 Task: Find connections with filter location Guntūr with filter topic #sharktankwith filter profile language French with filter current company Postman with filter school Jawaharlal Nehru National College of Engineering with filter industry Reupholstery and Furniture Repair with filter service category AssistanceAdvertising with filter keywords title Graphic Designer
Action: Mouse moved to (632, 99)
Screenshot: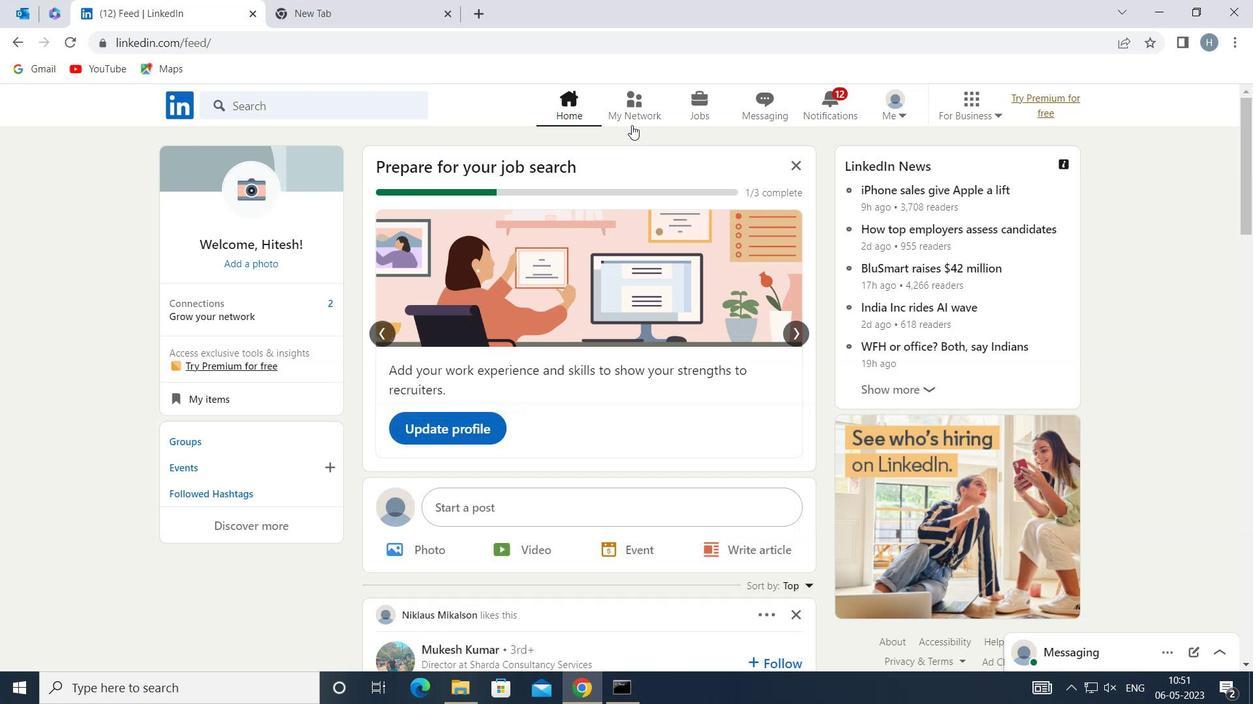 
Action: Mouse pressed left at (632, 99)
Screenshot: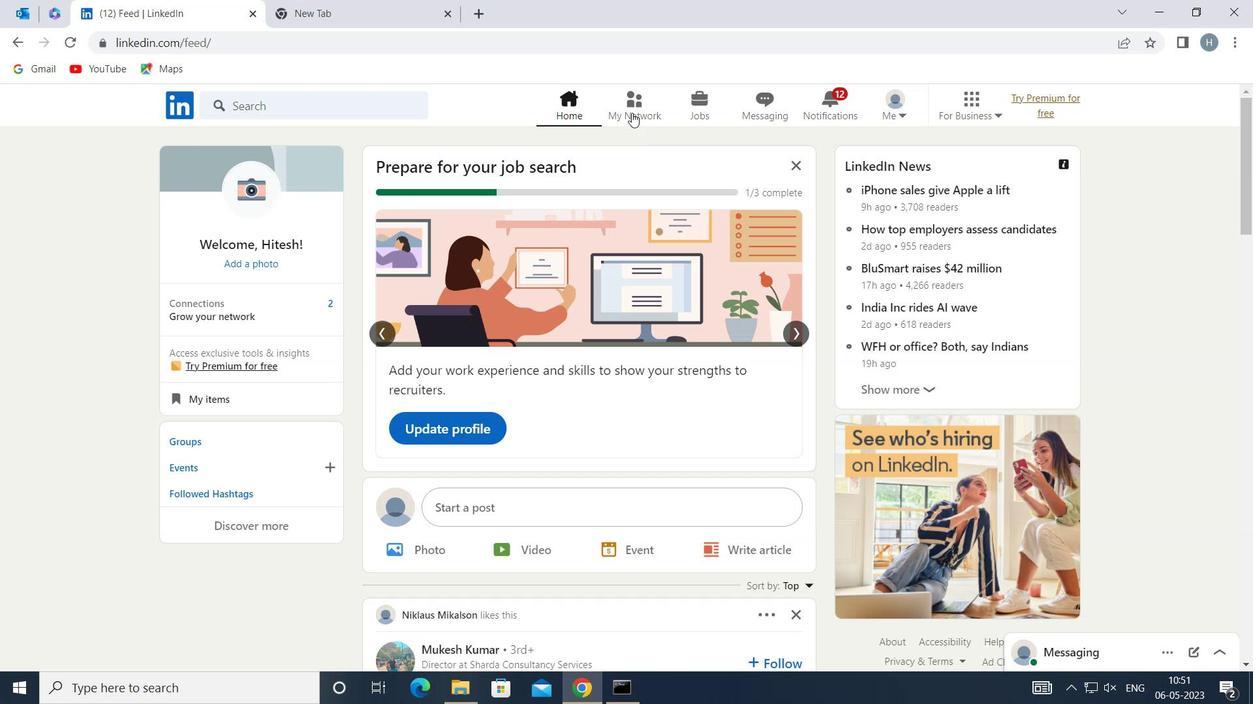 
Action: Mouse moved to (375, 197)
Screenshot: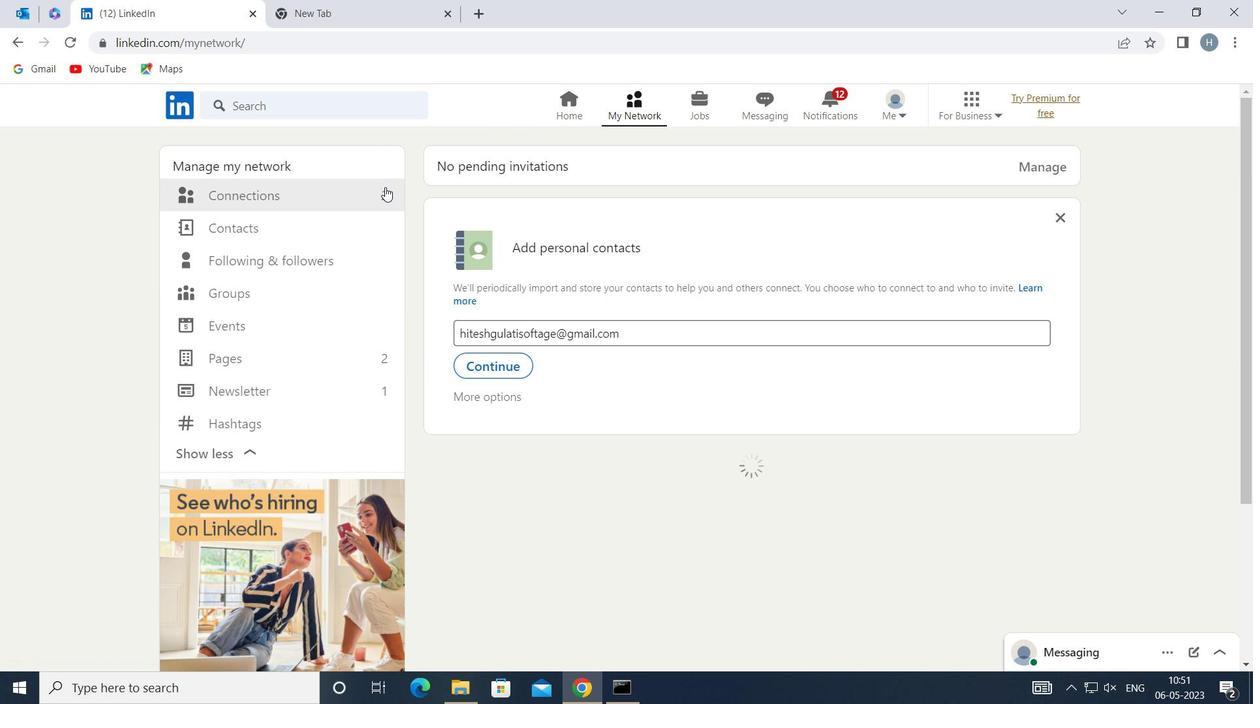 
Action: Mouse pressed left at (375, 197)
Screenshot: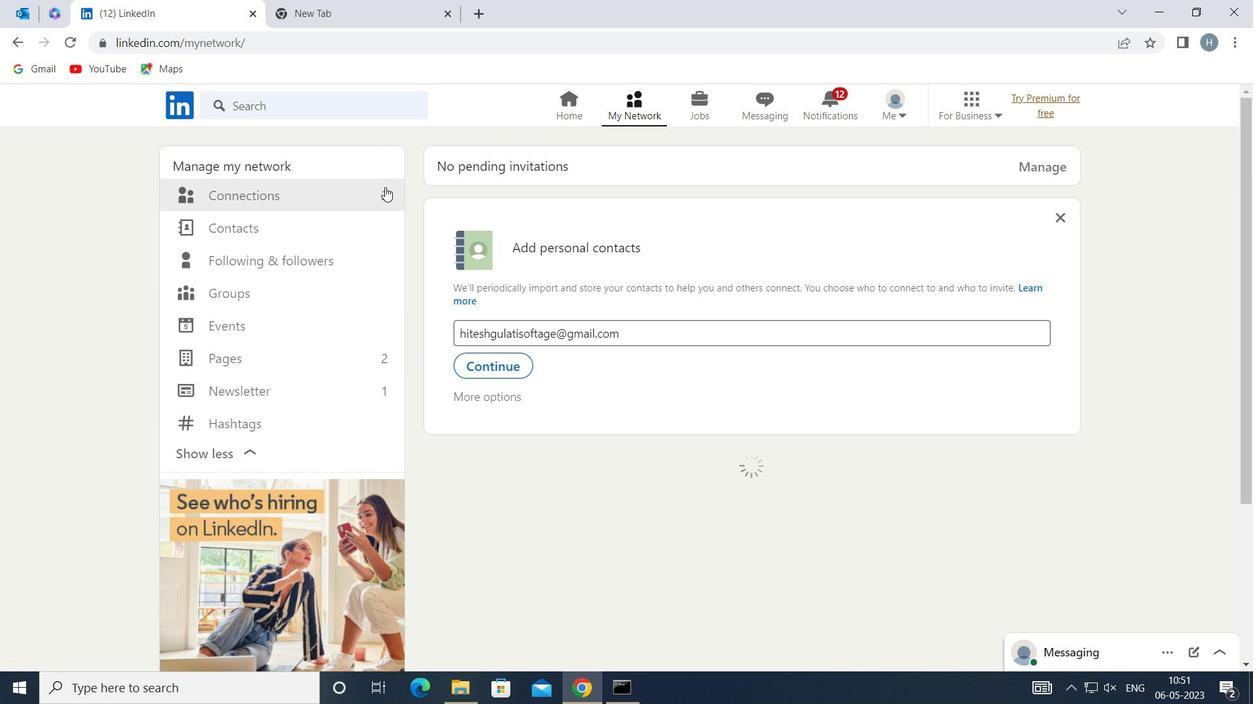 
Action: Mouse moved to (758, 193)
Screenshot: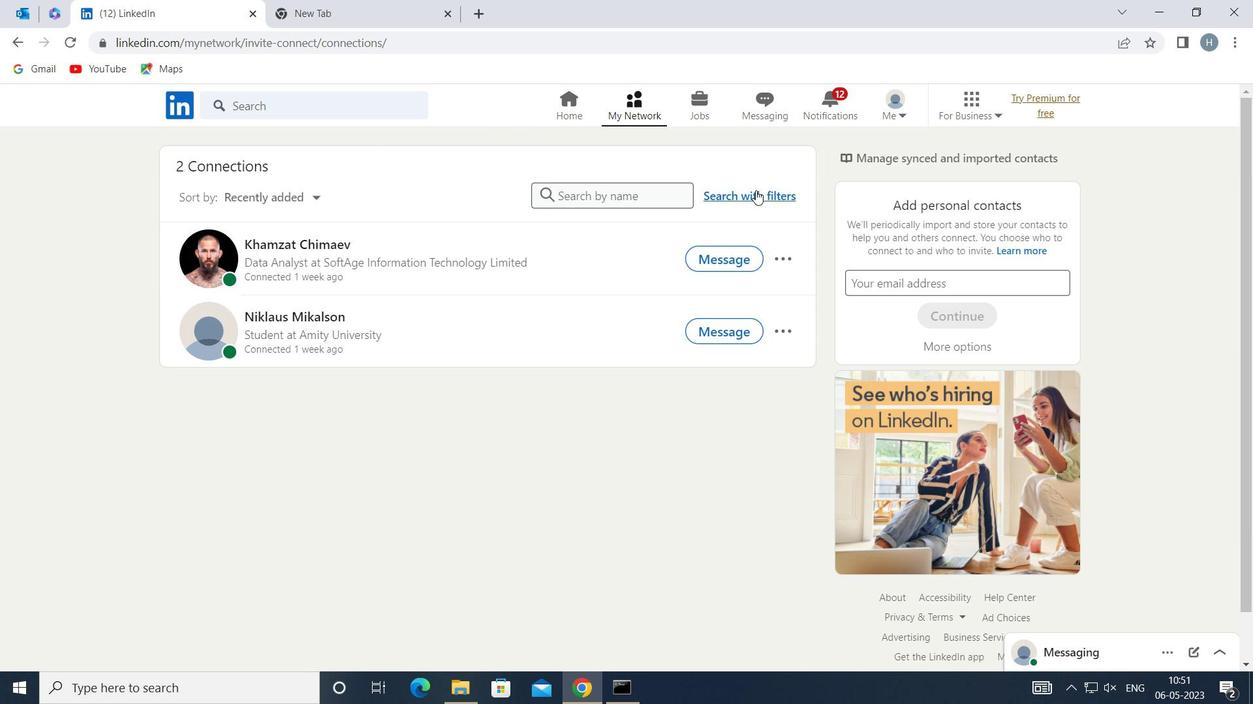 
Action: Mouse pressed left at (758, 193)
Screenshot: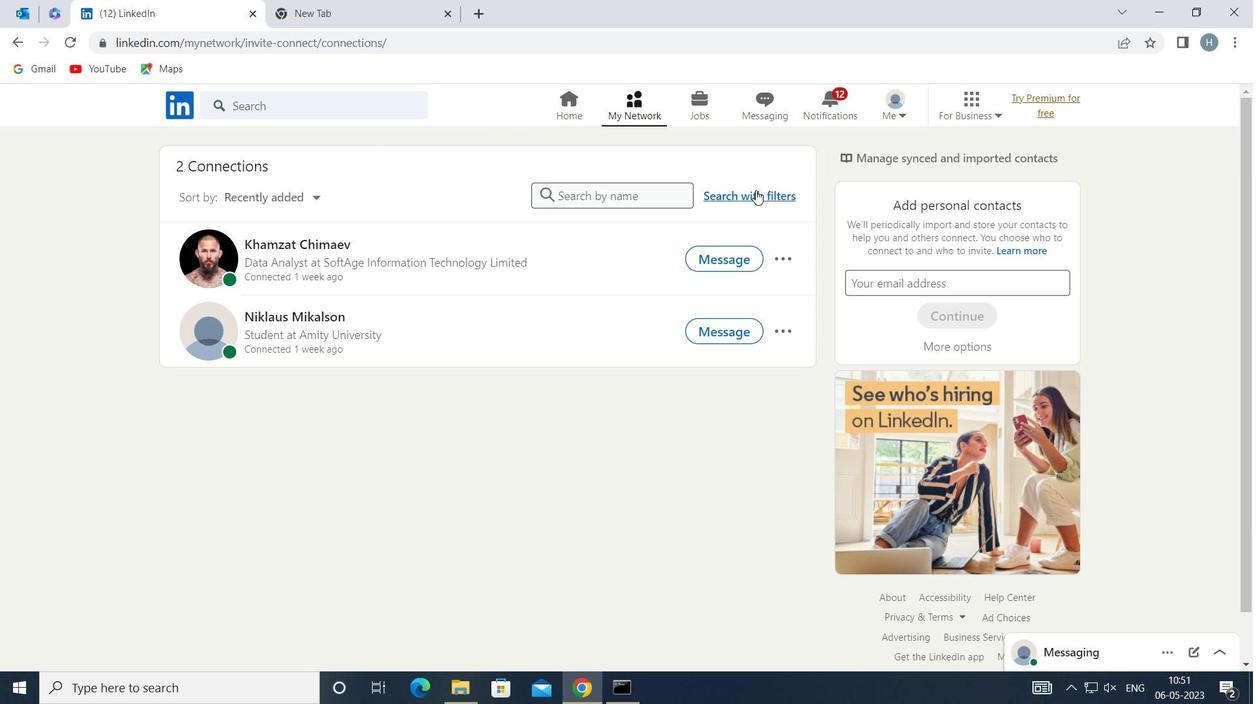 
Action: Mouse moved to (675, 148)
Screenshot: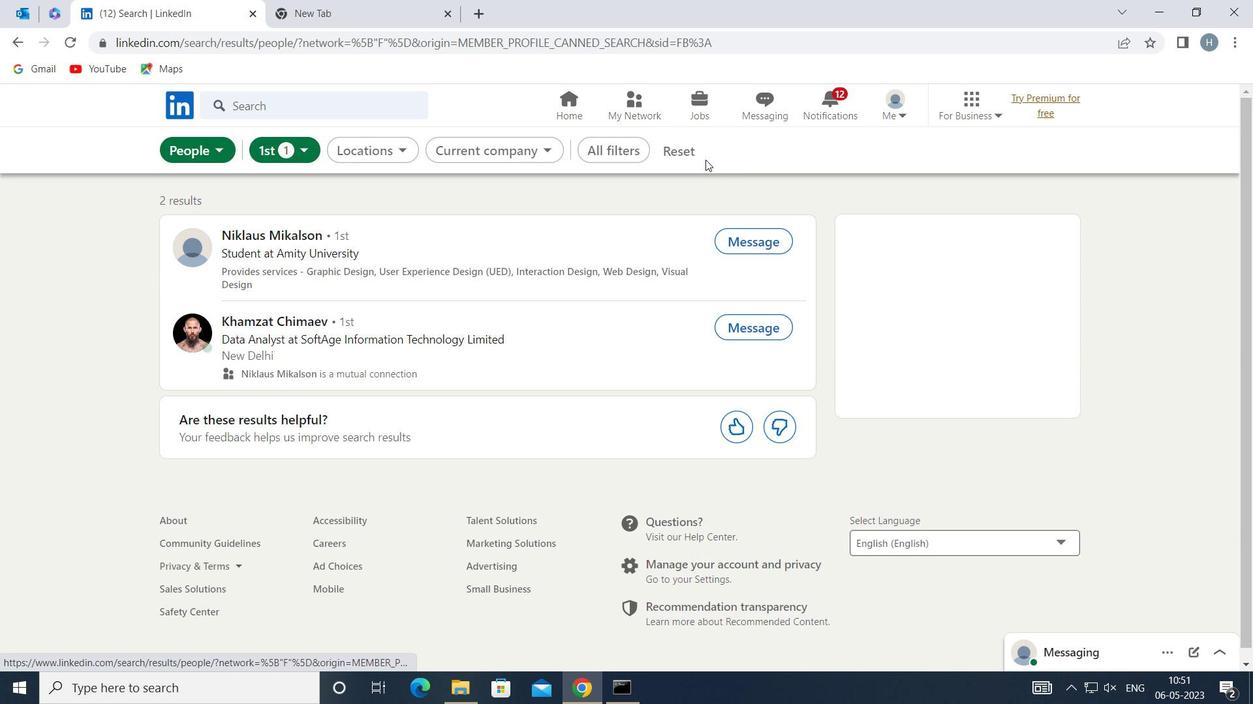 
Action: Mouse pressed left at (675, 148)
Screenshot: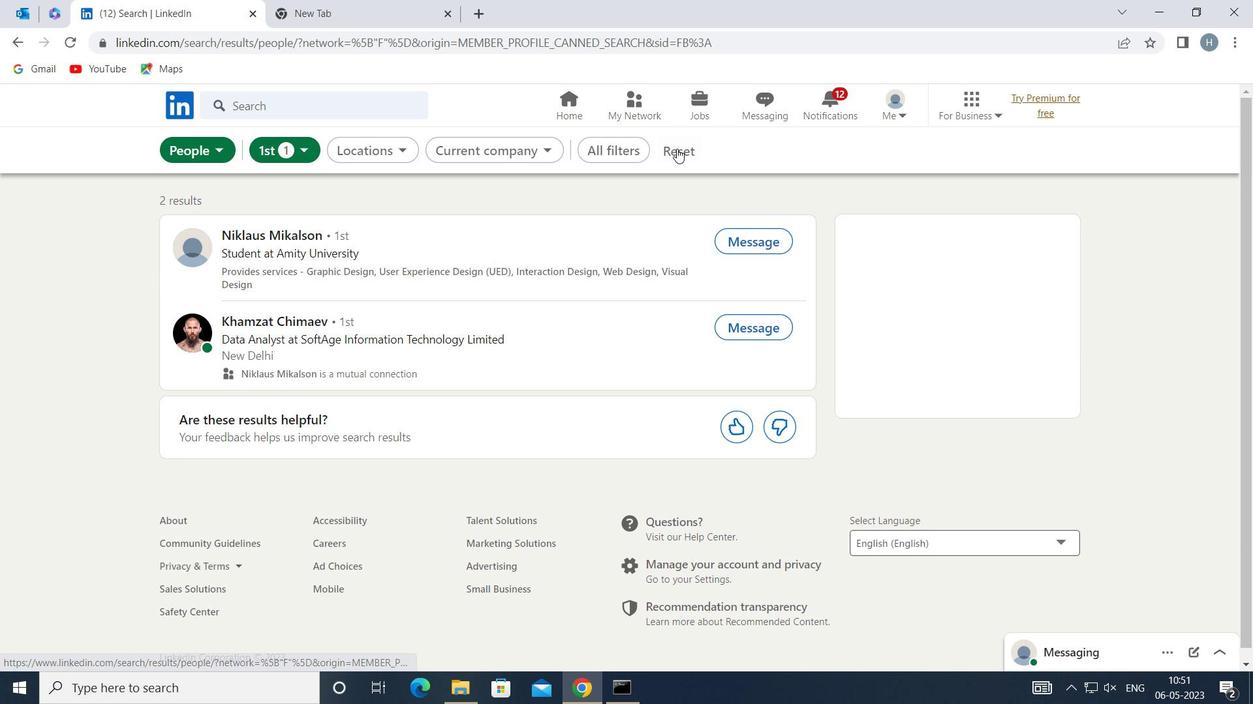 
Action: Mouse moved to (654, 146)
Screenshot: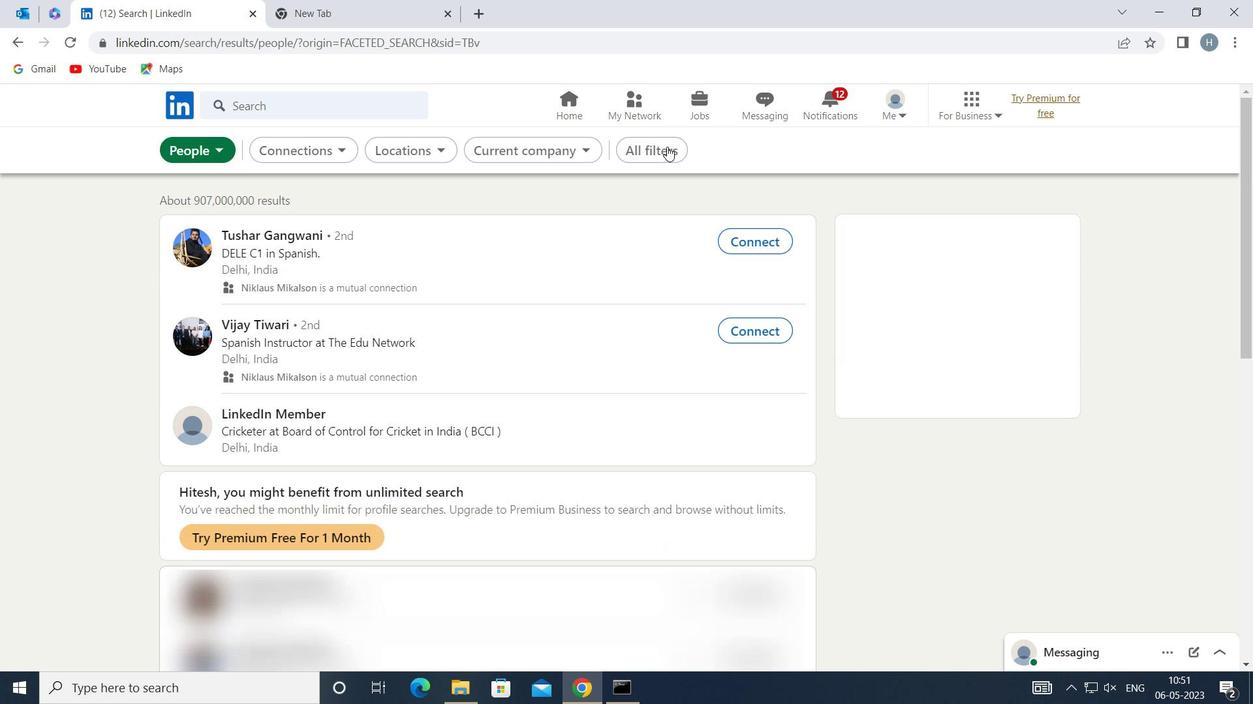 
Action: Mouse pressed left at (654, 146)
Screenshot: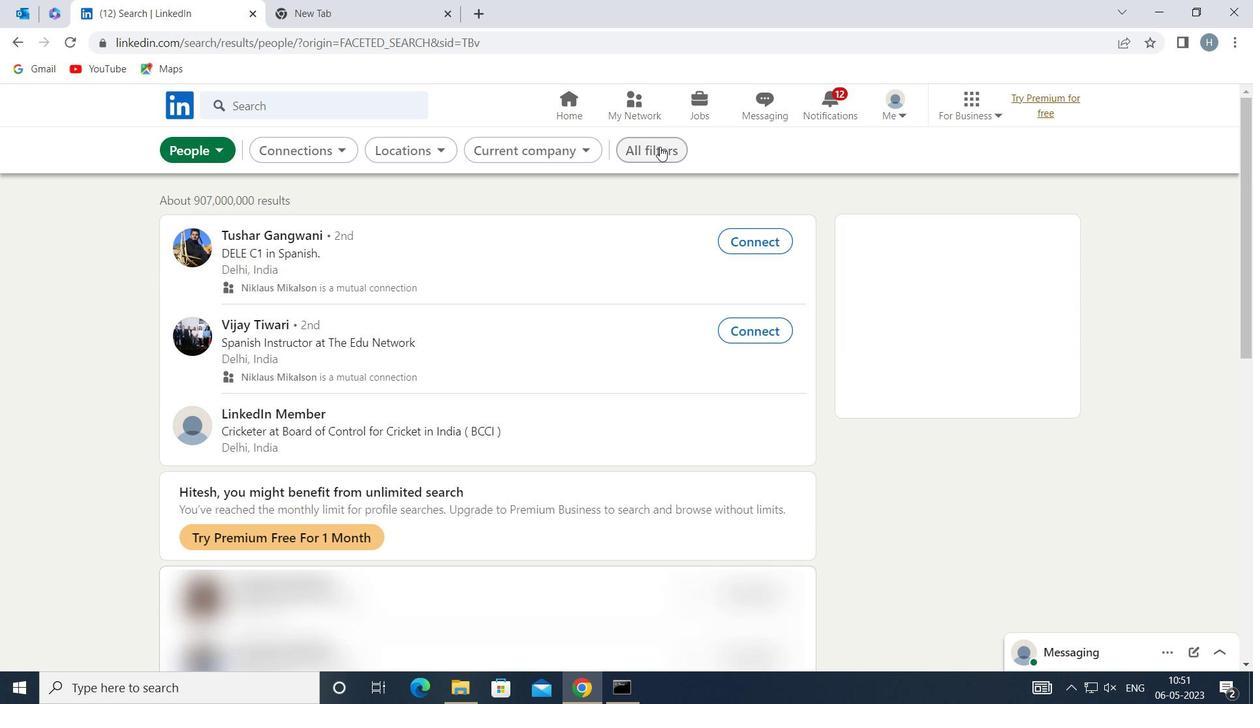 
Action: Mouse moved to (947, 318)
Screenshot: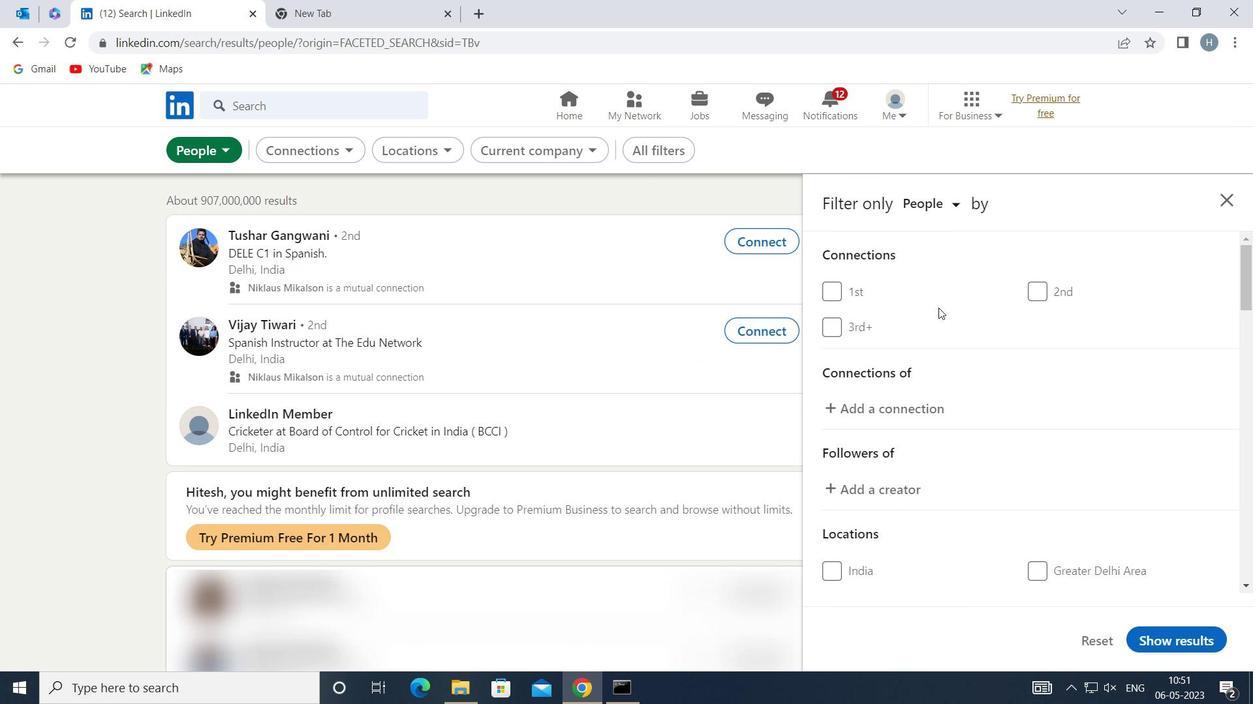 
Action: Mouse scrolled (947, 317) with delta (0, 0)
Screenshot: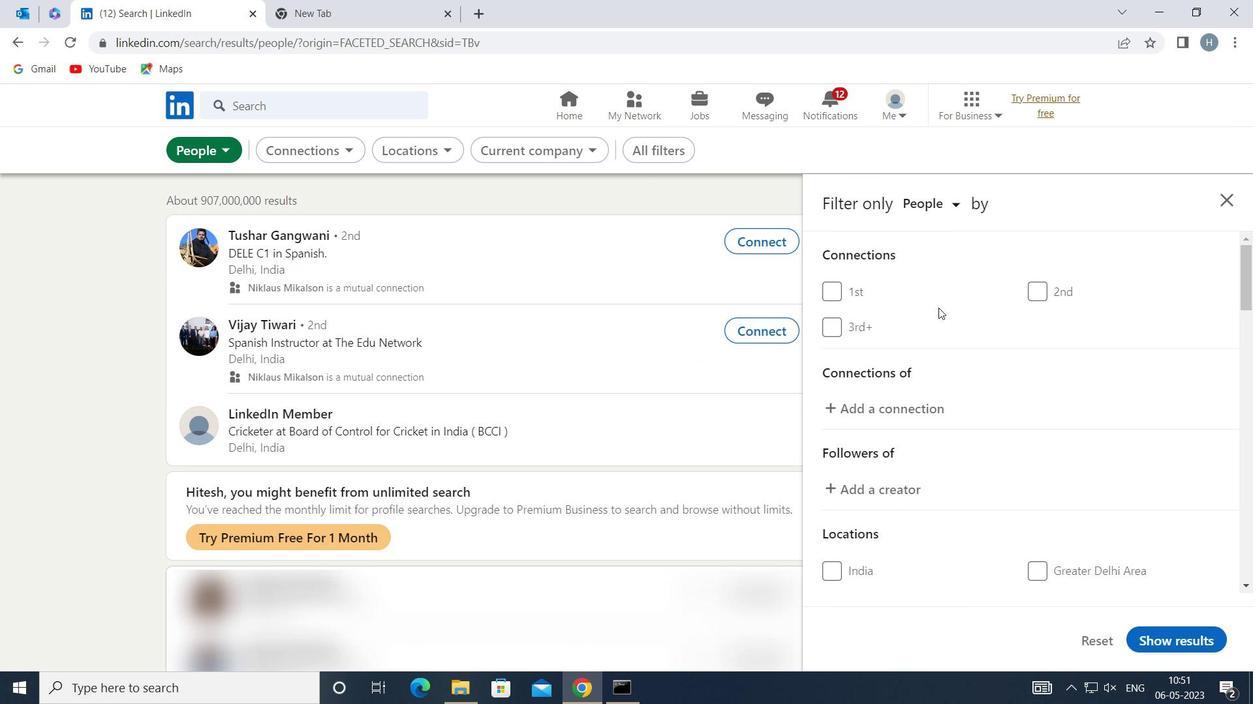 
Action: Mouse moved to (947, 321)
Screenshot: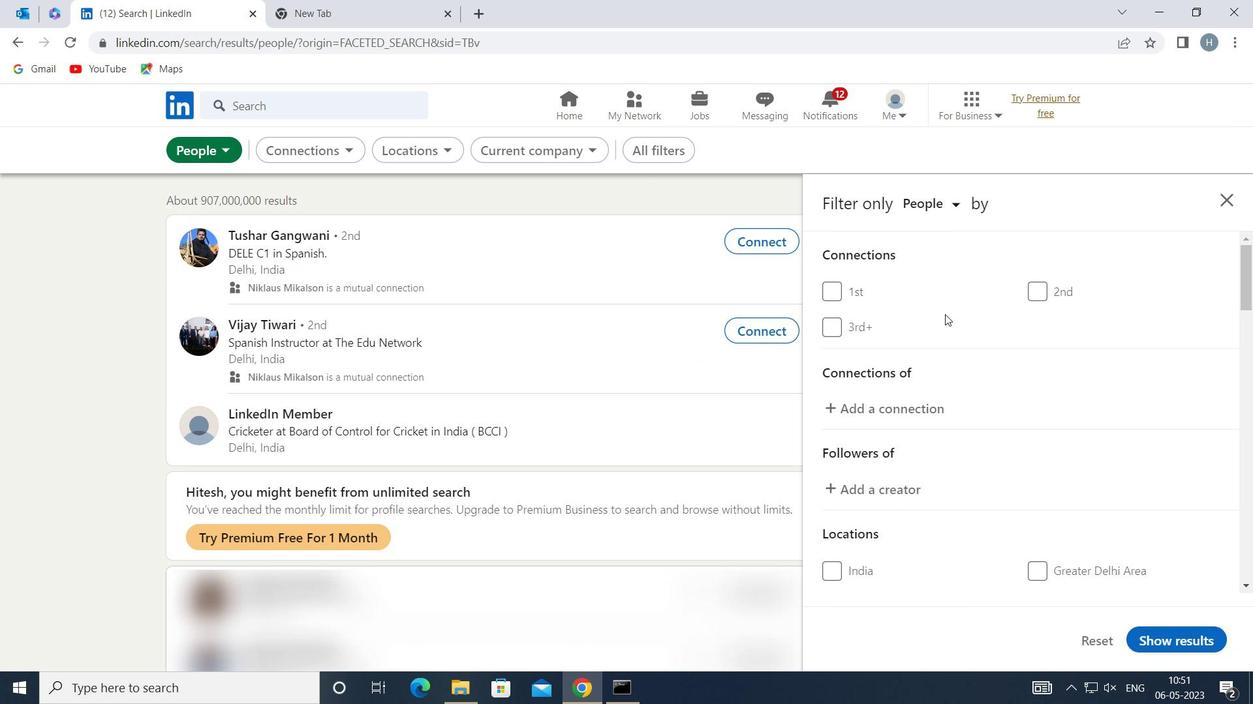 
Action: Mouse scrolled (947, 321) with delta (0, 0)
Screenshot: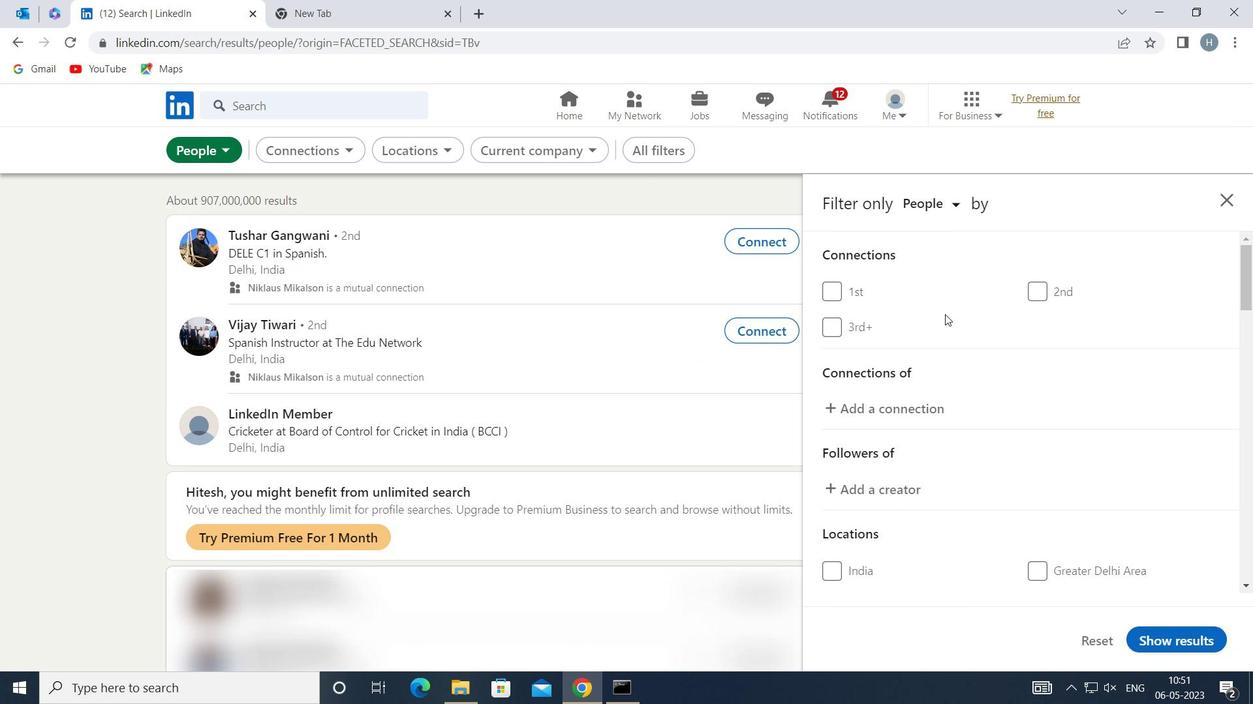 
Action: Mouse moved to (947, 324)
Screenshot: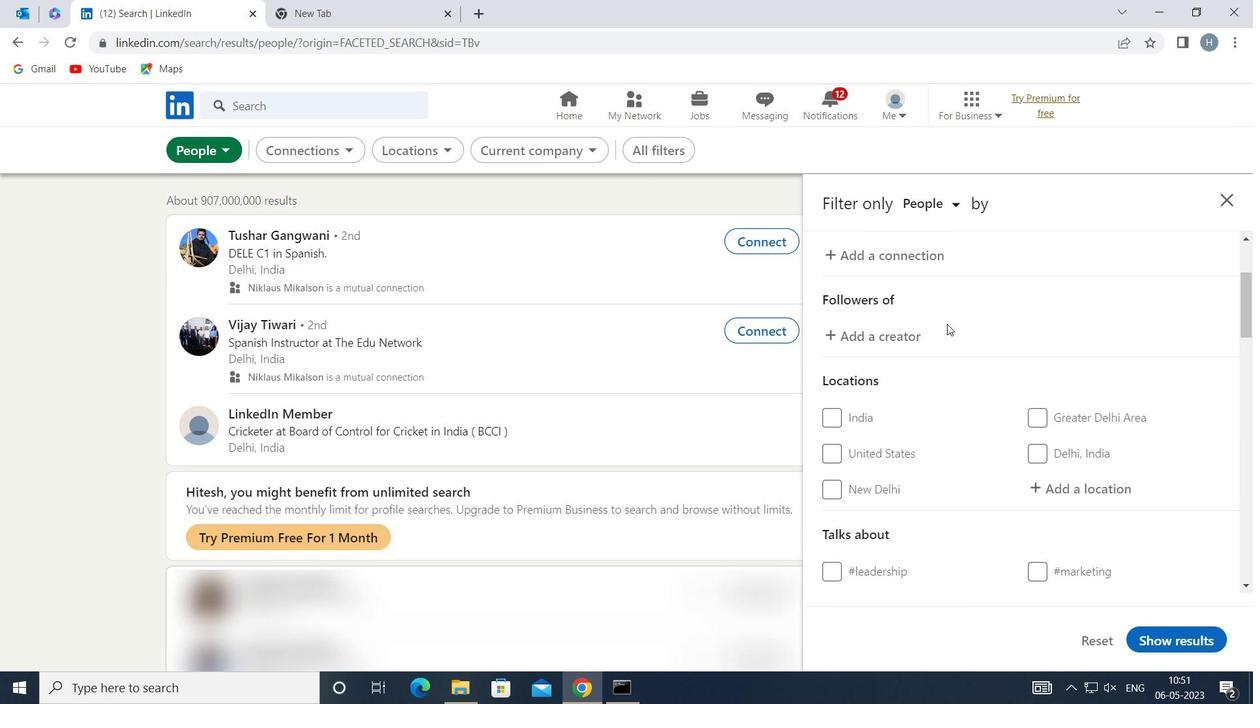 
Action: Mouse scrolled (947, 323) with delta (0, 0)
Screenshot: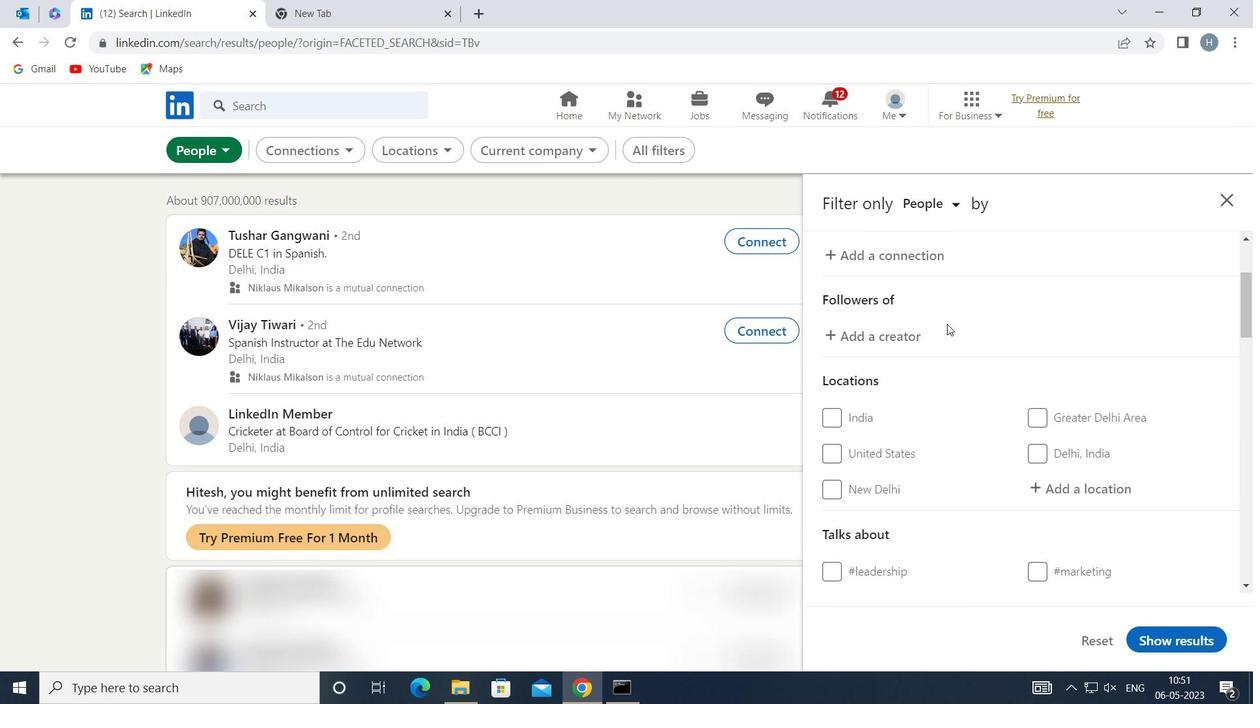 
Action: Mouse moved to (1067, 386)
Screenshot: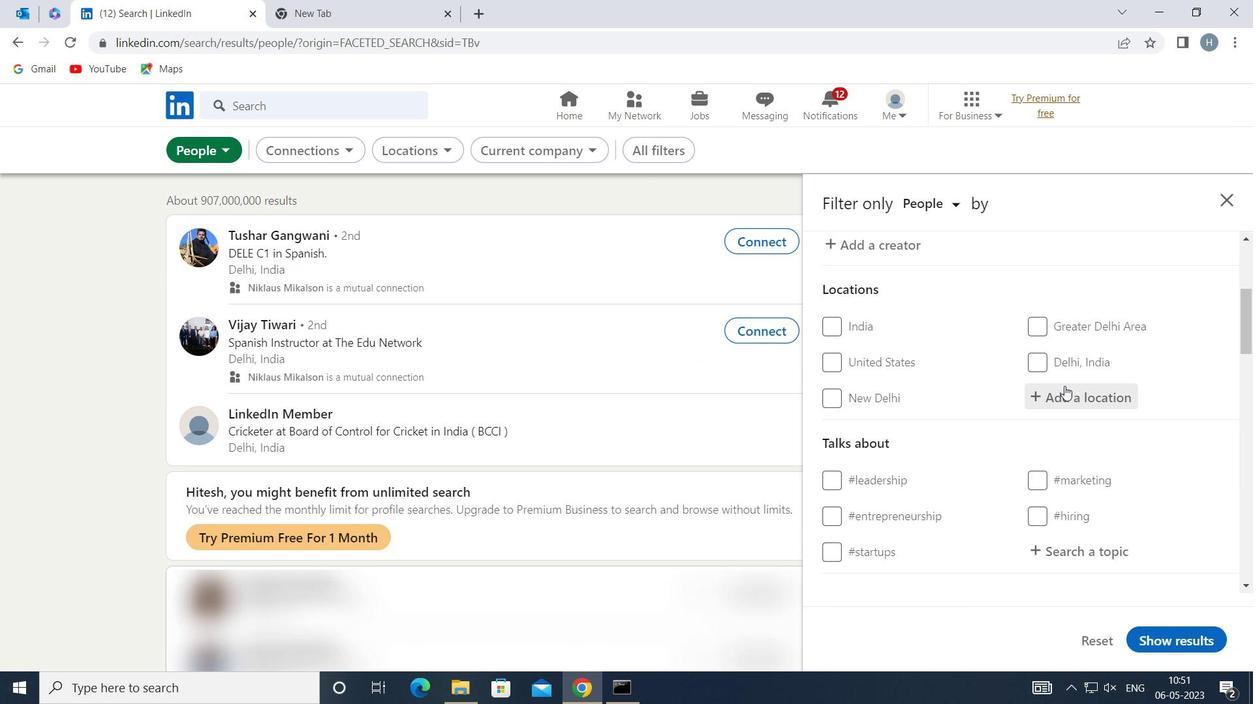 
Action: Mouse pressed left at (1067, 386)
Screenshot: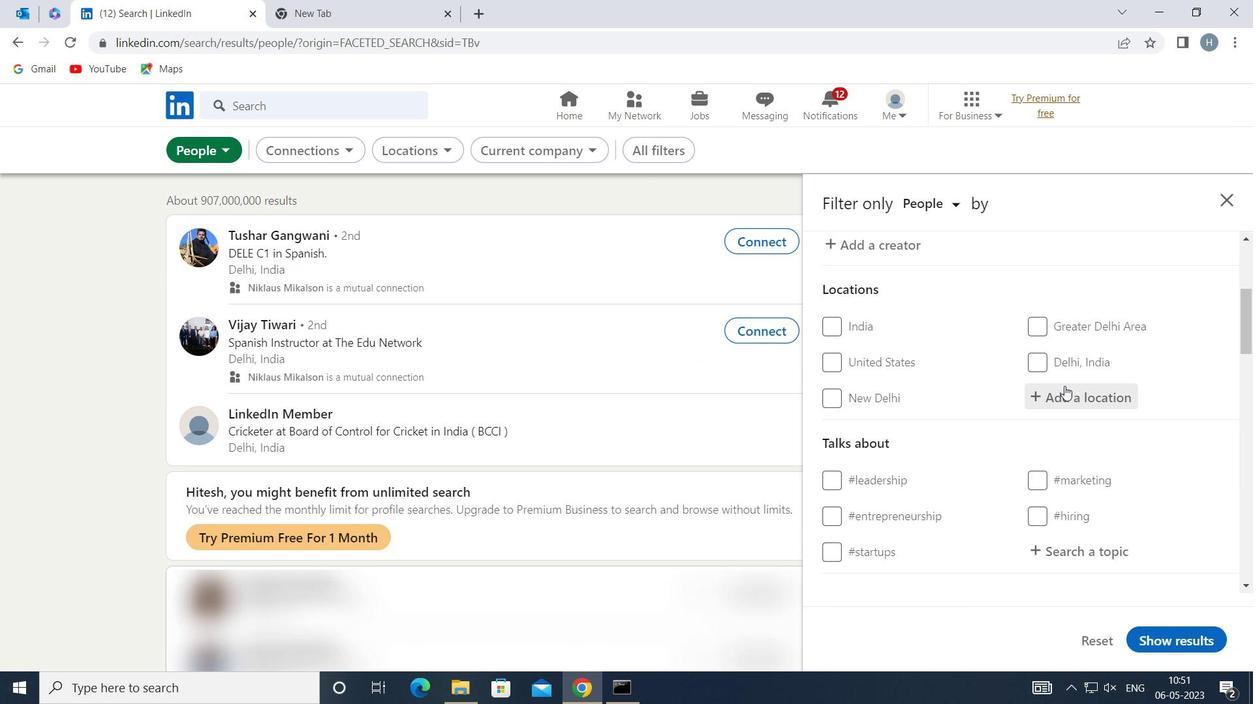 
Action: Mouse moved to (1067, 386)
Screenshot: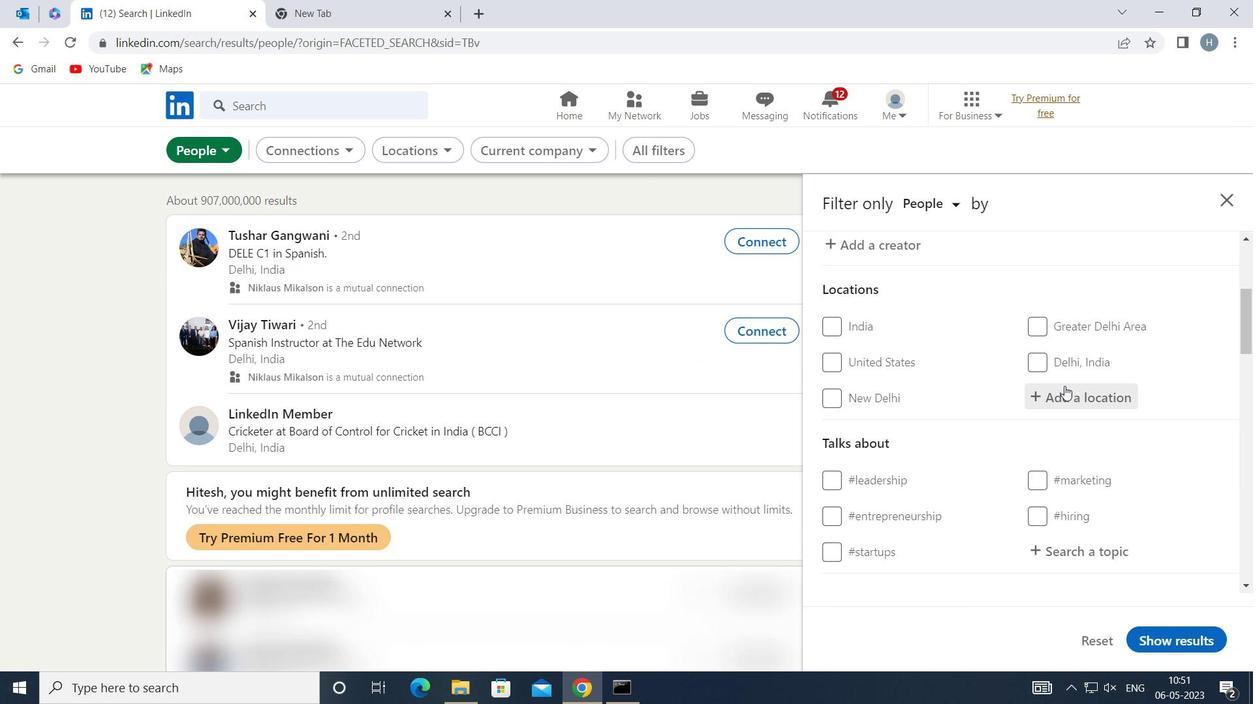 
Action: Key pressed <Key.shift>GUNTUR
Screenshot: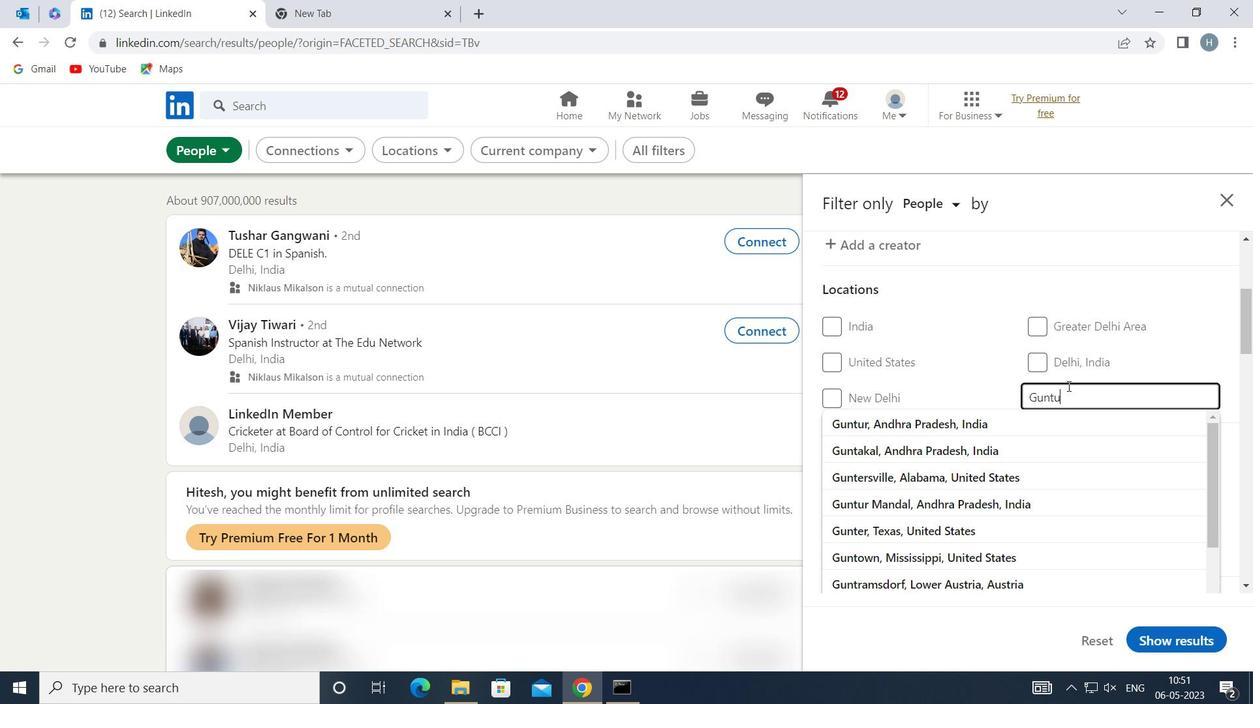 
Action: Mouse moved to (1174, 338)
Screenshot: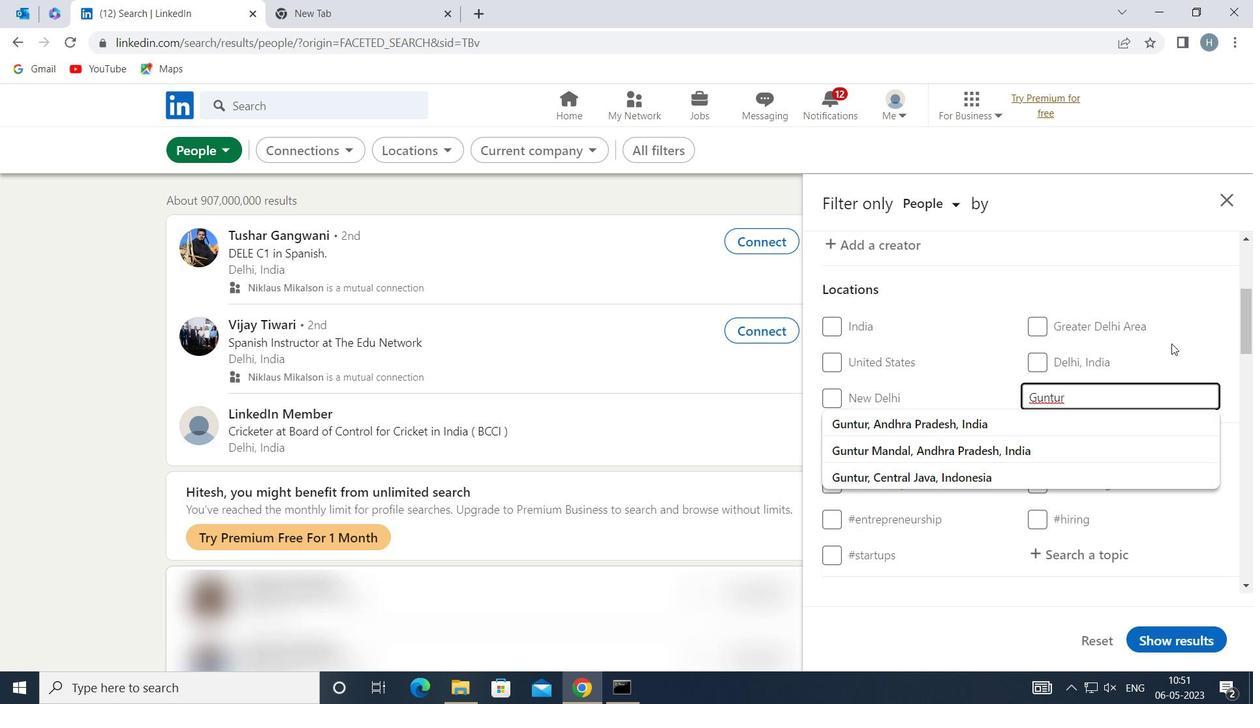 
Action: Mouse pressed left at (1174, 338)
Screenshot: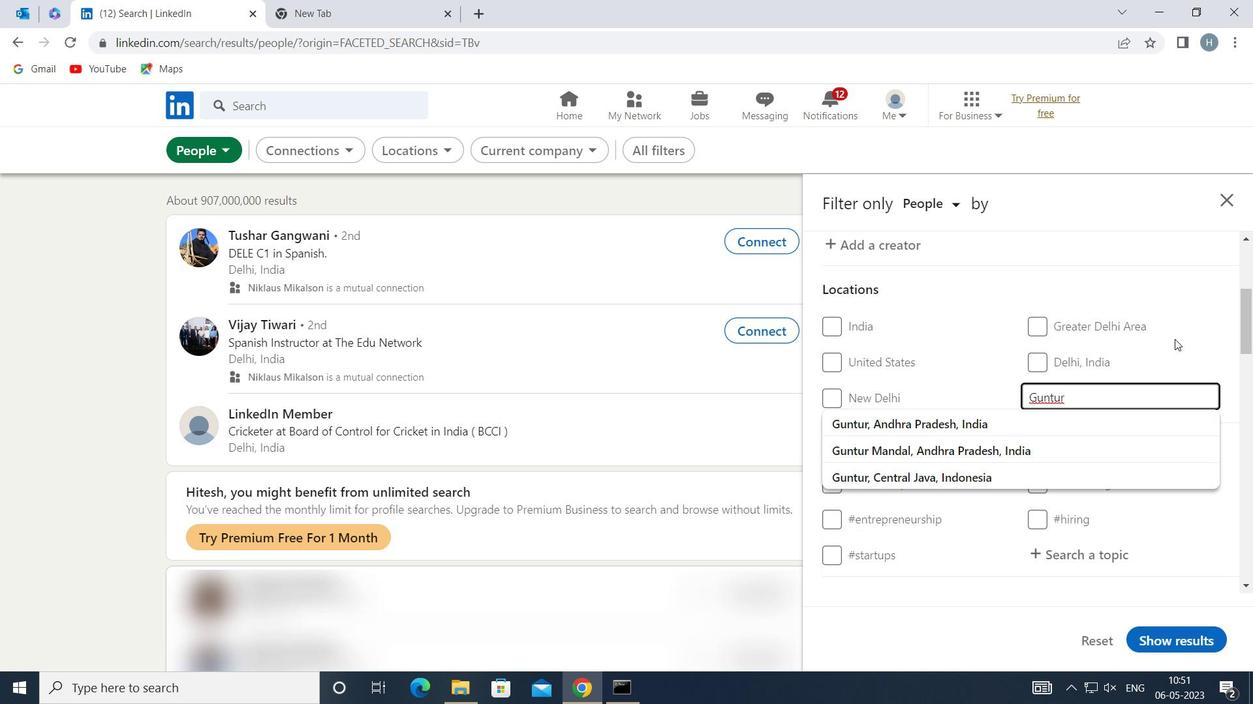 
Action: Mouse moved to (1159, 366)
Screenshot: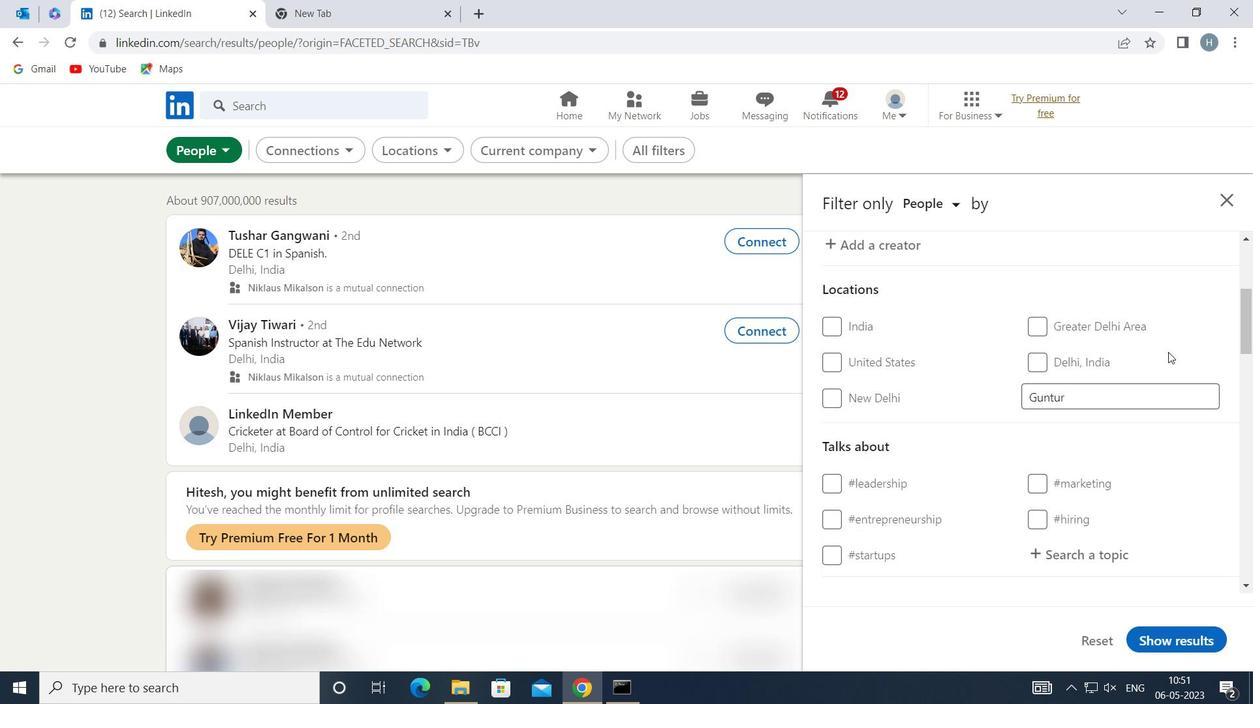 
Action: Mouse scrolled (1159, 365) with delta (0, 0)
Screenshot: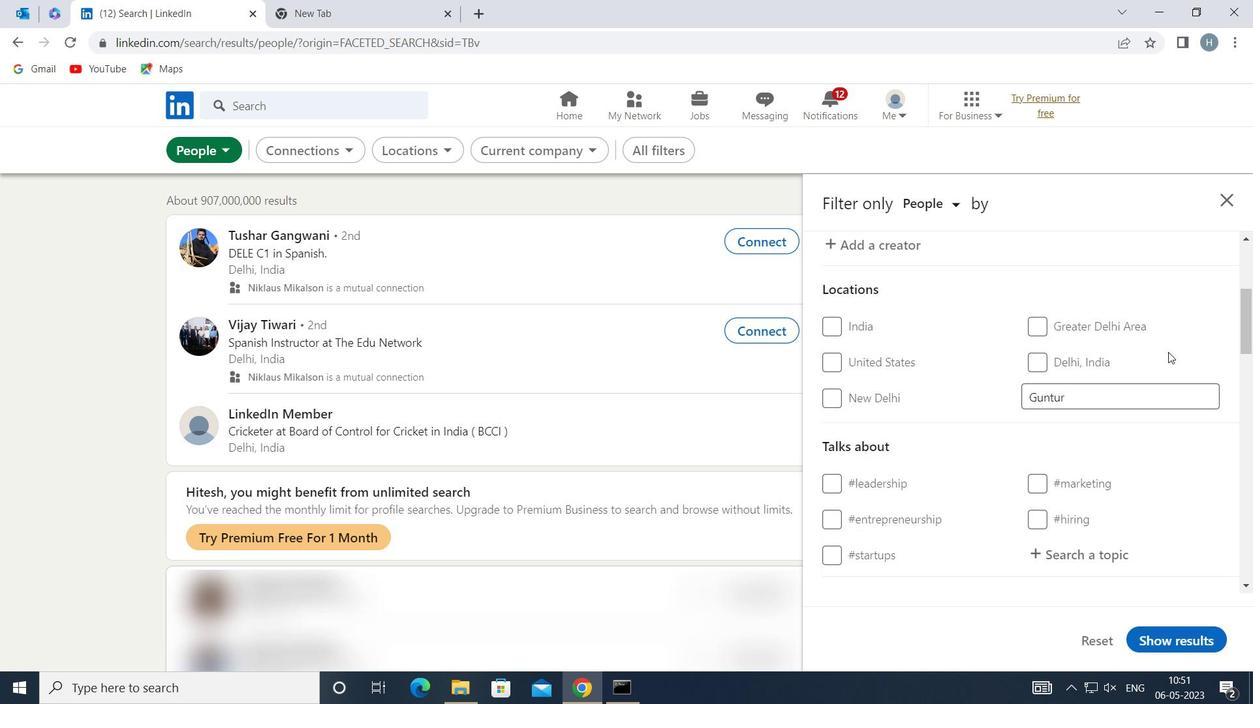 
Action: Mouse moved to (1155, 368)
Screenshot: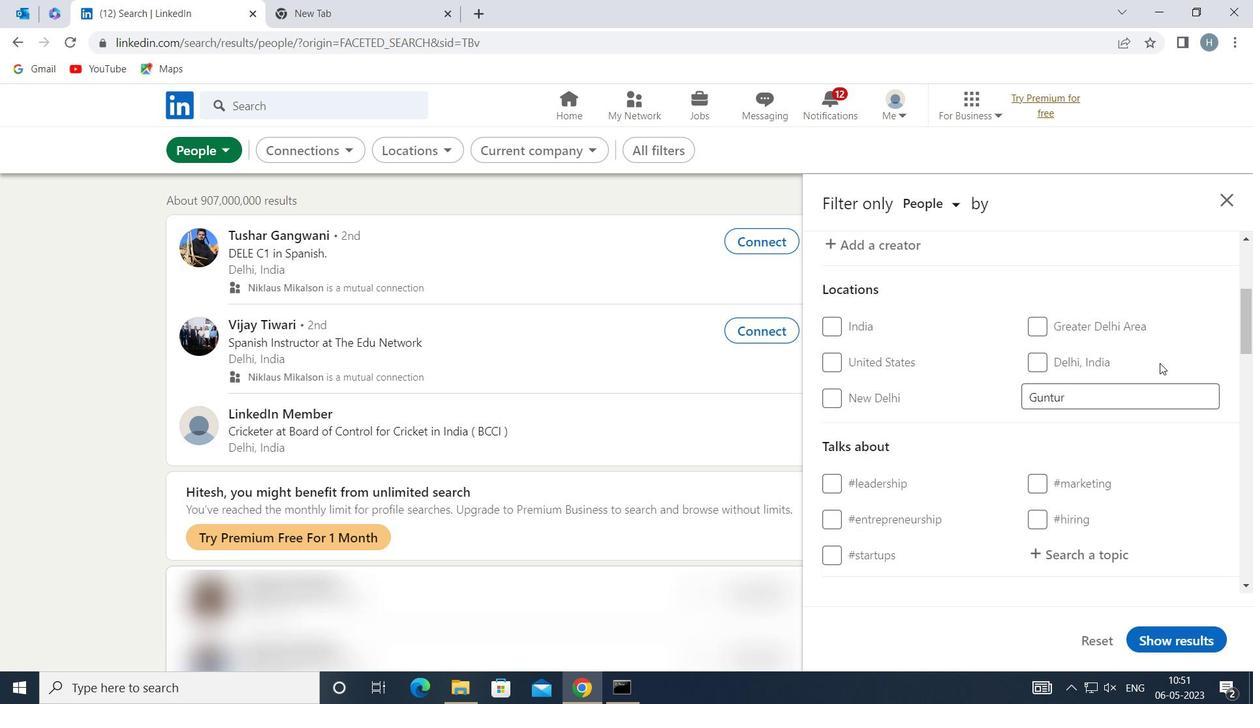 
Action: Mouse scrolled (1155, 368) with delta (0, 0)
Screenshot: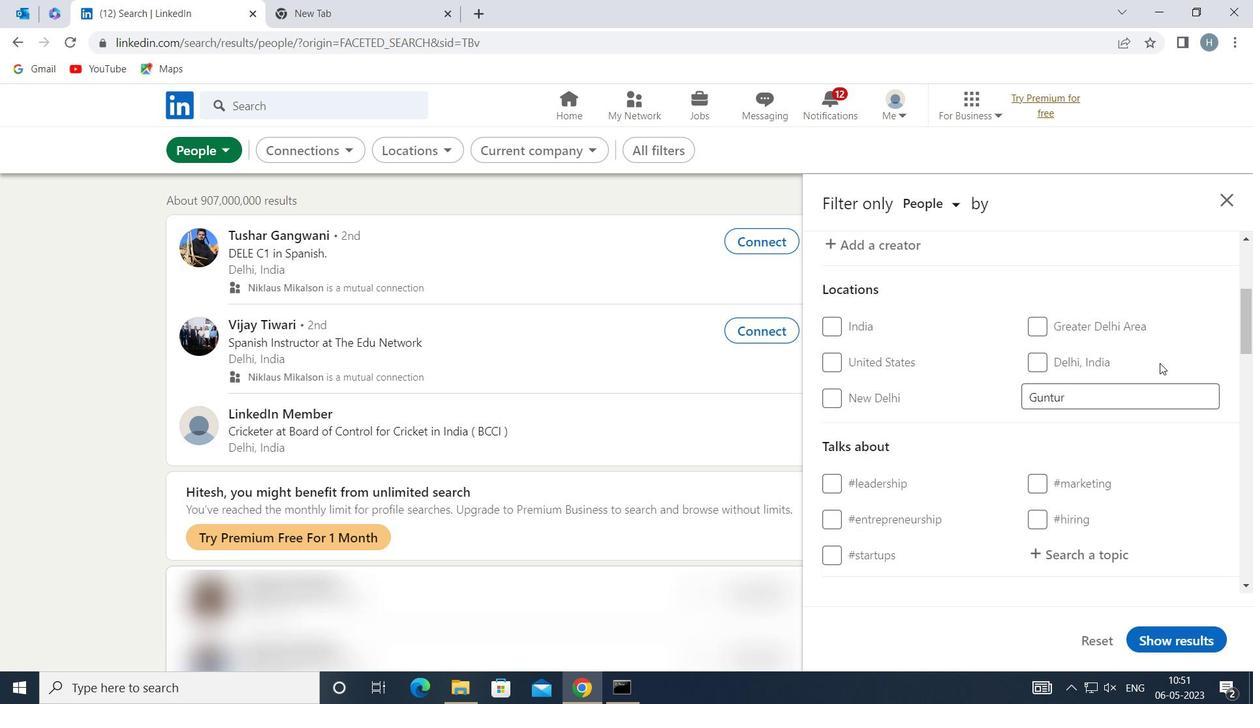 
Action: Mouse moved to (1103, 393)
Screenshot: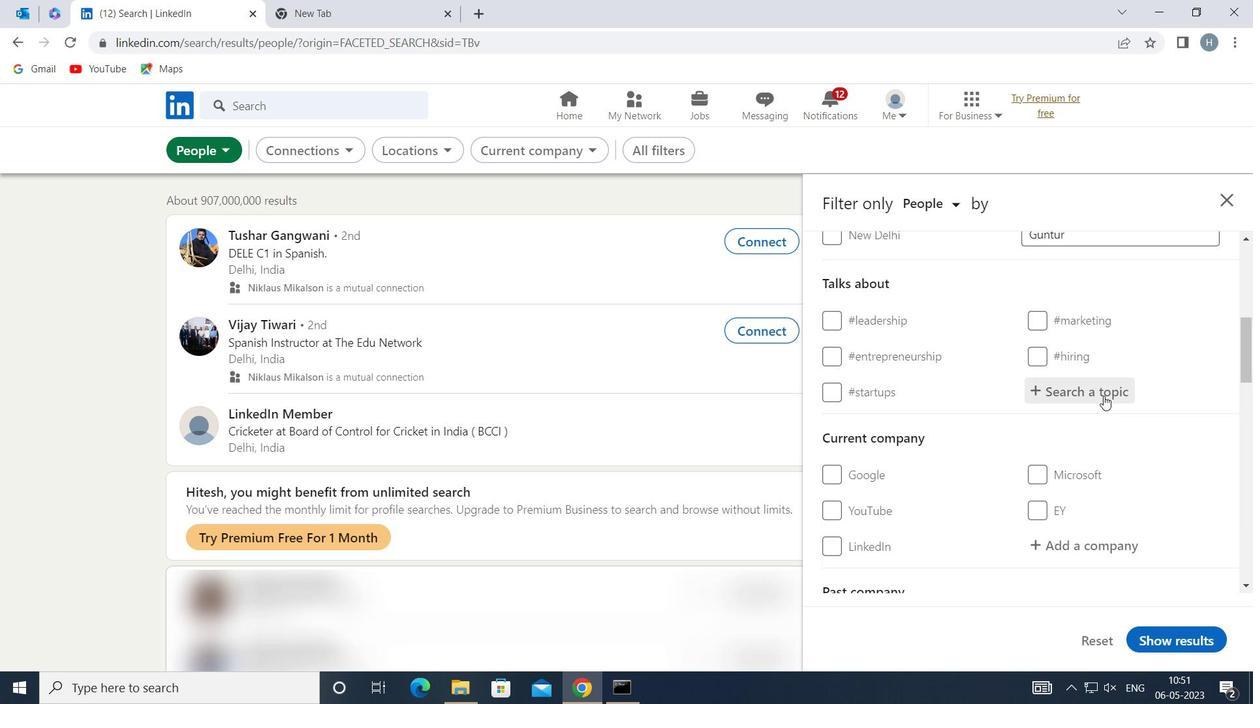 
Action: Mouse pressed left at (1103, 393)
Screenshot: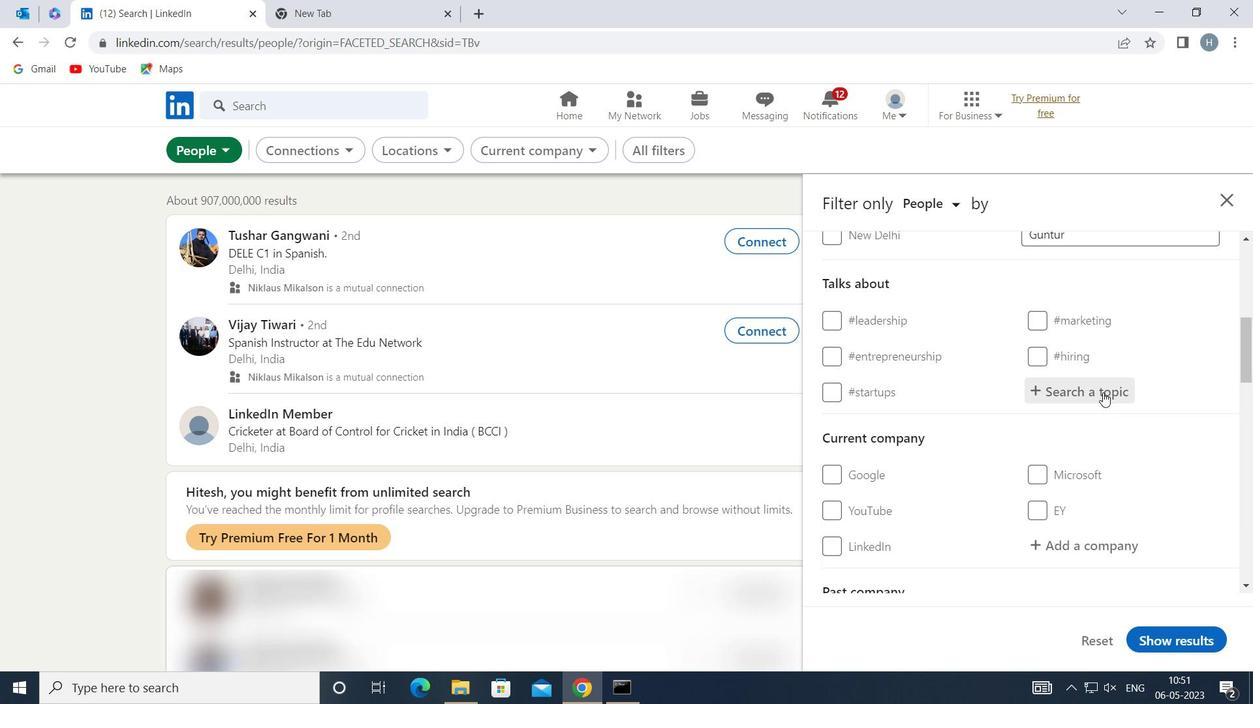 
Action: Key pressed SHARKTANK
Screenshot: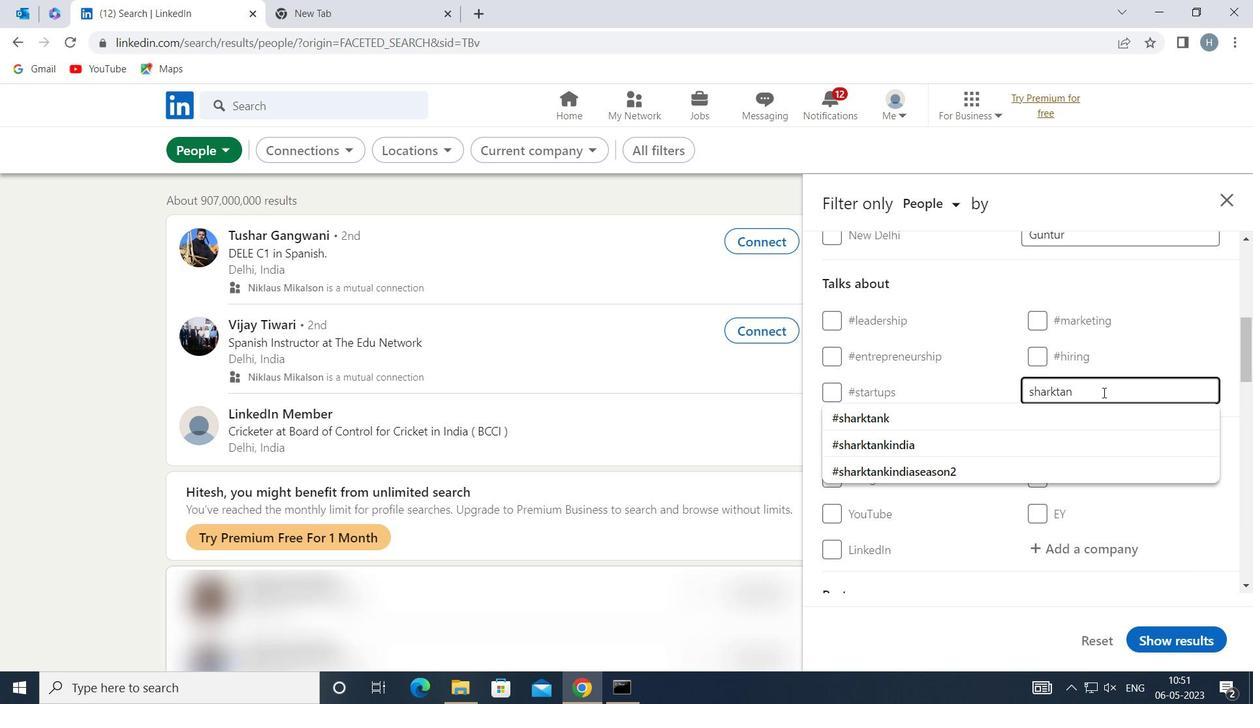 
Action: Mouse moved to (1056, 415)
Screenshot: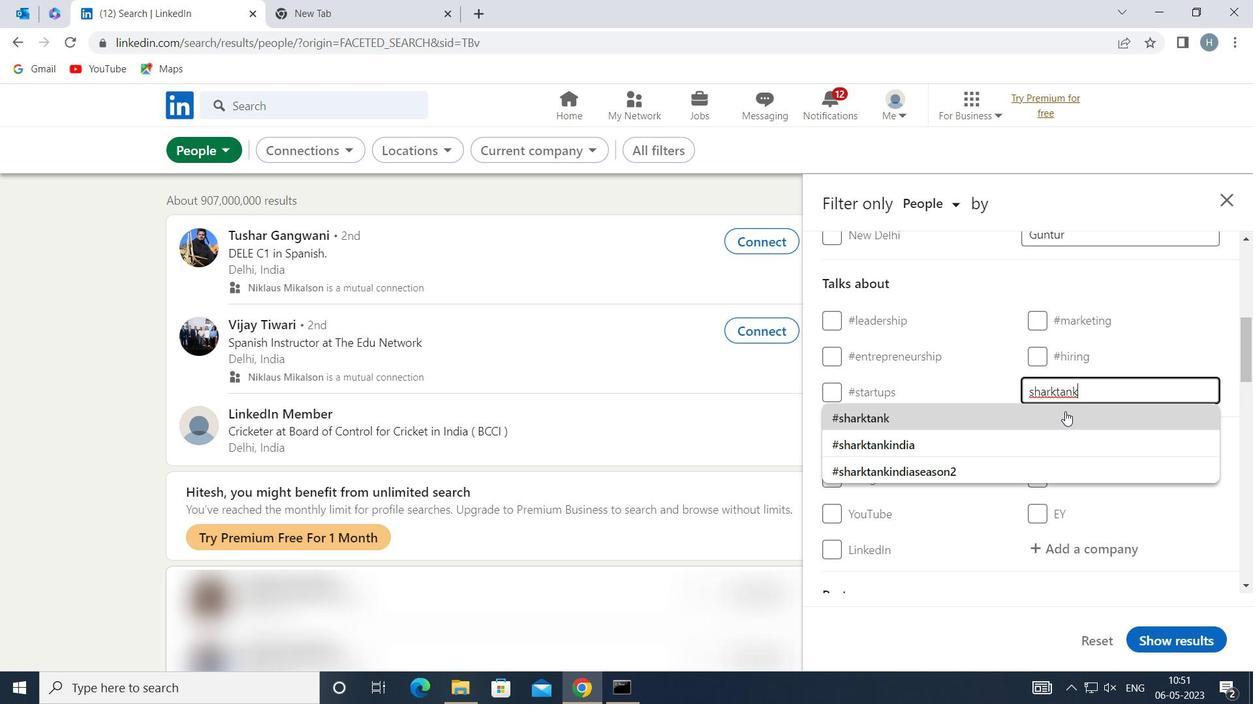 
Action: Mouse pressed left at (1056, 415)
Screenshot: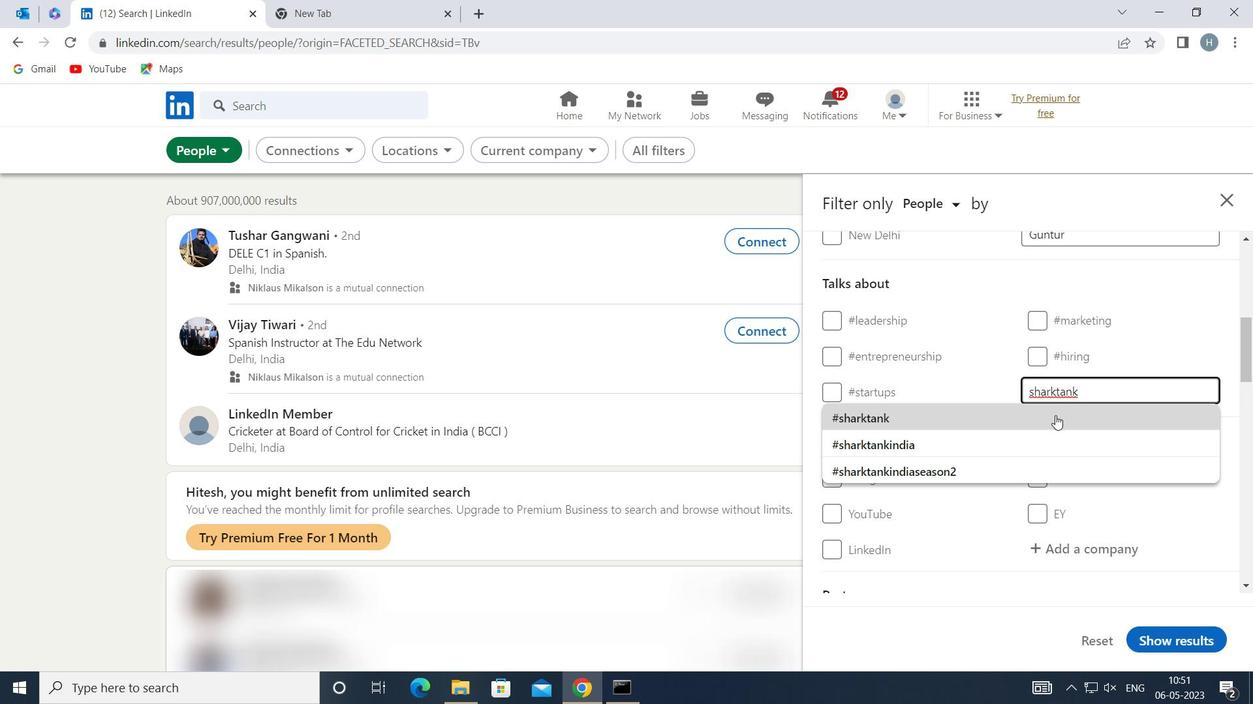 
Action: Mouse moved to (1046, 408)
Screenshot: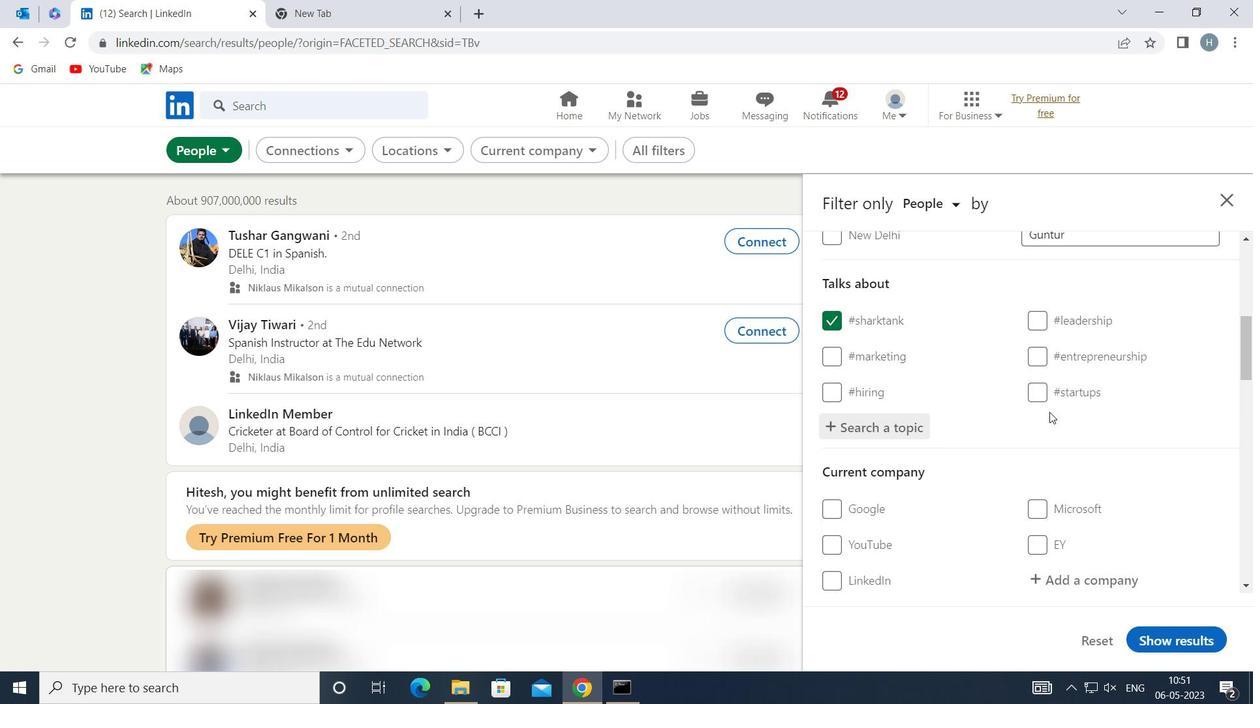 
Action: Mouse scrolled (1046, 407) with delta (0, 0)
Screenshot: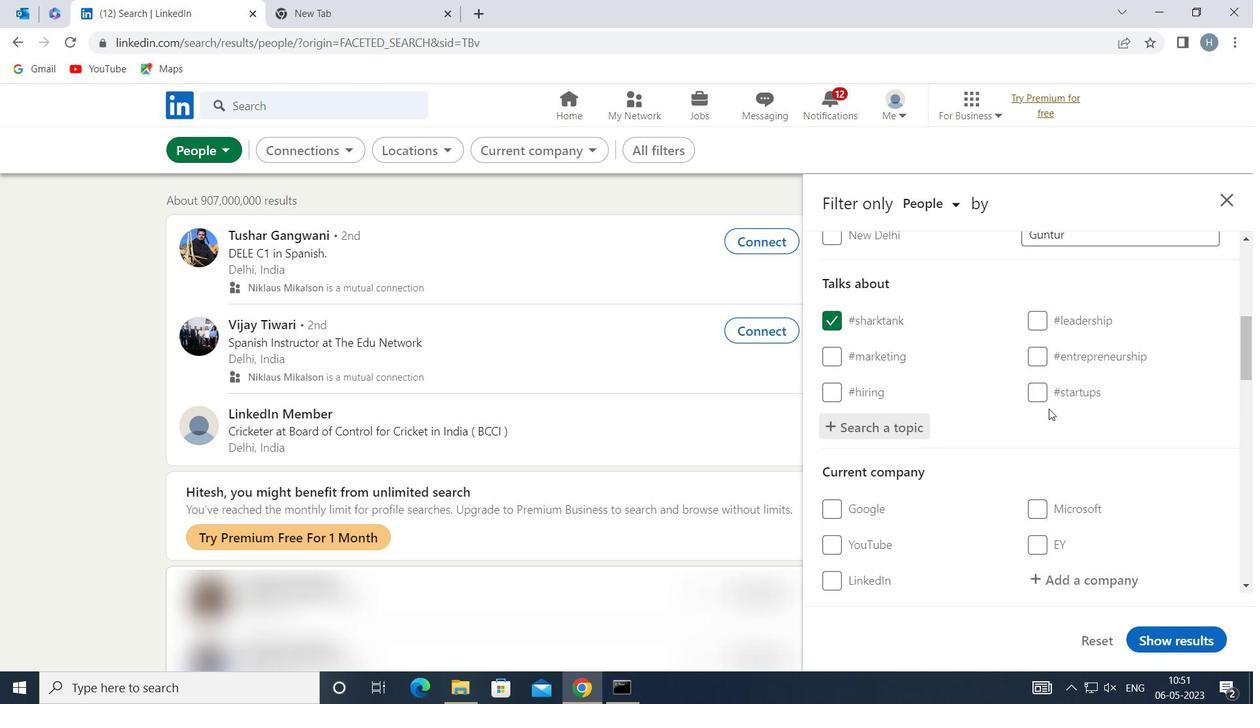
Action: Mouse scrolled (1046, 407) with delta (0, 0)
Screenshot: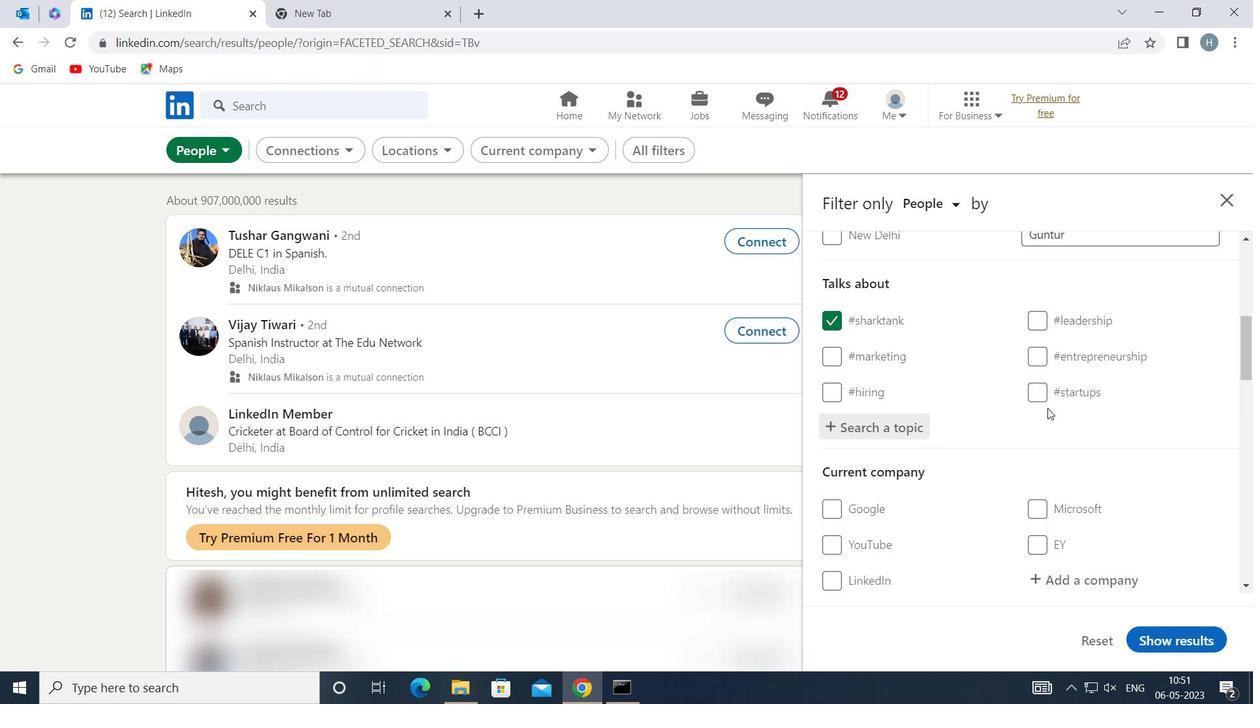 
Action: Mouse moved to (1045, 407)
Screenshot: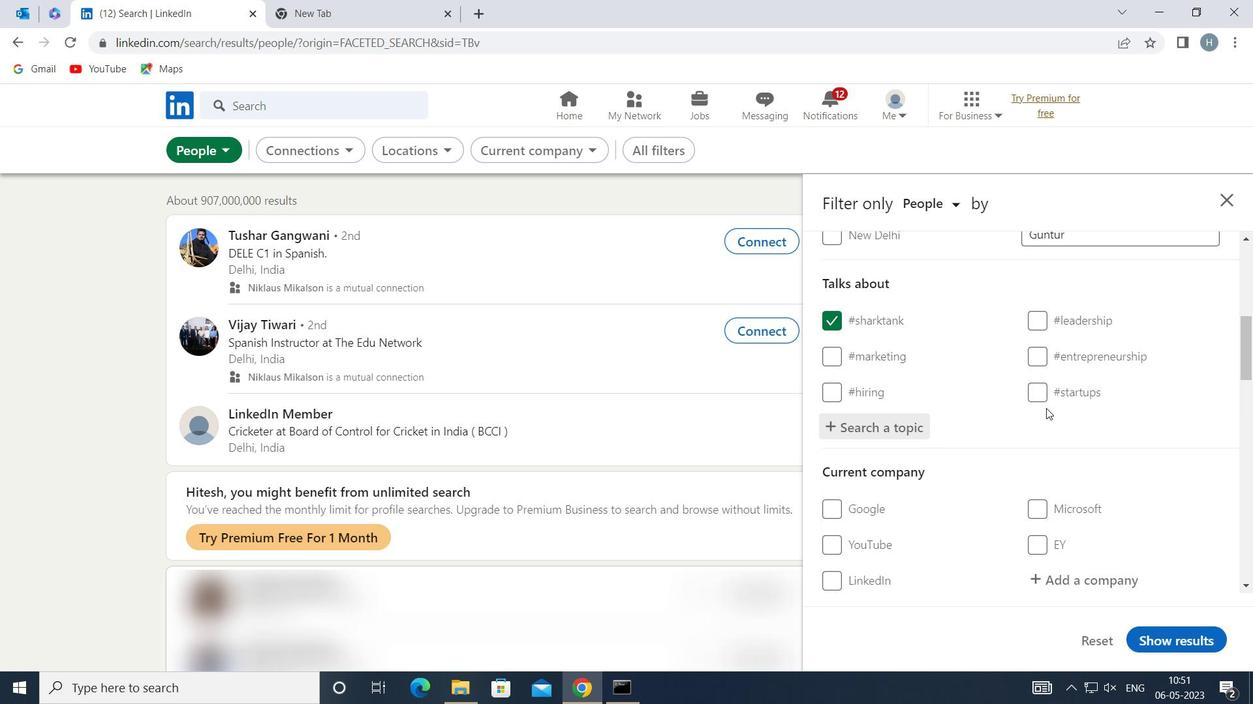 
Action: Mouse scrolled (1045, 406) with delta (0, 0)
Screenshot: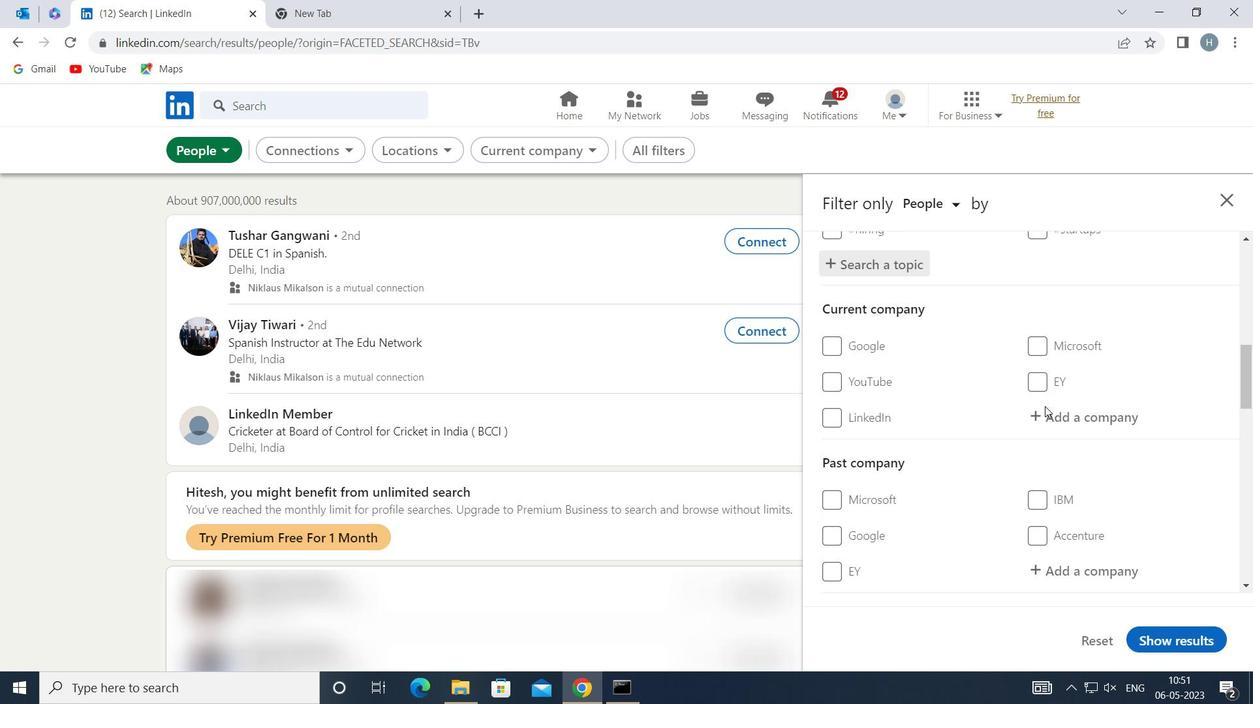 
Action: Mouse scrolled (1045, 406) with delta (0, 0)
Screenshot: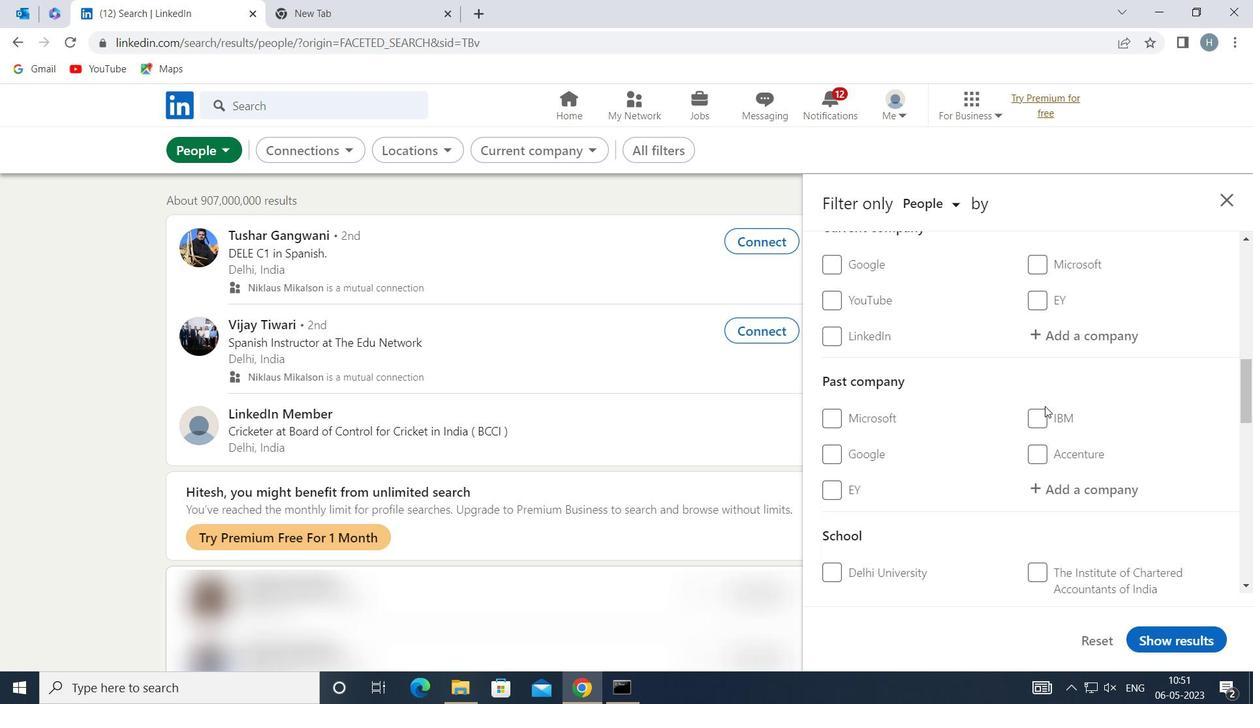 
Action: Mouse scrolled (1045, 406) with delta (0, 0)
Screenshot: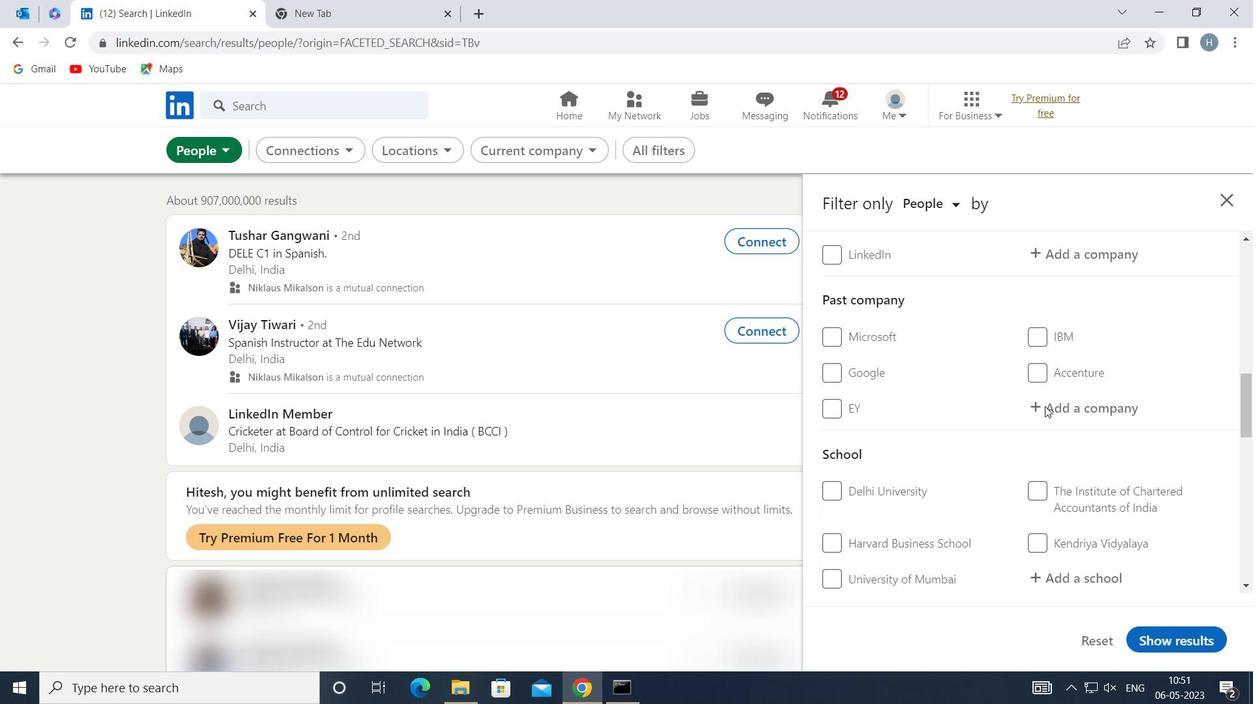 
Action: Mouse moved to (1044, 407)
Screenshot: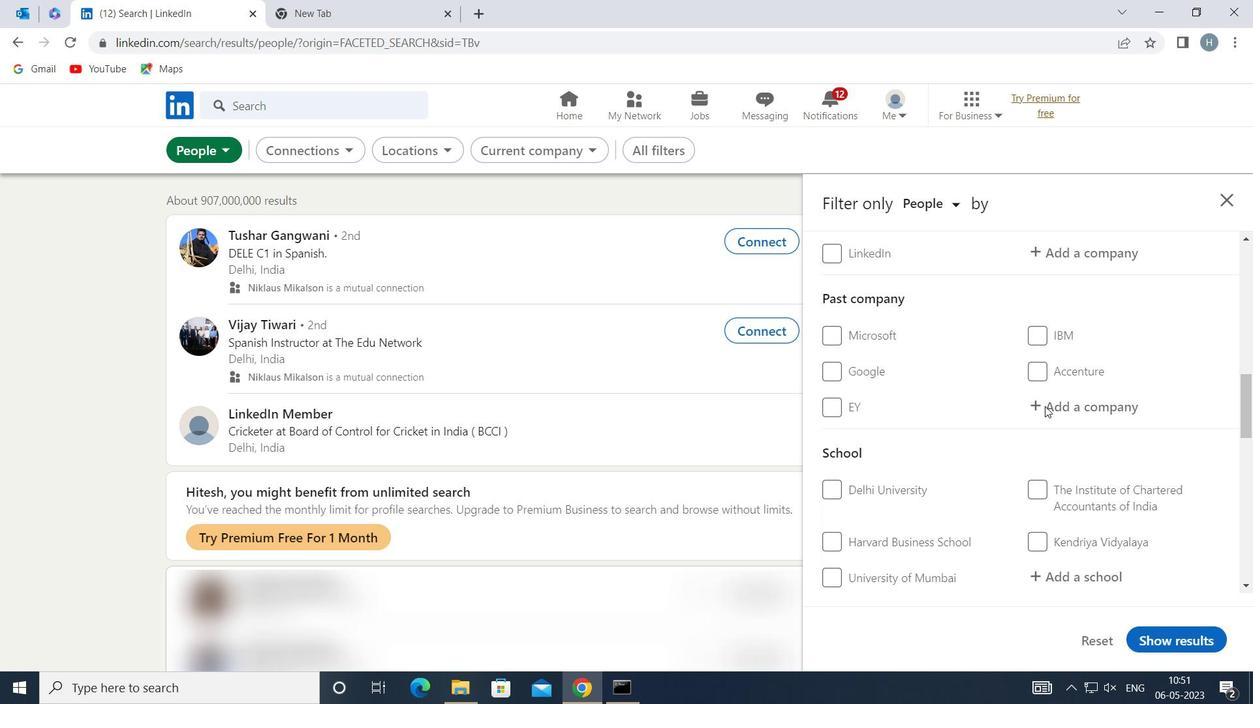 
Action: Mouse scrolled (1044, 406) with delta (0, 0)
Screenshot: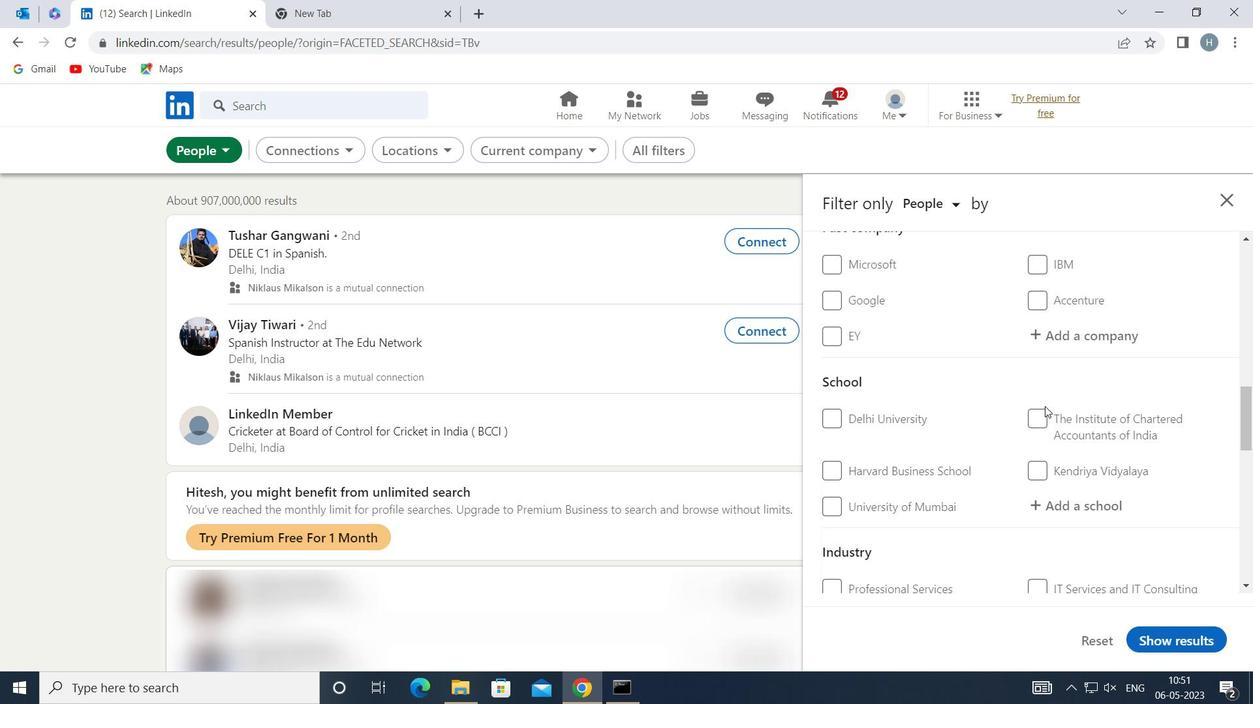 
Action: Mouse scrolled (1044, 406) with delta (0, 0)
Screenshot: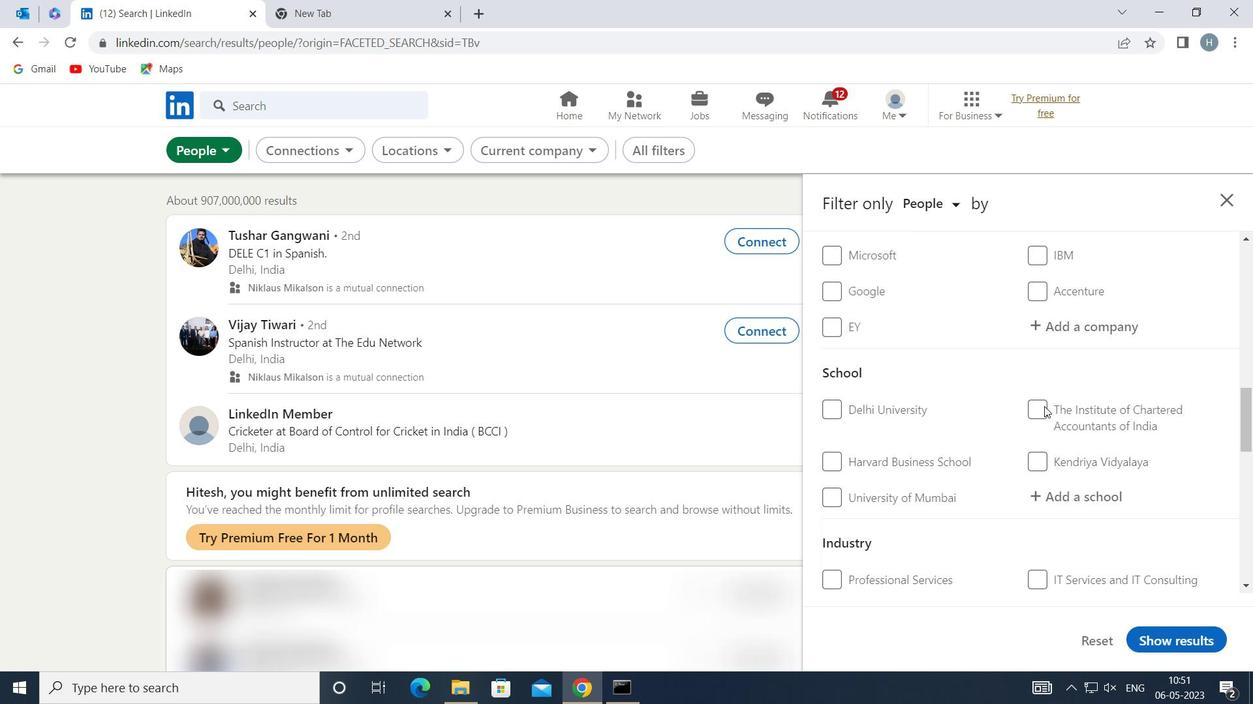 
Action: Mouse scrolled (1044, 406) with delta (0, 0)
Screenshot: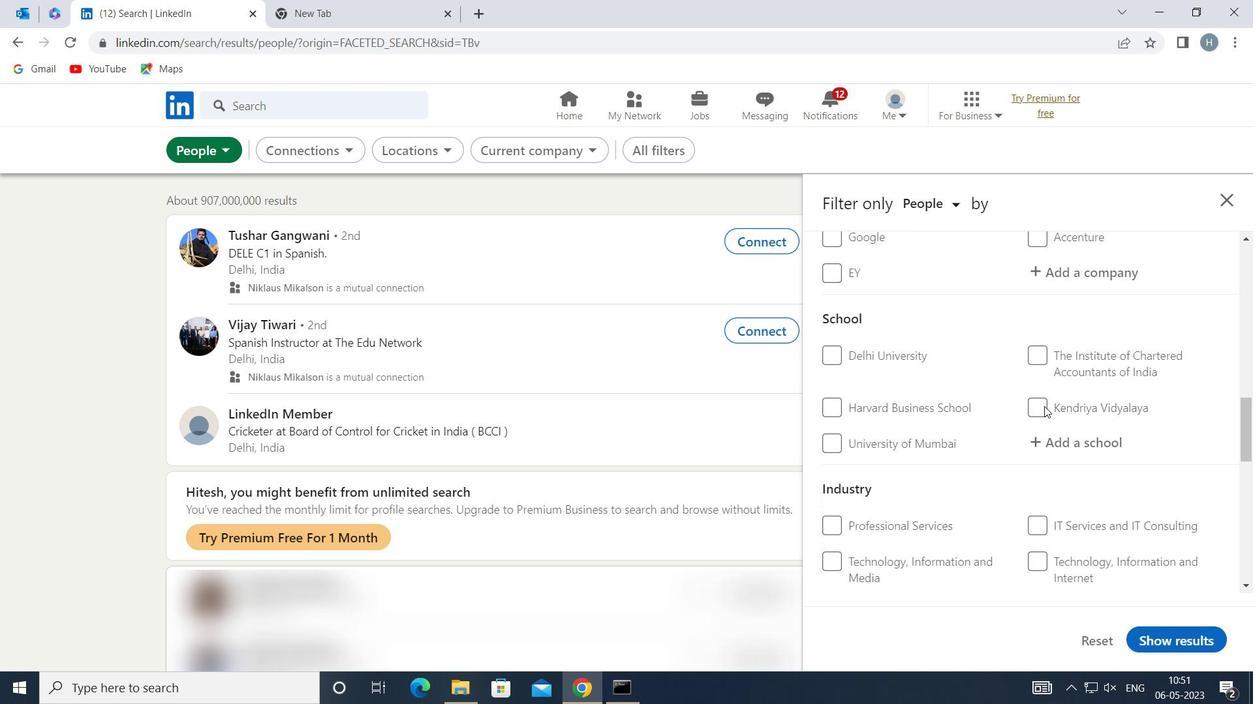 
Action: Mouse scrolled (1044, 406) with delta (0, 0)
Screenshot: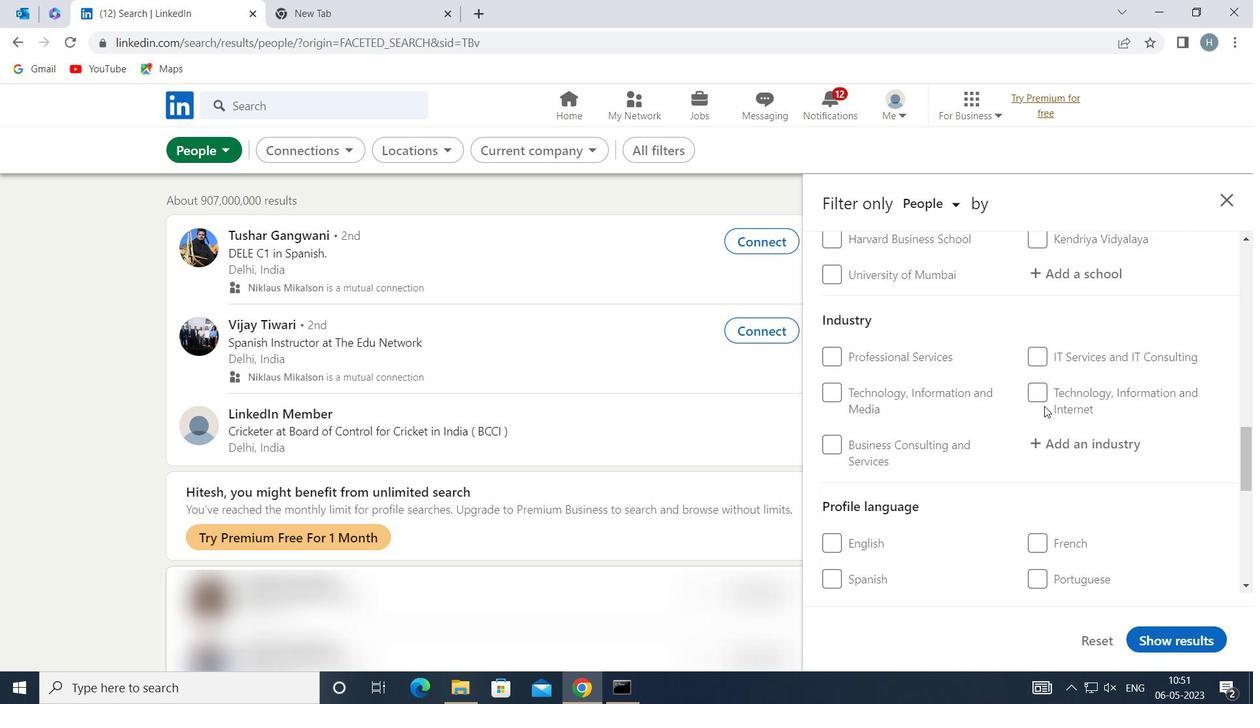 
Action: Mouse moved to (1058, 440)
Screenshot: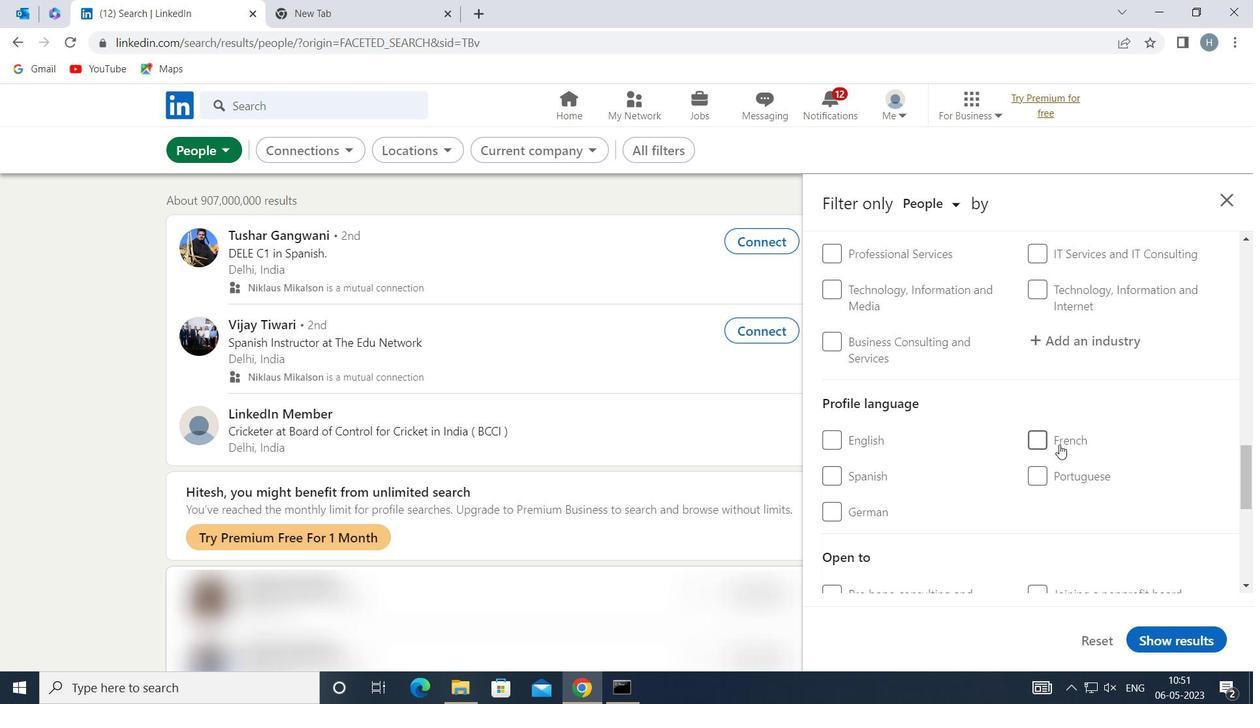 
Action: Mouse pressed left at (1058, 440)
Screenshot: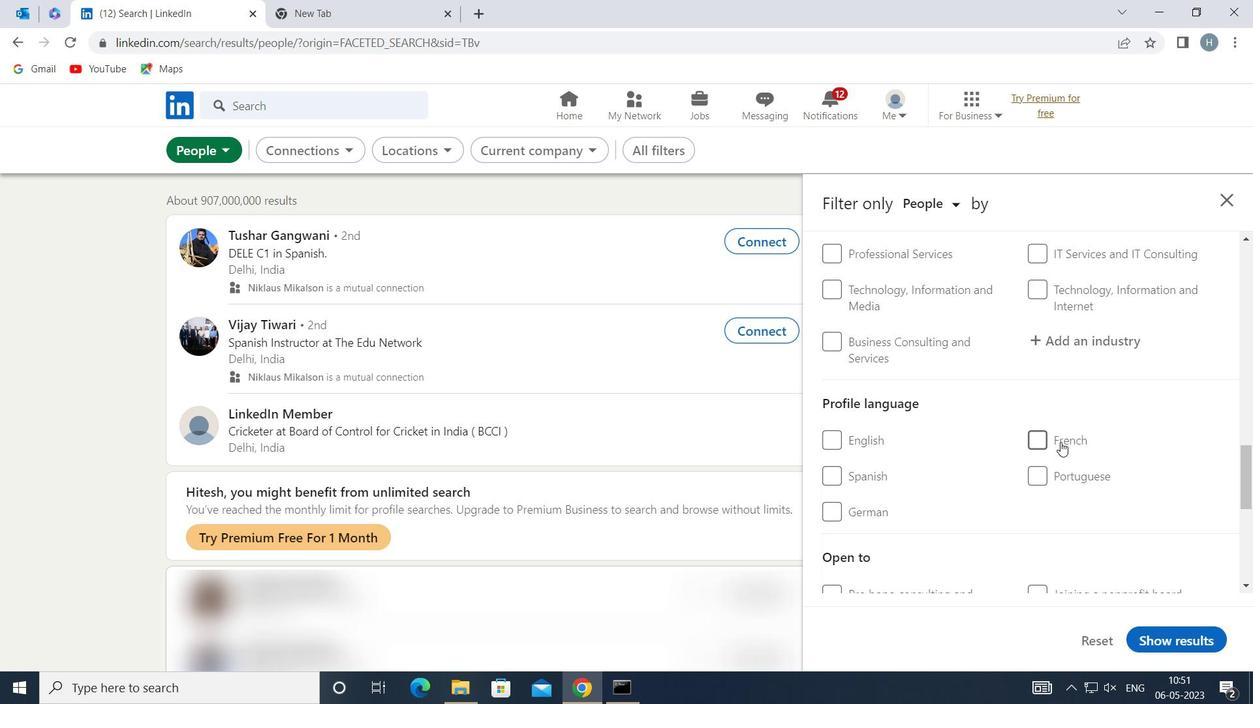 
Action: Mouse moved to (1037, 442)
Screenshot: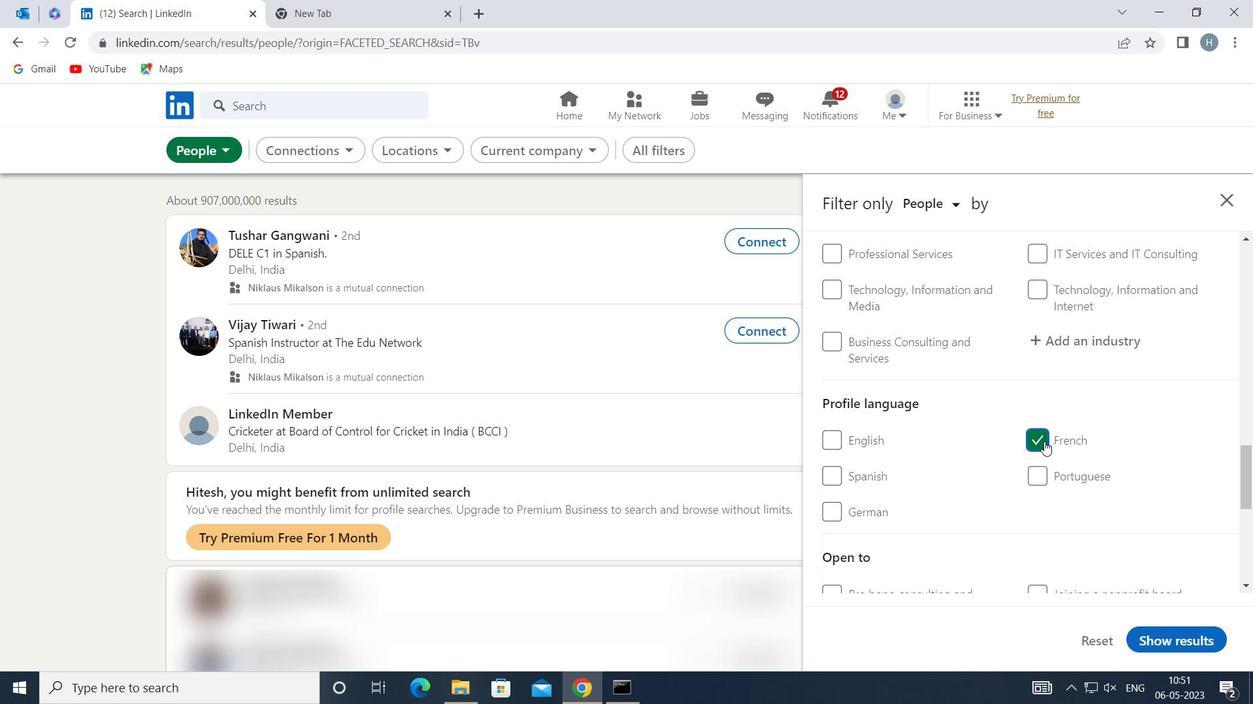 
Action: Mouse scrolled (1037, 443) with delta (0, 0)
Screenshot: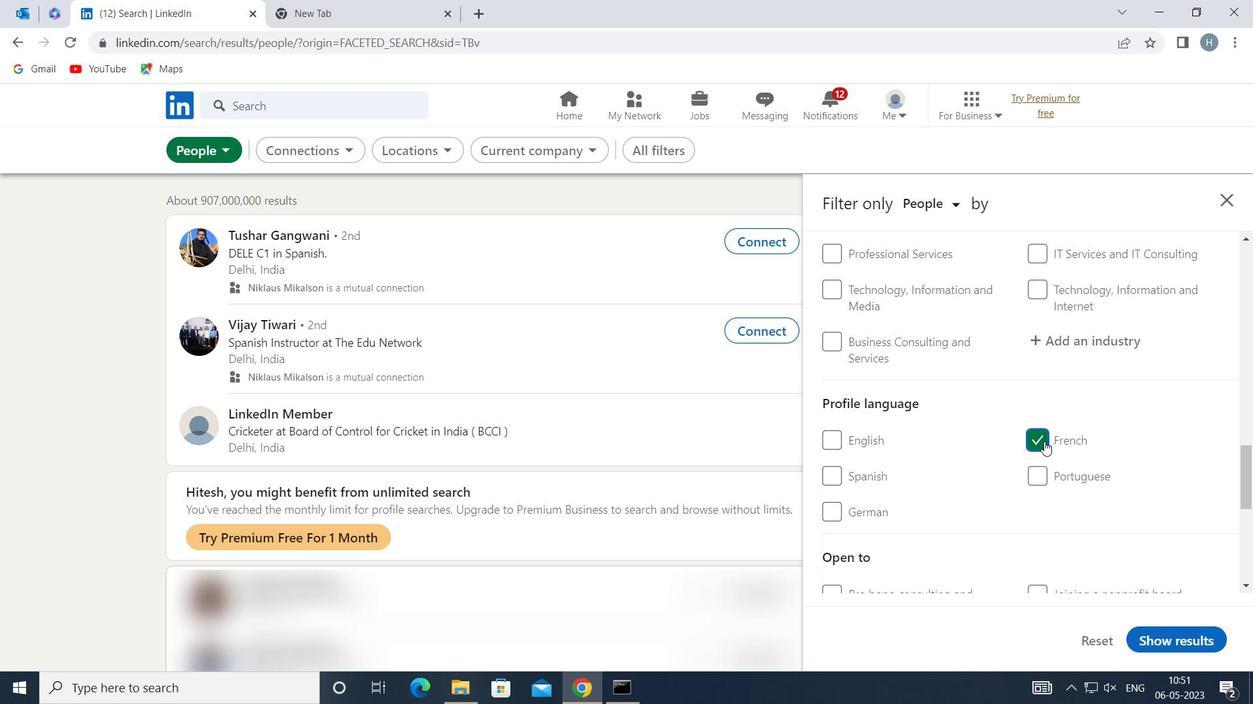 
Action: Mouse scrolled (1037, 443) with delta (0, 0)
Screenshot: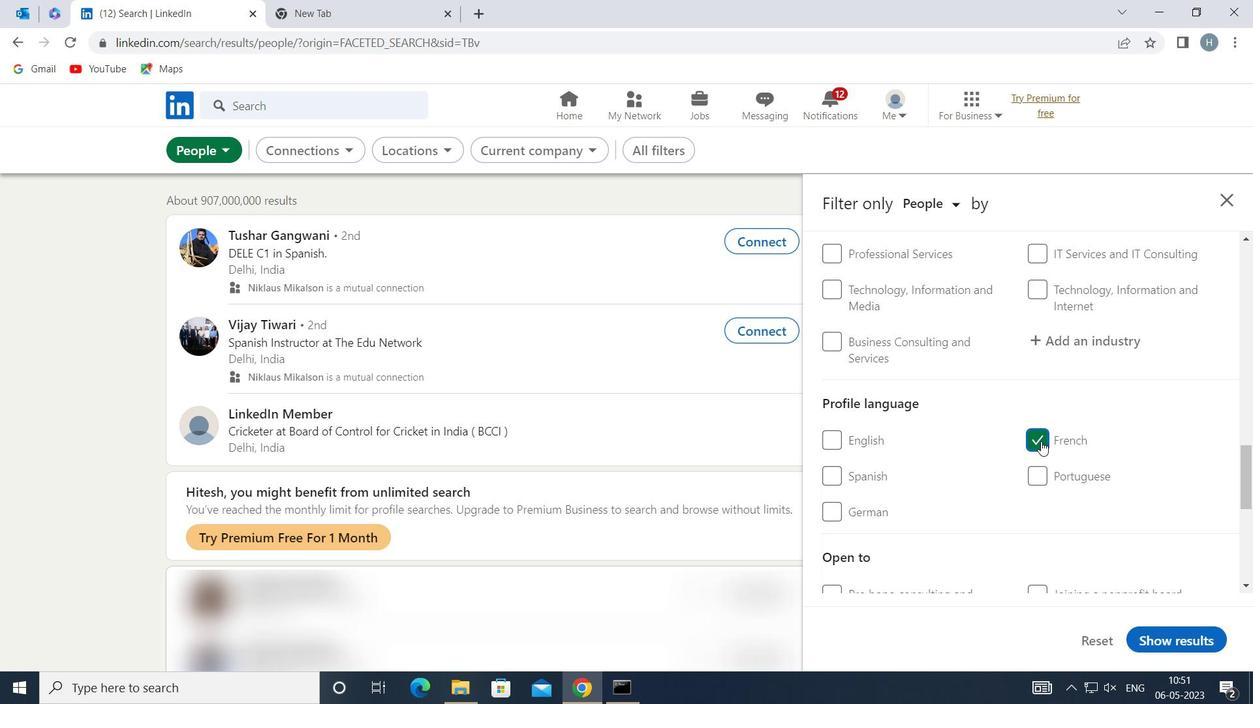 
Action: Mouse moved to (1033, 442)
Screenshot: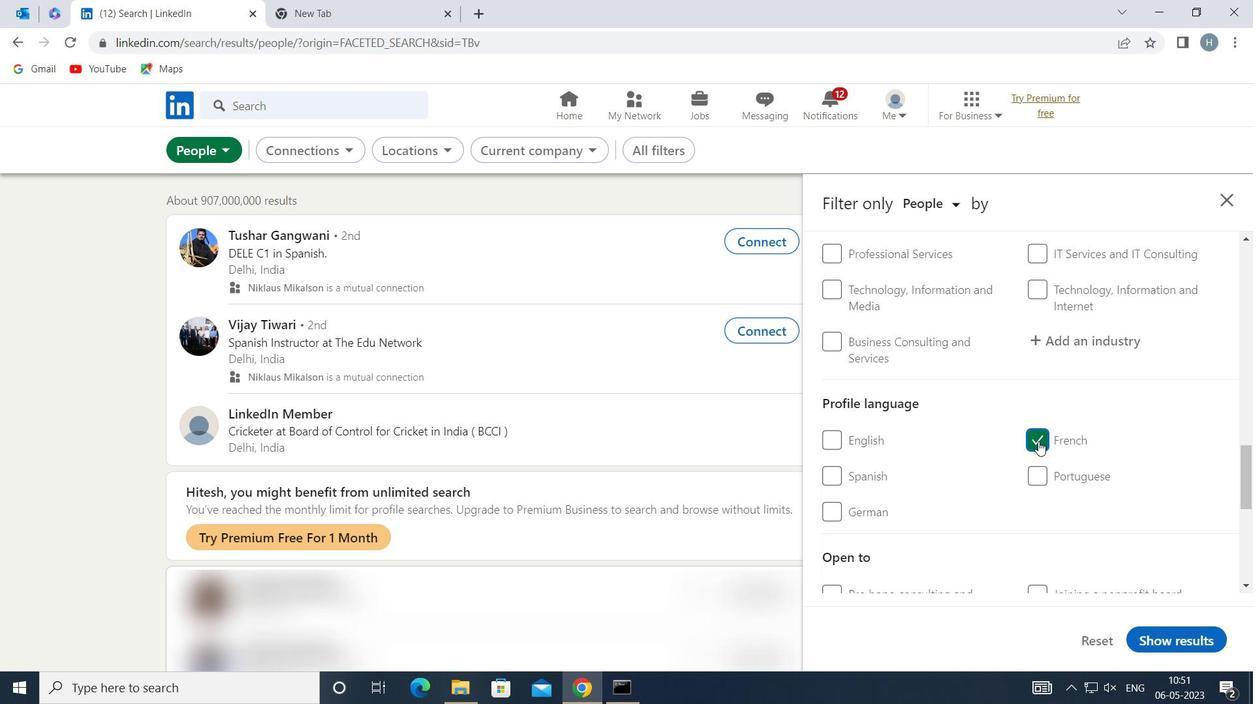 
Action: Mouse scrolled (1033, 443) with delta (0, 0)
Screenshot: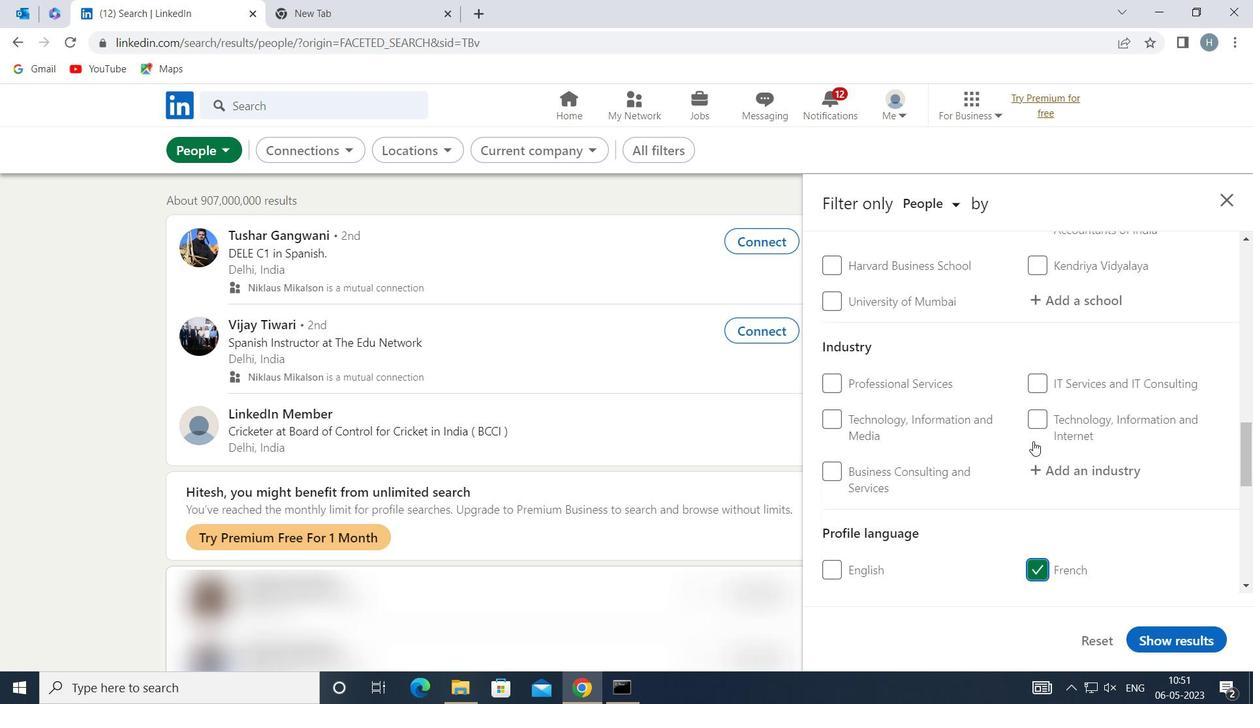 
Action: Mouse scrolled (1033, 443) with delta (0, 0)
Screenshot: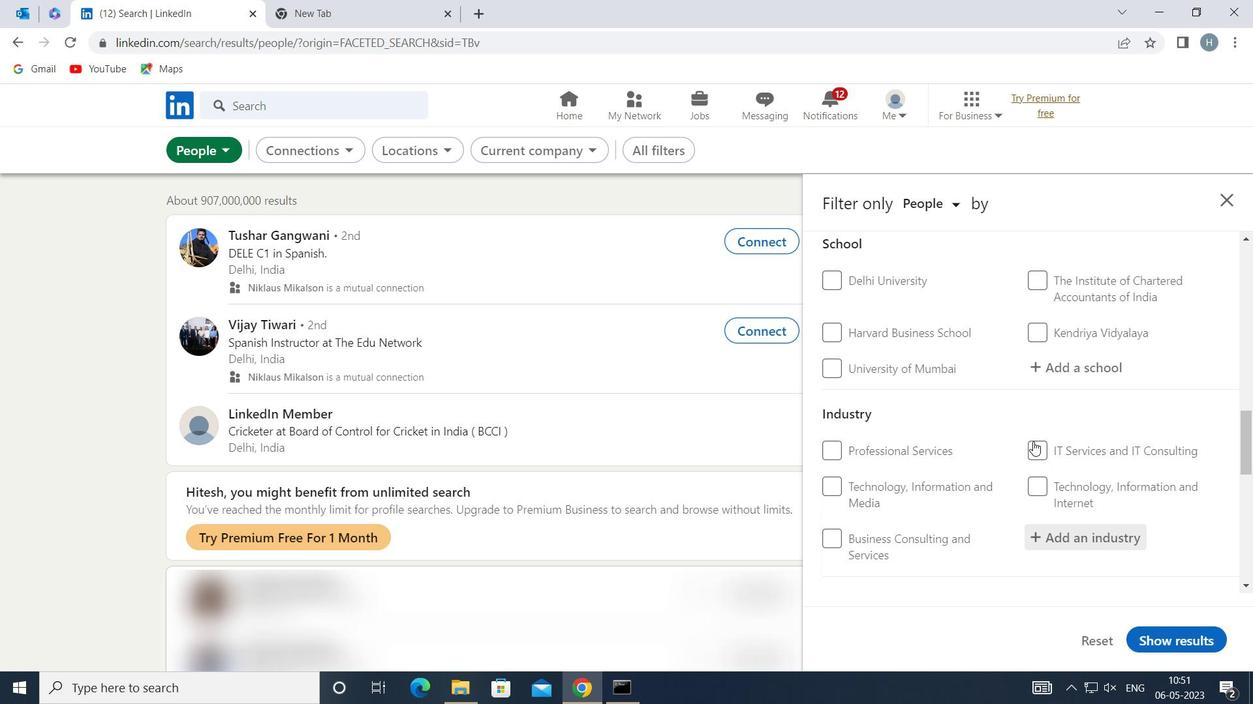 
Action: Mouse scrolled (1033, 443) with delta (0, 0)
Screenshot: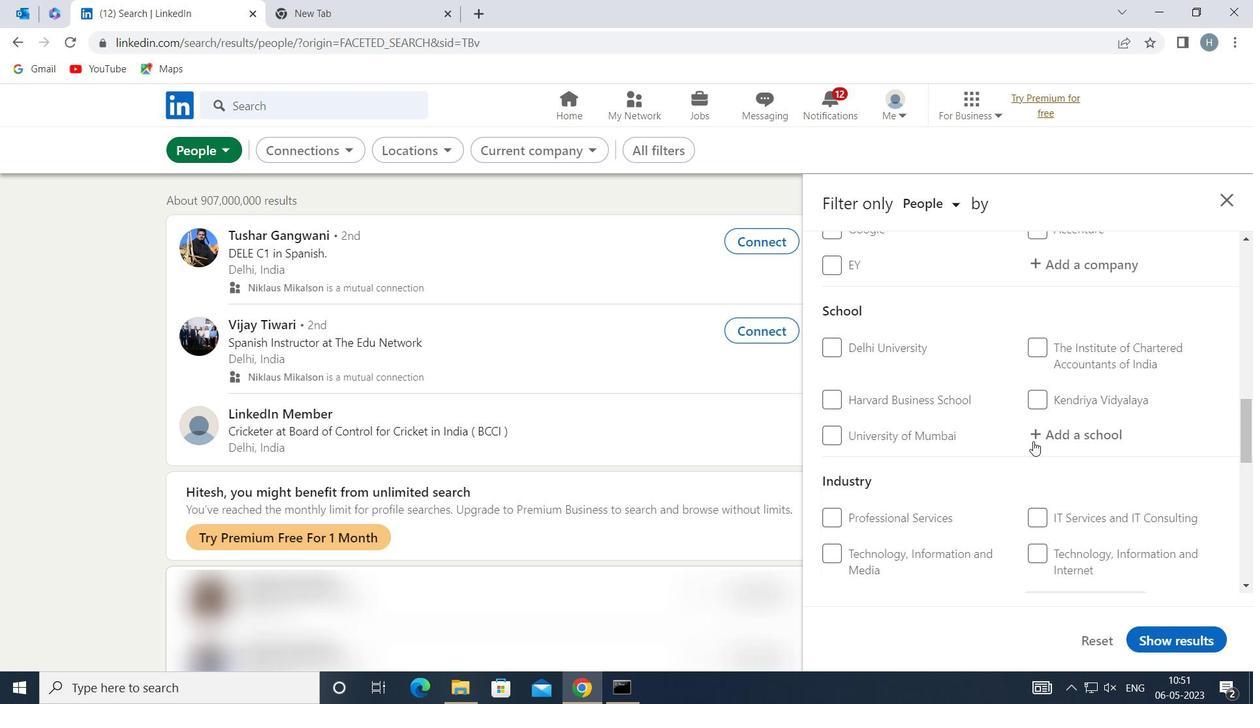 
Action: Mouse scrolled (1033, 443) with delta (0, 0)
Screenshot: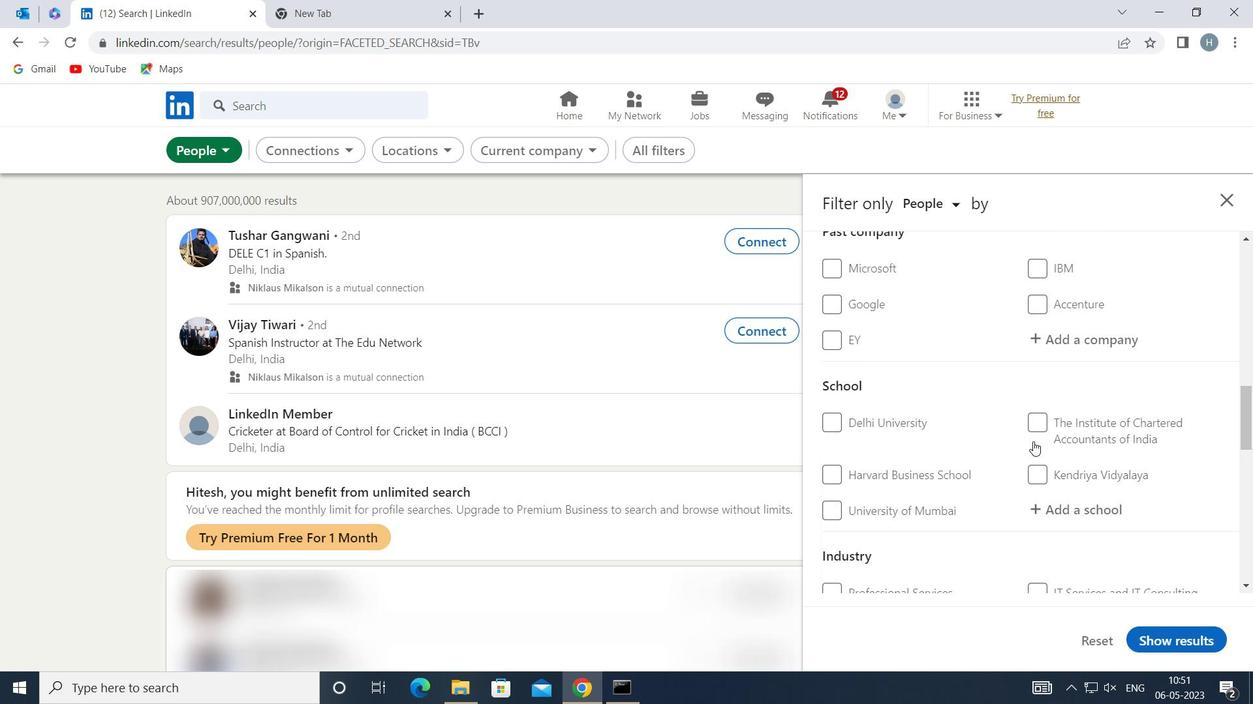 
Action: Mouse scrolled (1033, 443) with delta (0, 0)
Screenshot: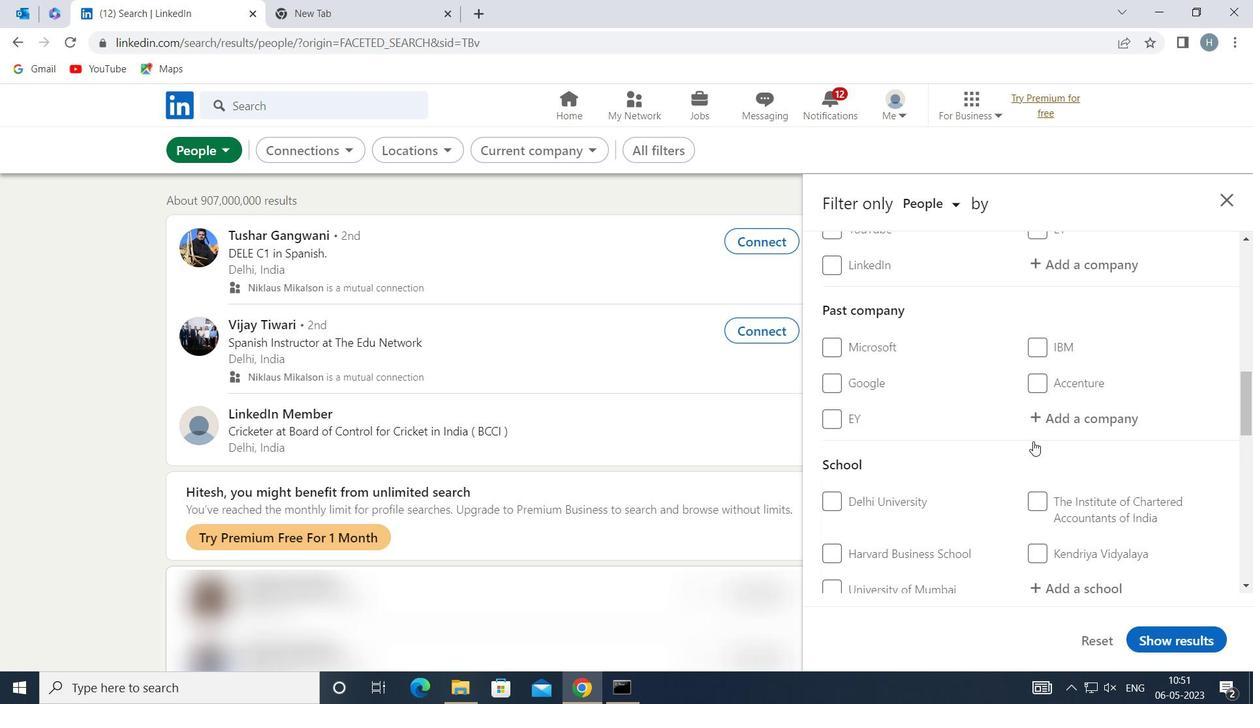 
Action: Mouse moved to (1112, 417)
Screenshot: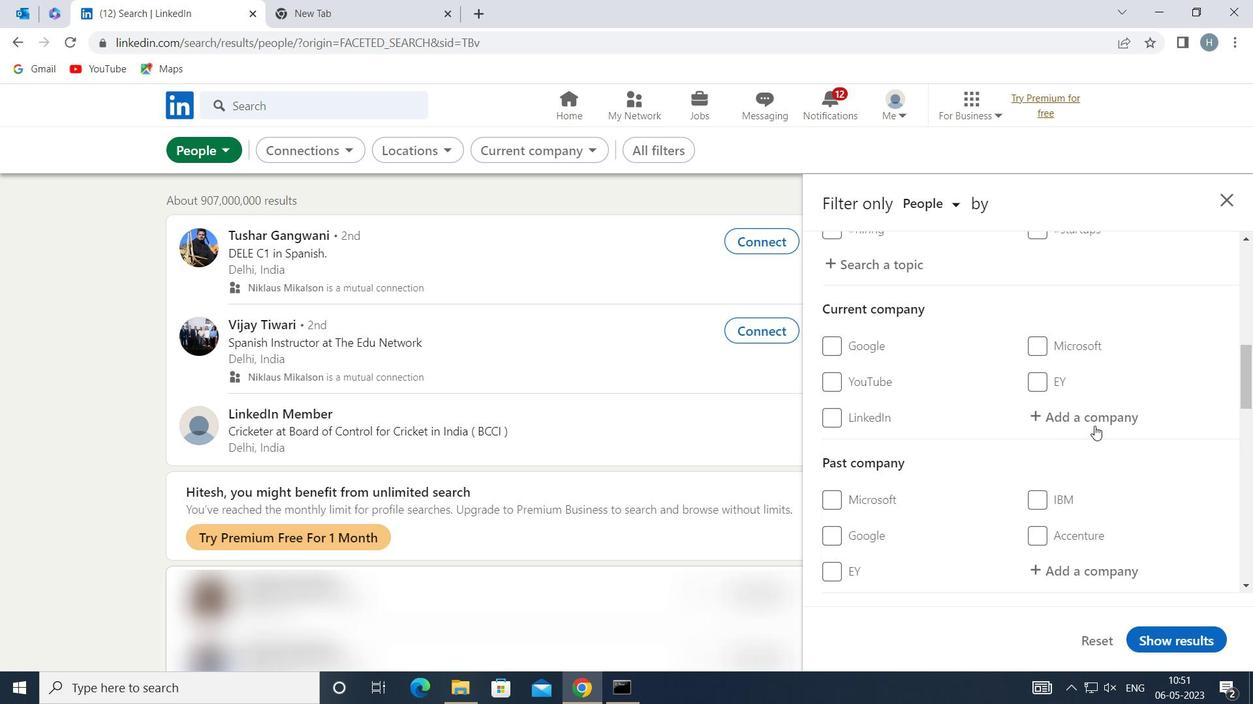 
Action: Mouse pressed left at (1112, 417)
Screenshot: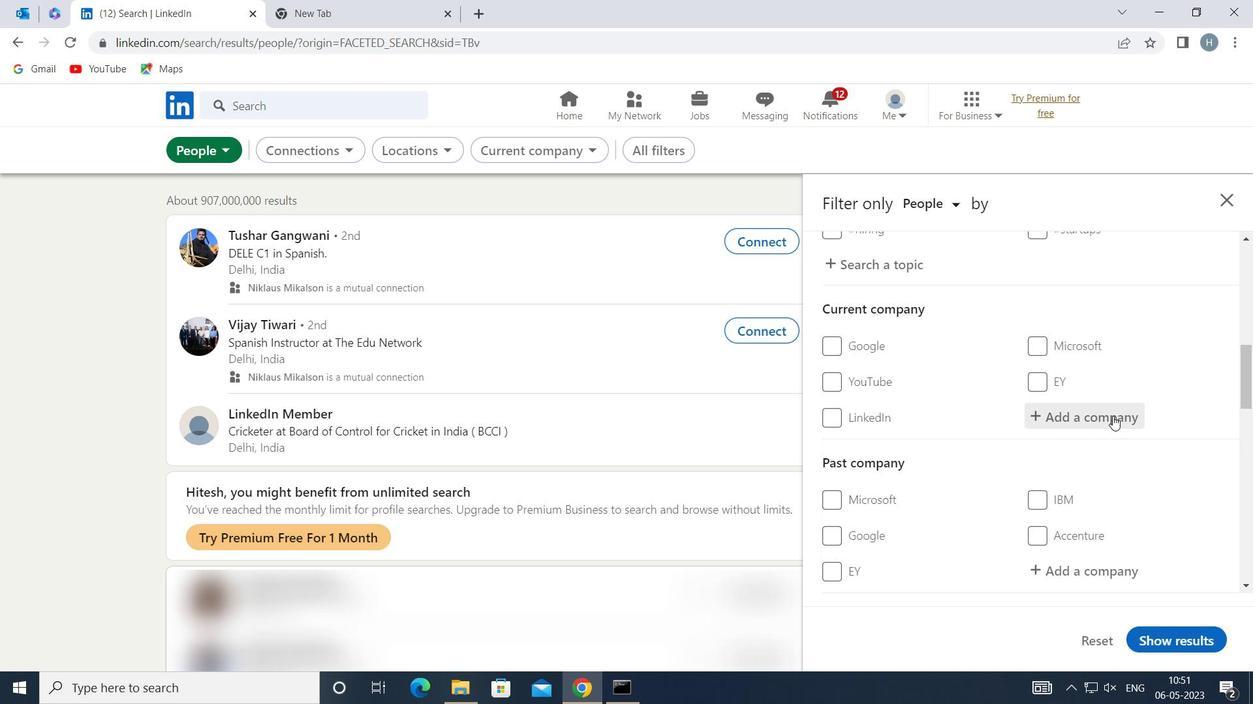 
Action: Key pressed <Key.shift>POSTMAN
Screenshot: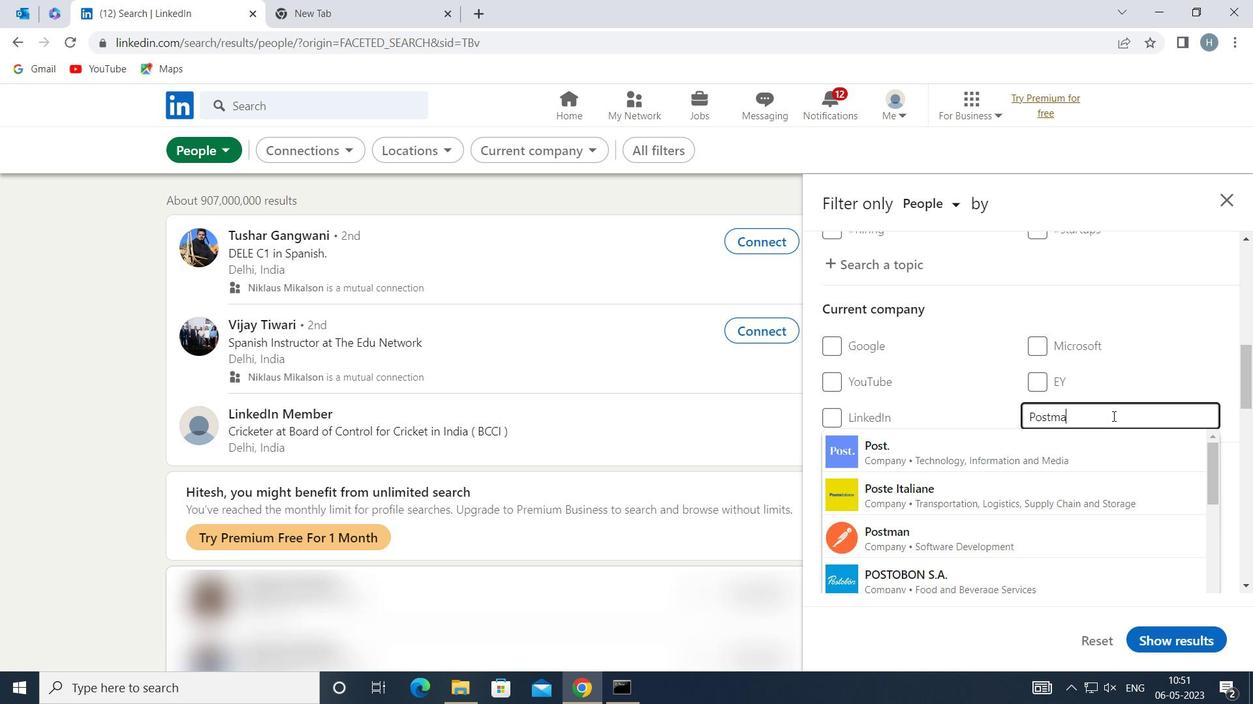
Action: Mouse moved to (1053, 452)
Screenshot: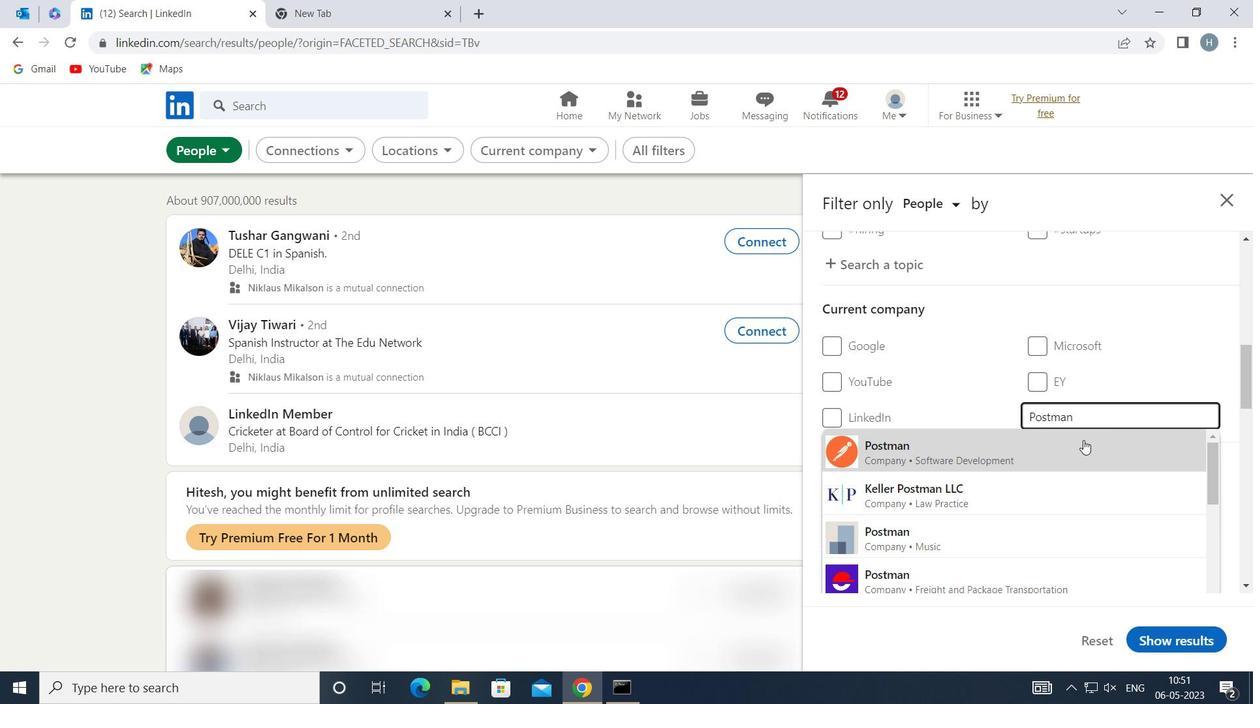 
Action: Mouse pressed left at (1053, 452)
Screenshot: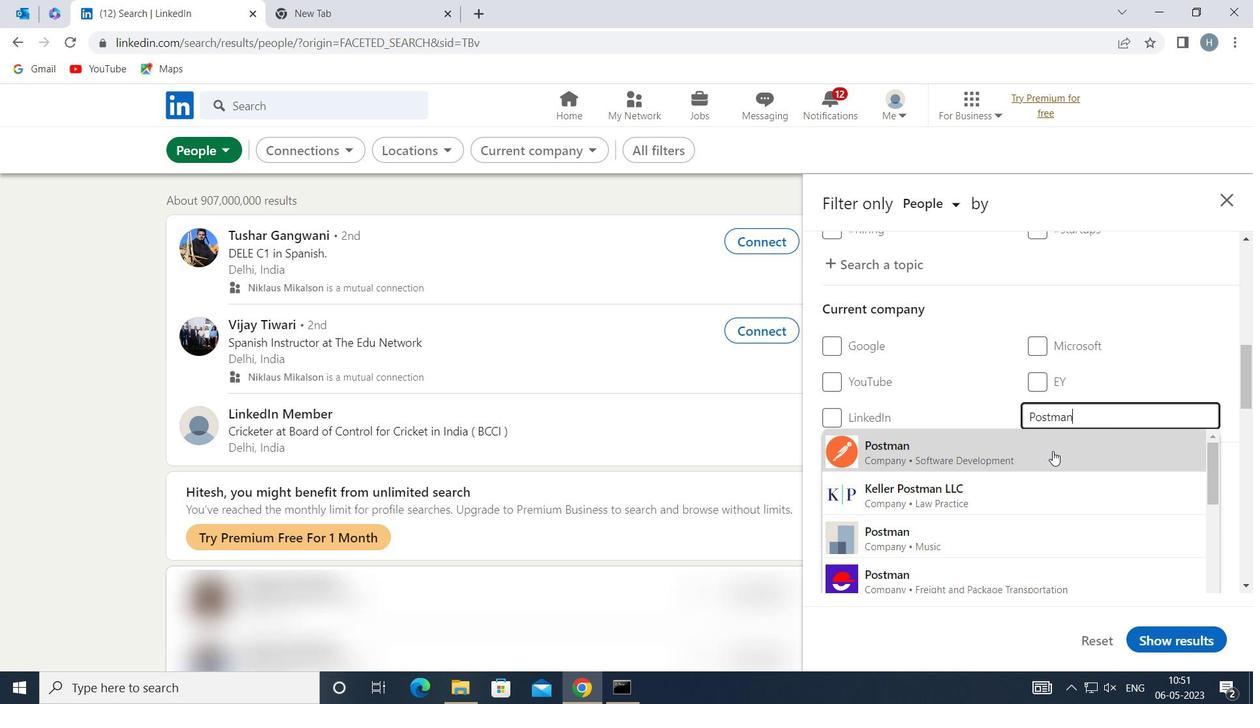 
Action: Mouse moved to (1015, 464)
Screenshot: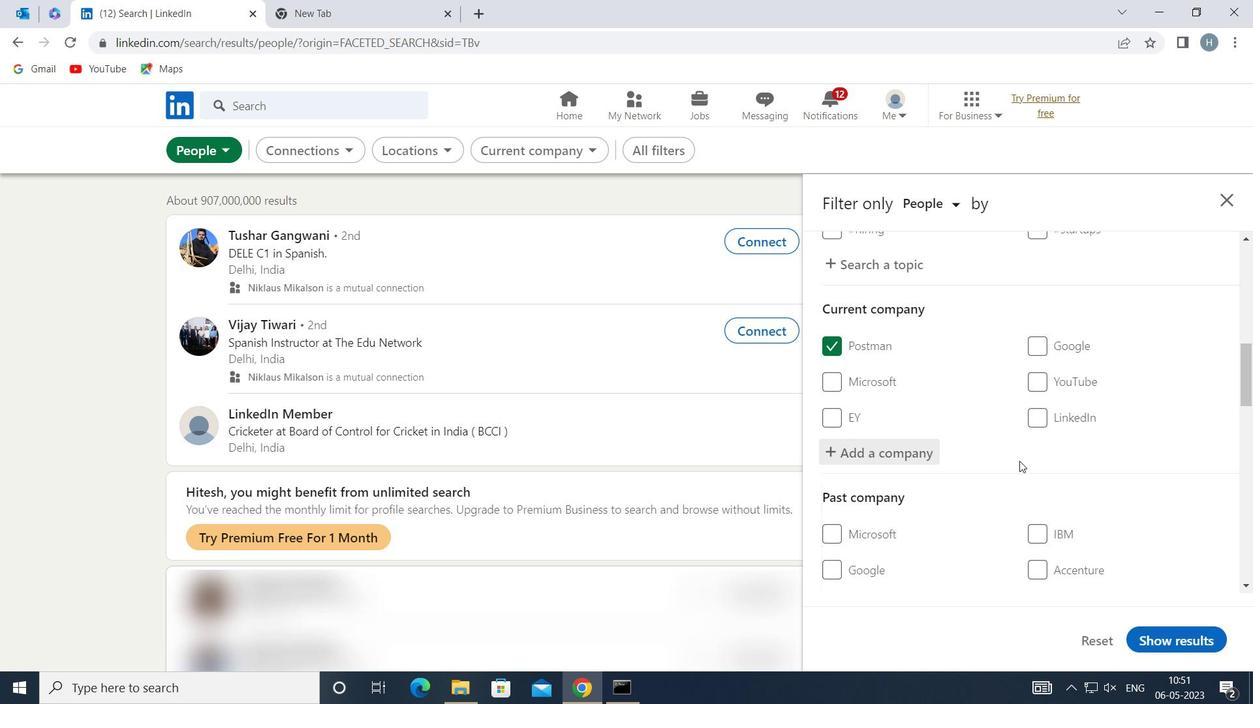 
Action: Mouse scrolled (1015, 463) with delta (0, 0)
Screenshot: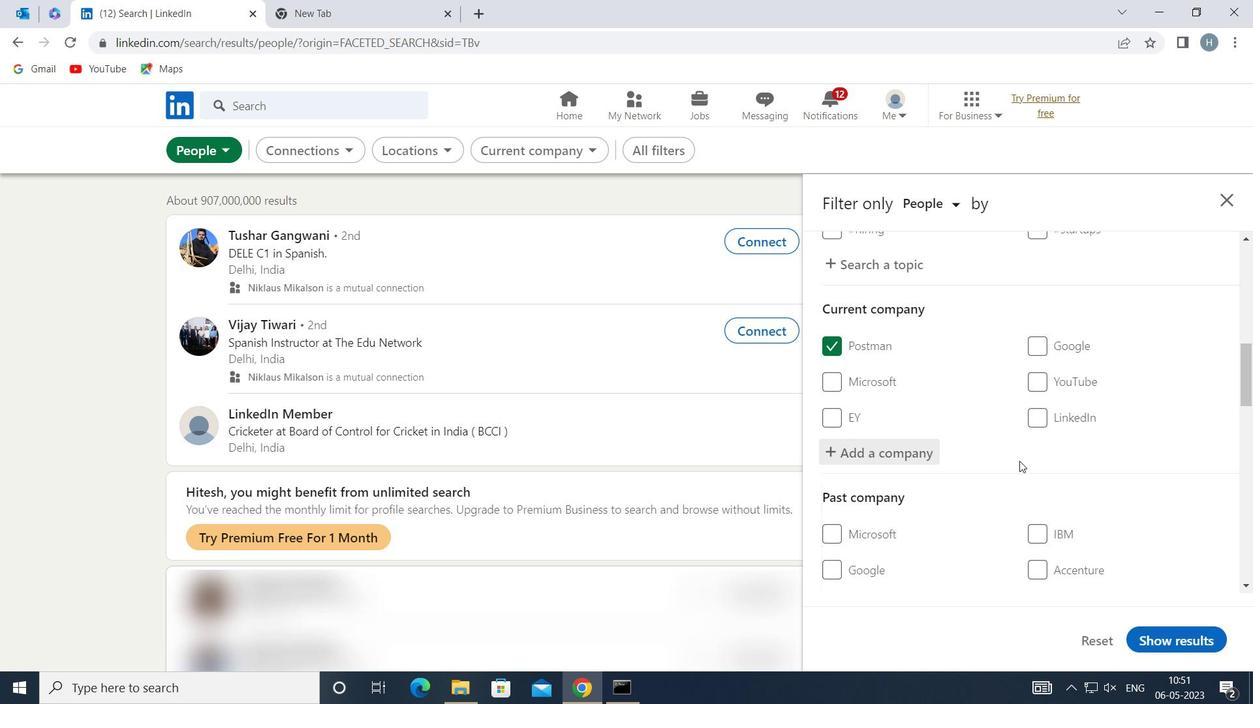 
Action: Mouse moved to (1014, 464)
Screenshot: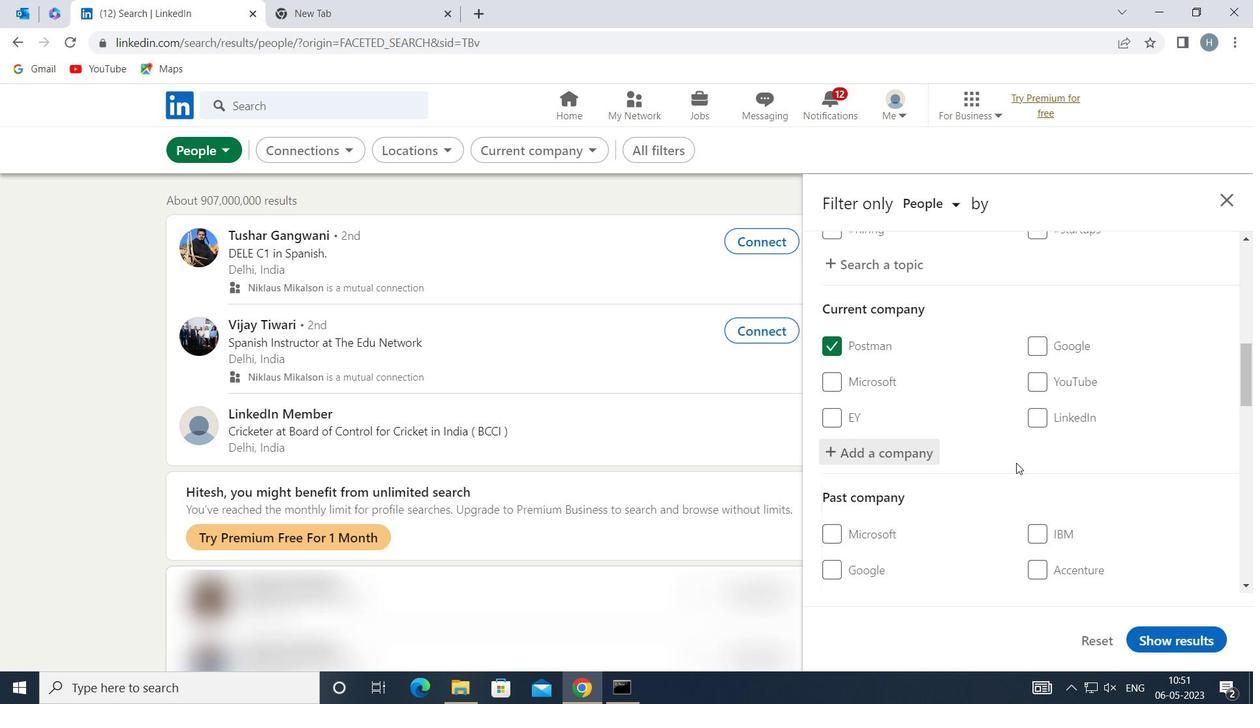 
Action: Mouse scrolled (1014, 464) with delta (0, 0)
Screenshot: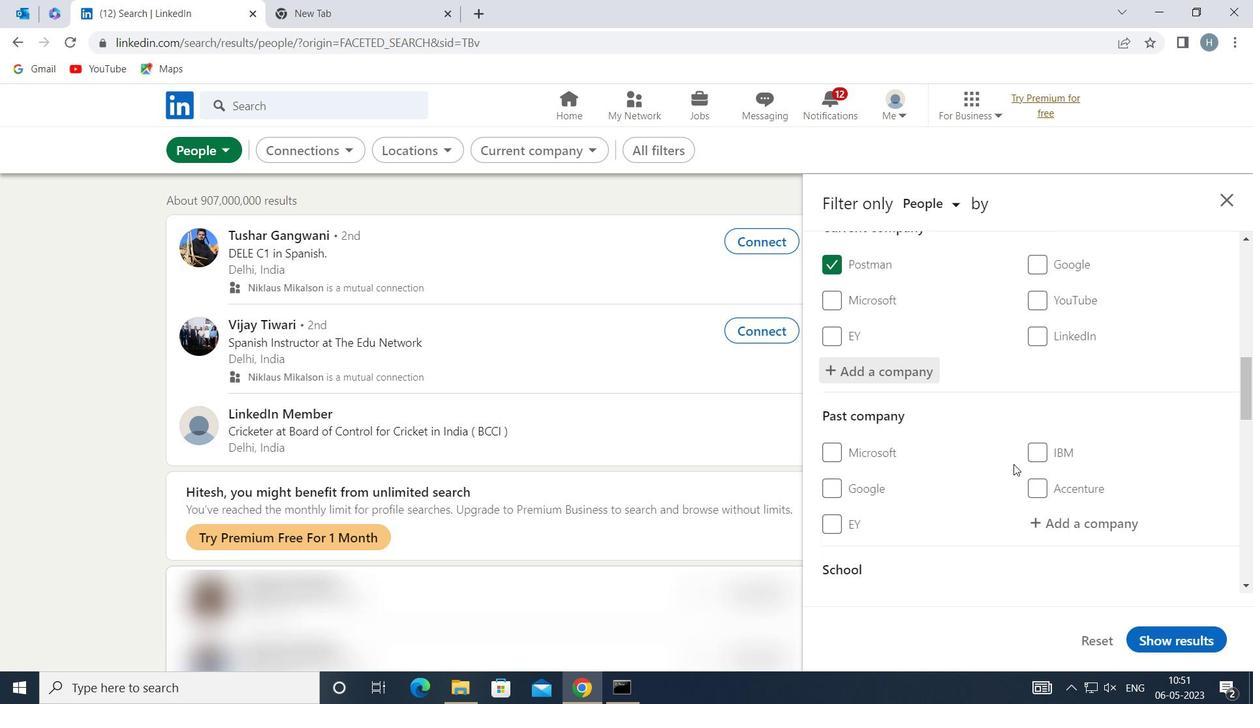 
Action: Mouse scrolled (1014, 464) with delta (0, 0)
Screenshot: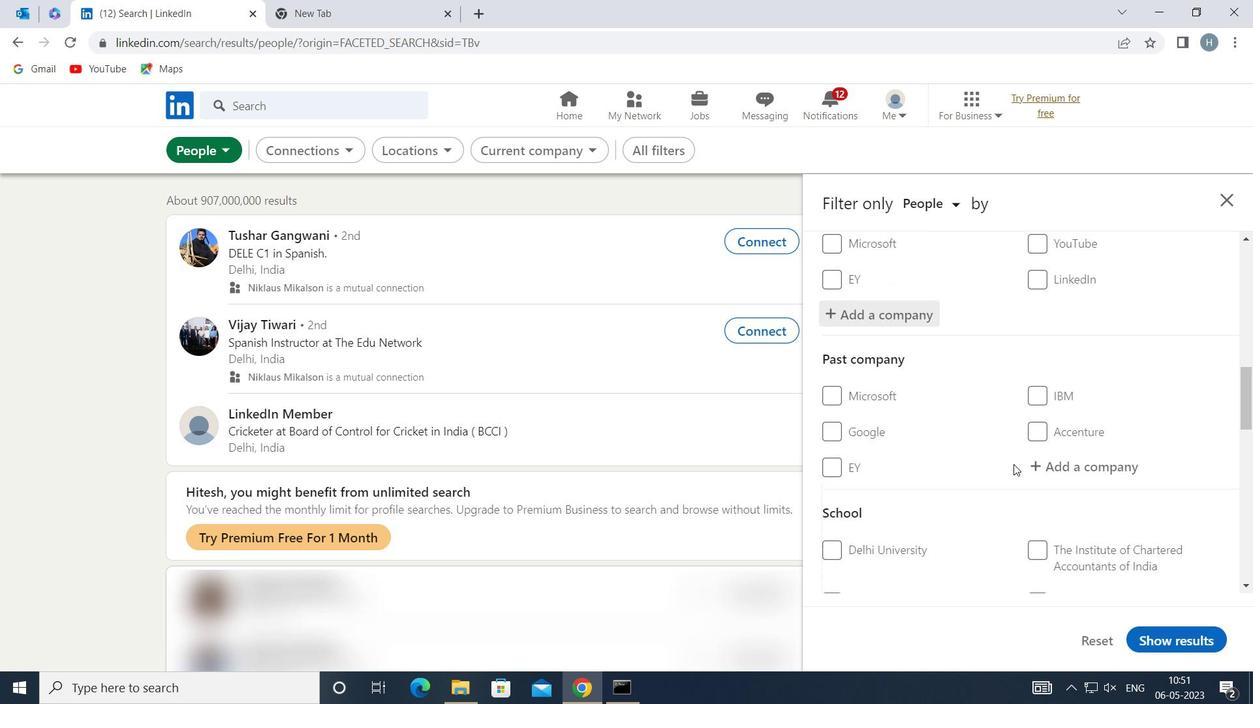 
Action: Mouse scrolled (1014, 464) with delta (0, 0)
Screenshot: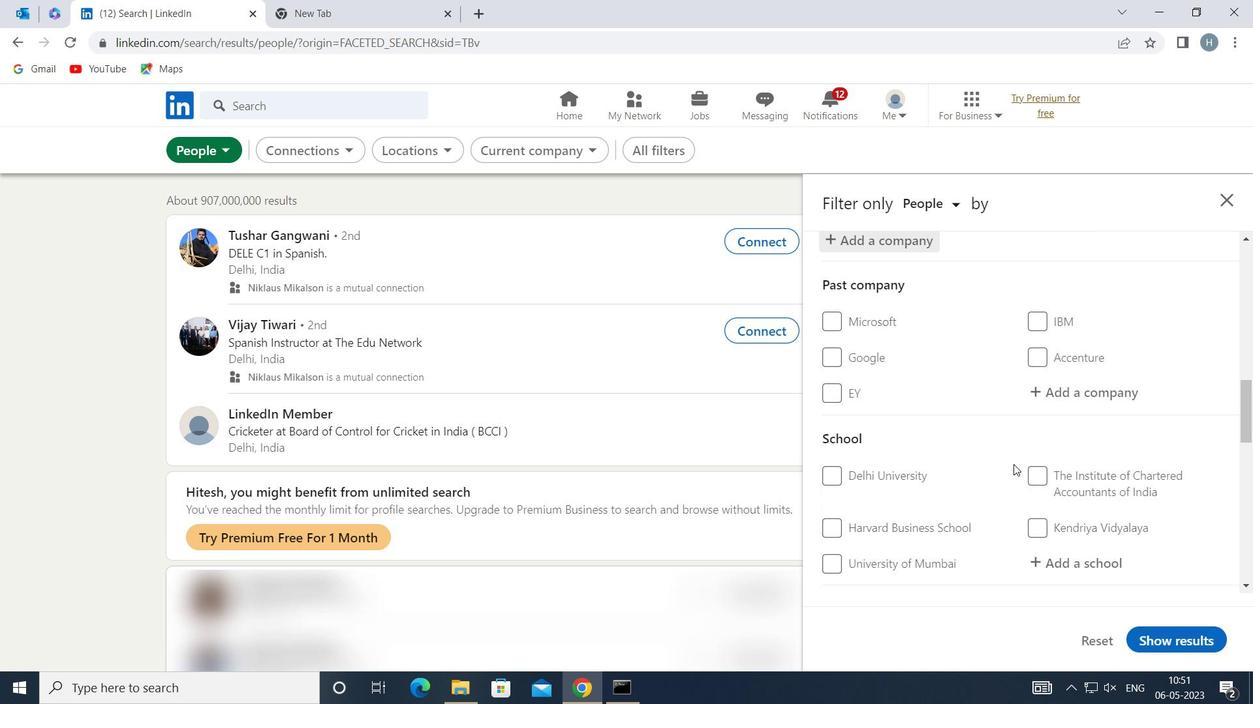 
Action: Mouse moved to (1088, 451)
Screenshot: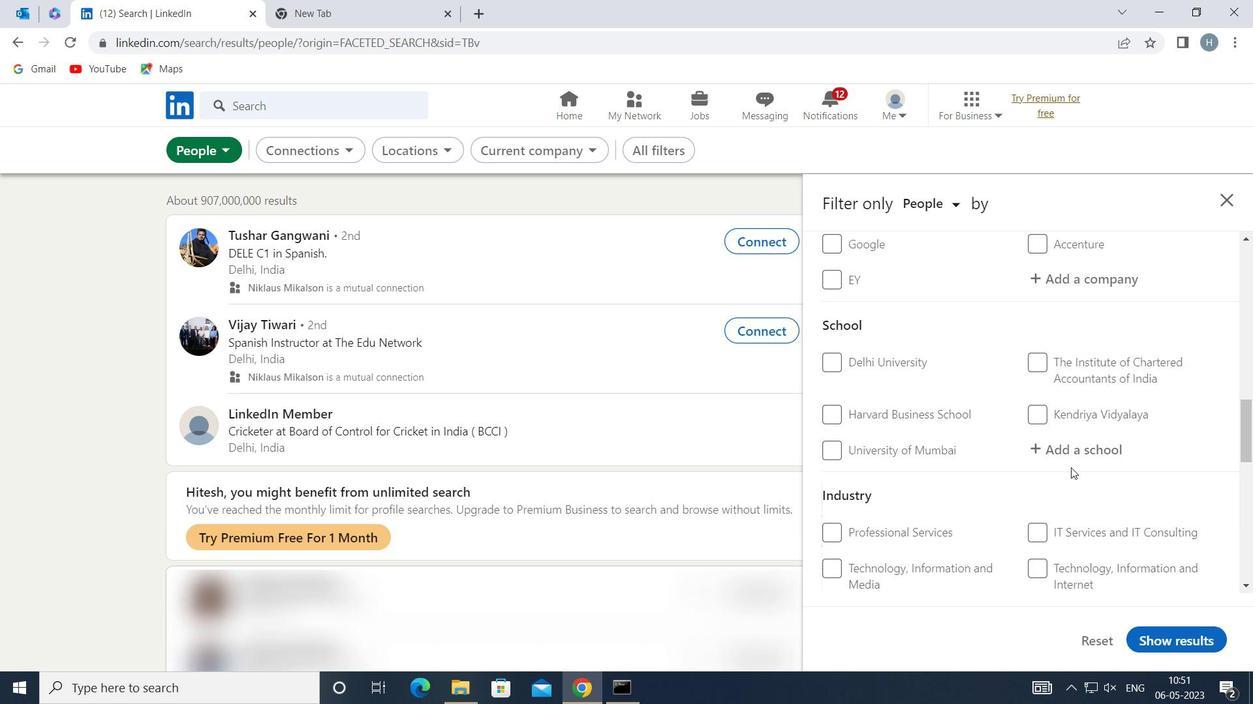 
Action: Mouse pressed left at (1088, 451)
Screenshot: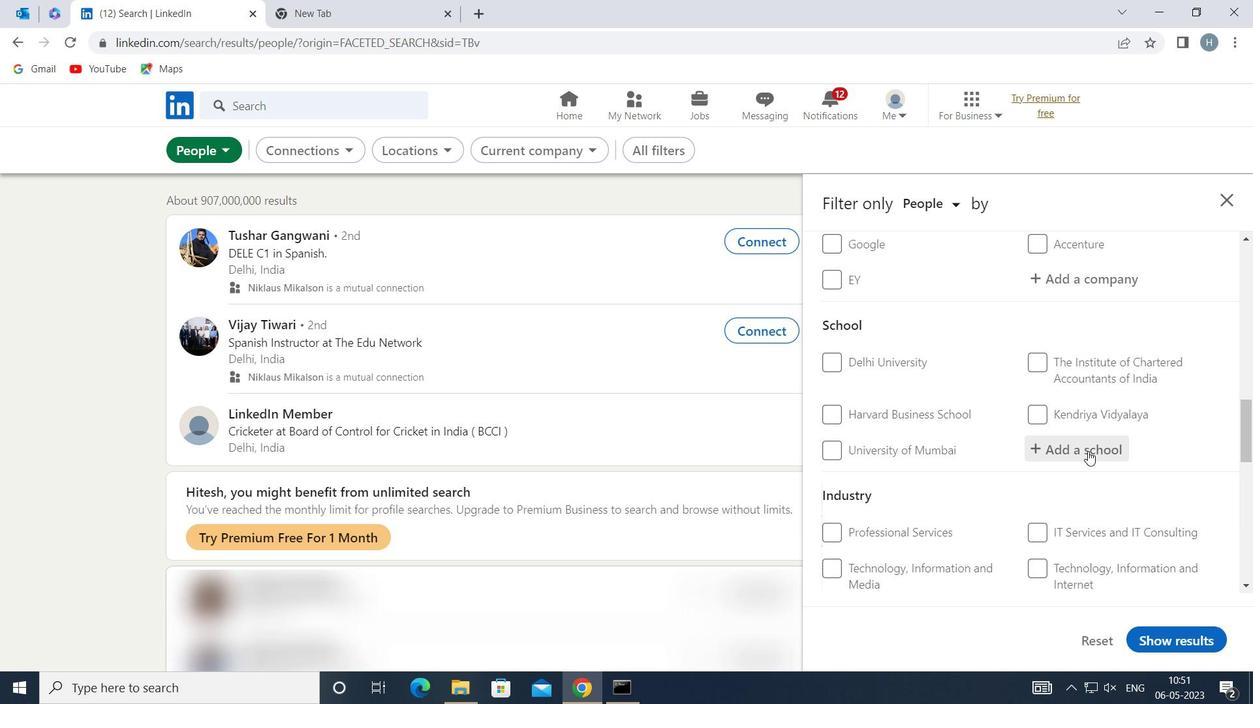 
Action: Key pressed <Key.shift>JAWAHARLAL<Key.space><Key.shift>NEHRU<Key.space><Key.shift>NATIONAL<Key.space>
Screenshot: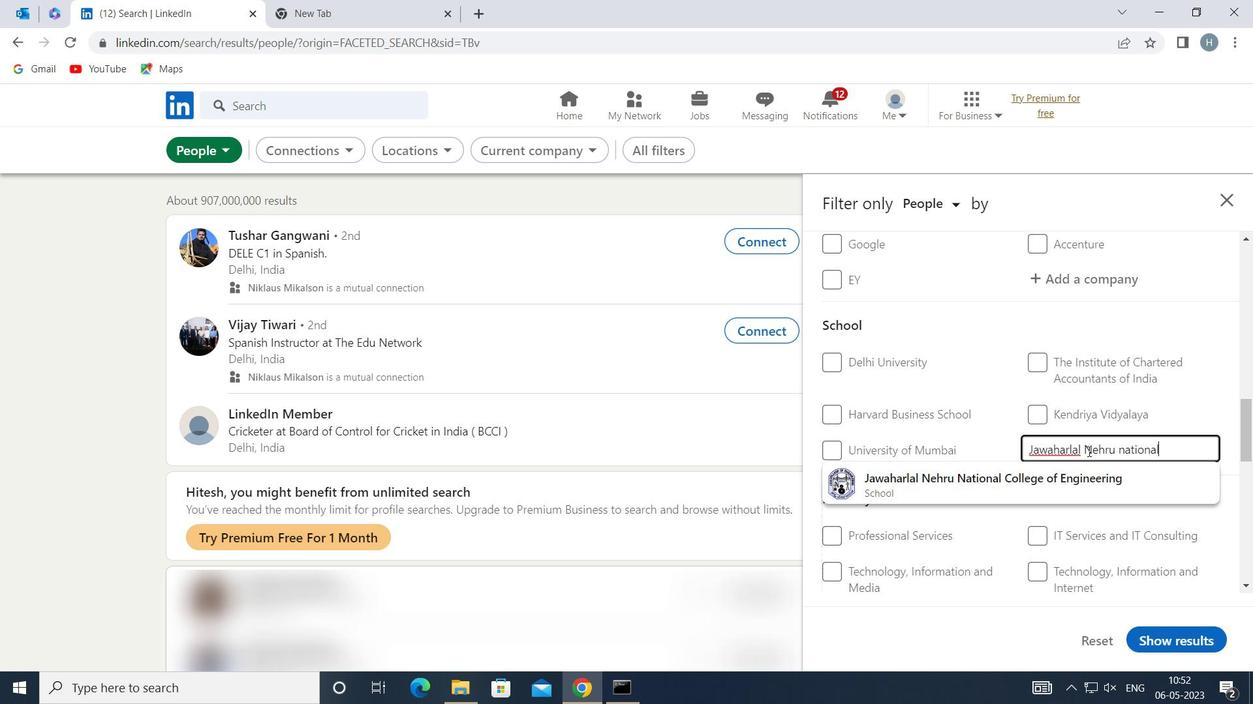 
Action: Mouse moved to (1047, 470)
Screenshot: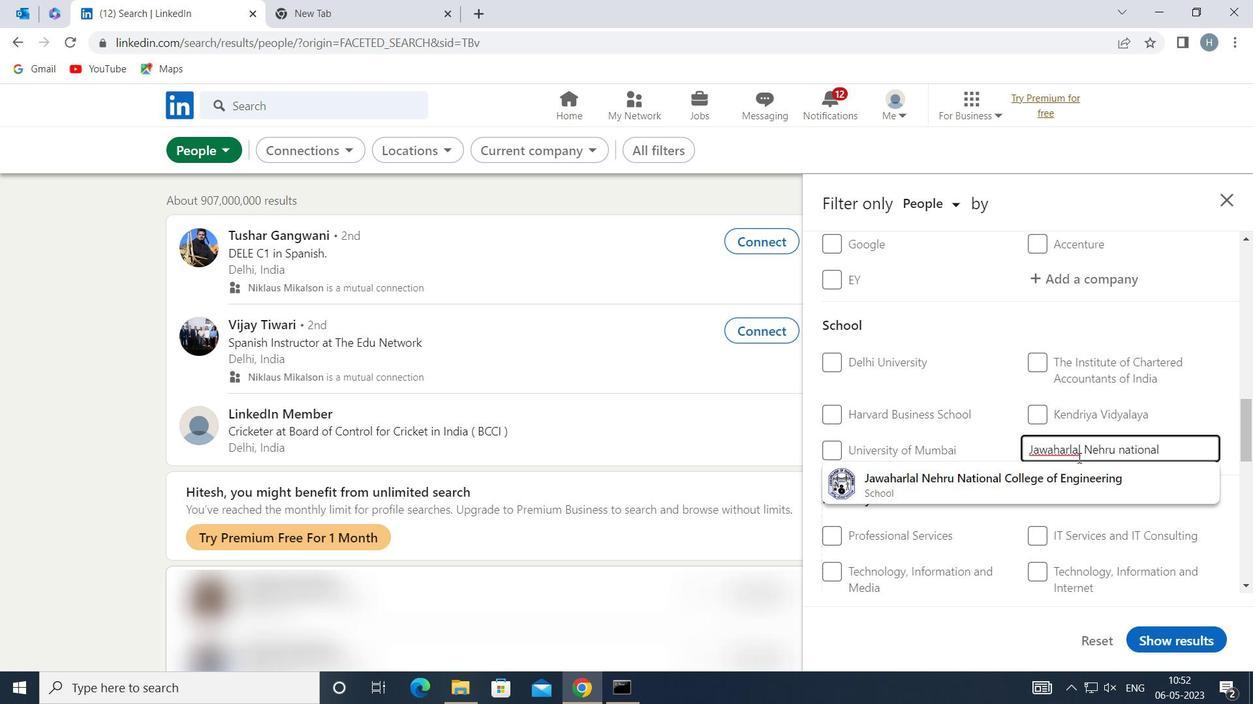 
Action: Mouse pressed left at (1047, 470)
Screenshot: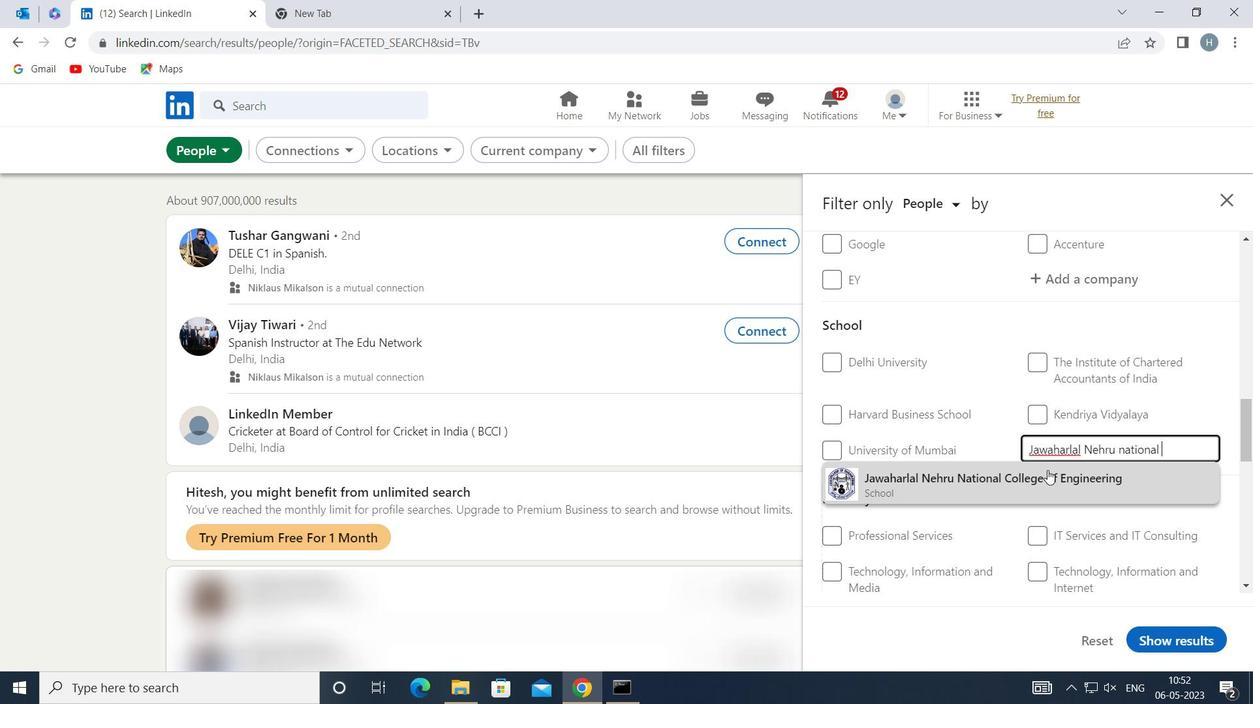
Action: Mouse moved to (1040, 466)
Screenshot: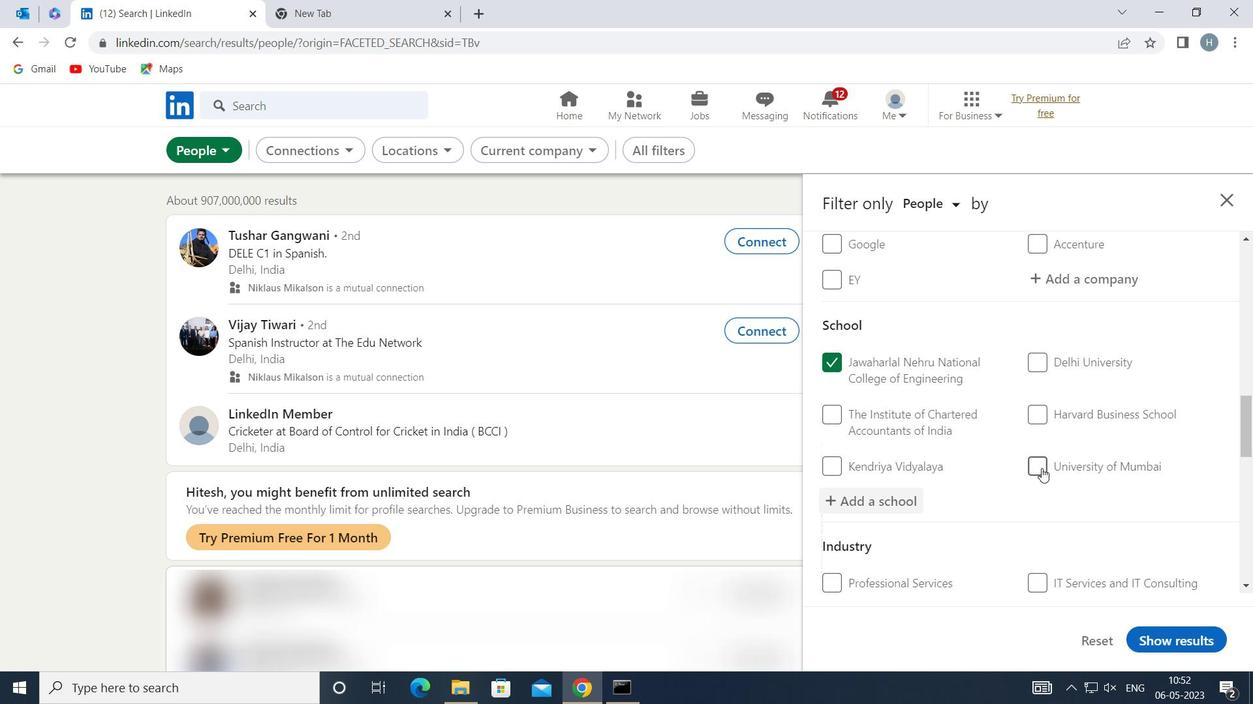 
Action: Mouse scrolled (1040, 466) with delta (0, 0)
Screenshot: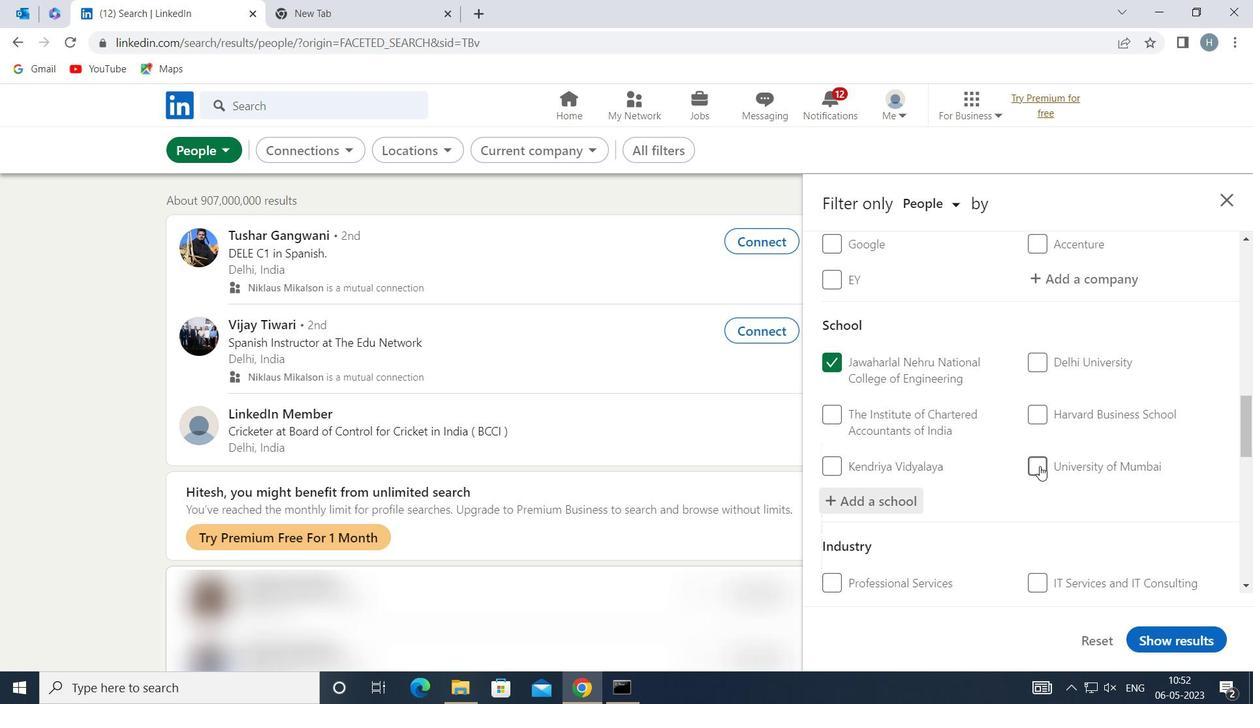 
Action: Mouse scrolled (1040, 466) with delta (0, 0)
Screenshot: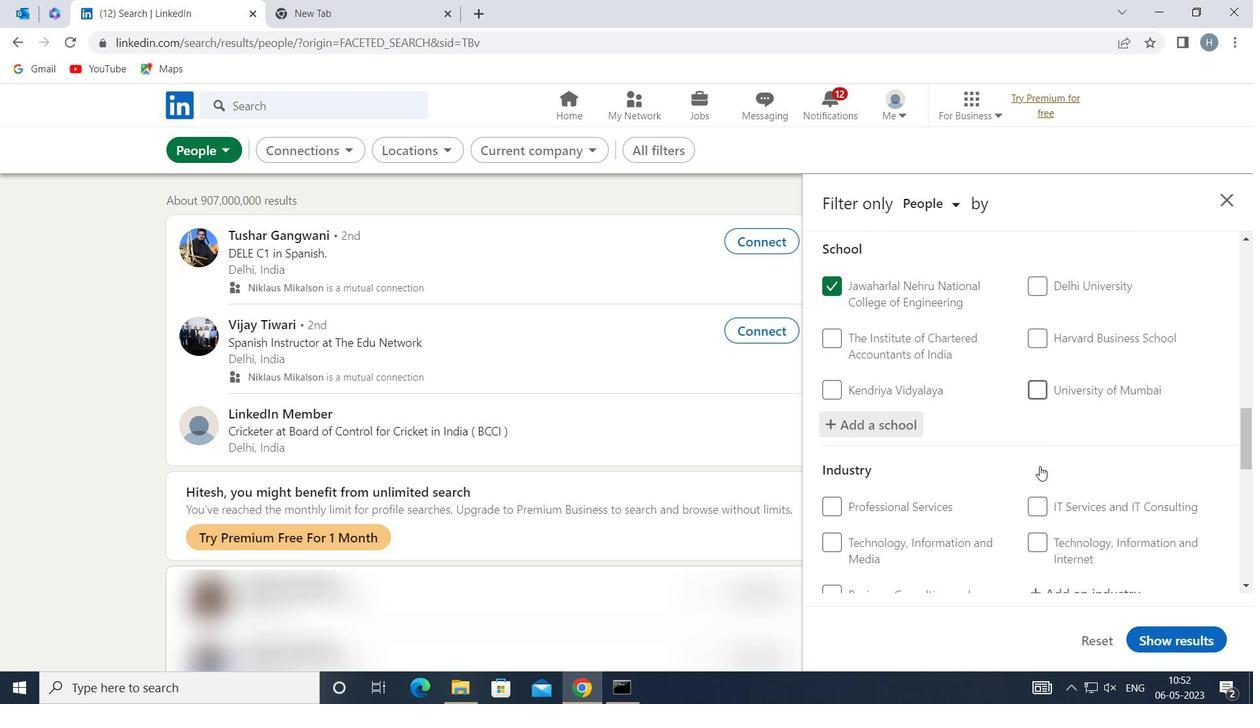
Action: Mouse moved to (1099, 501)
Screenshot: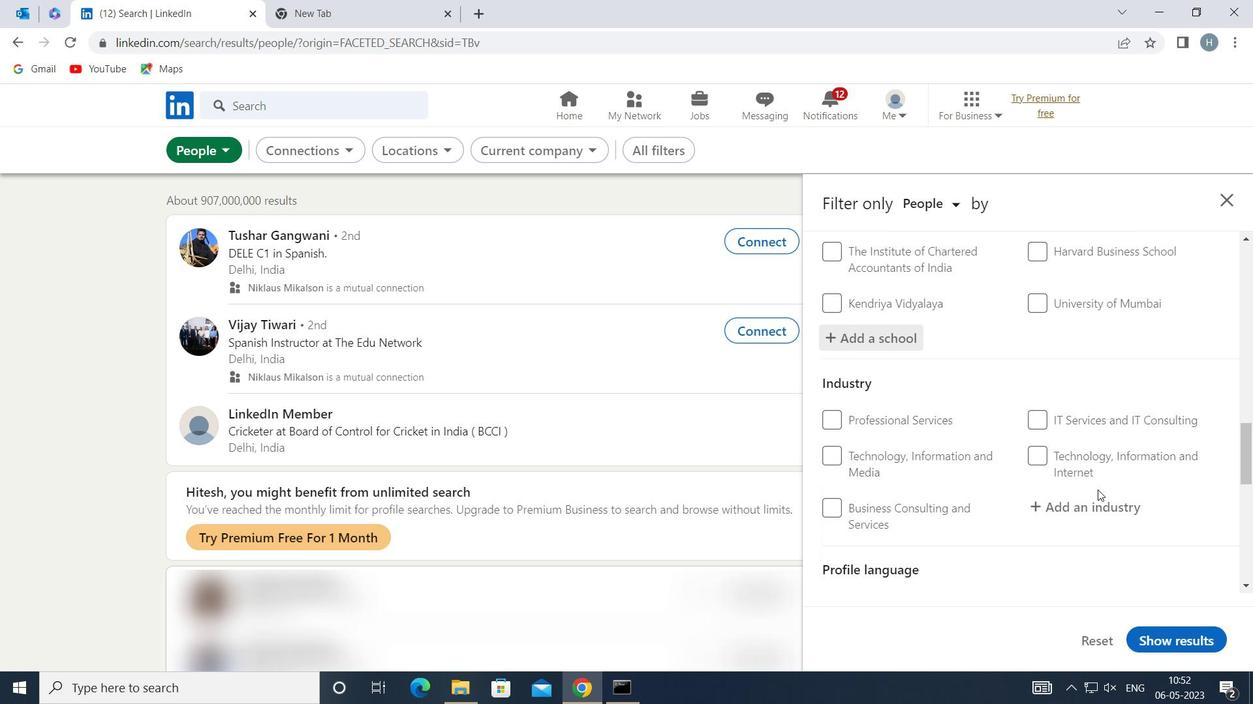 
Action: Mouse pressed left at (1099, 501)
Screenshot: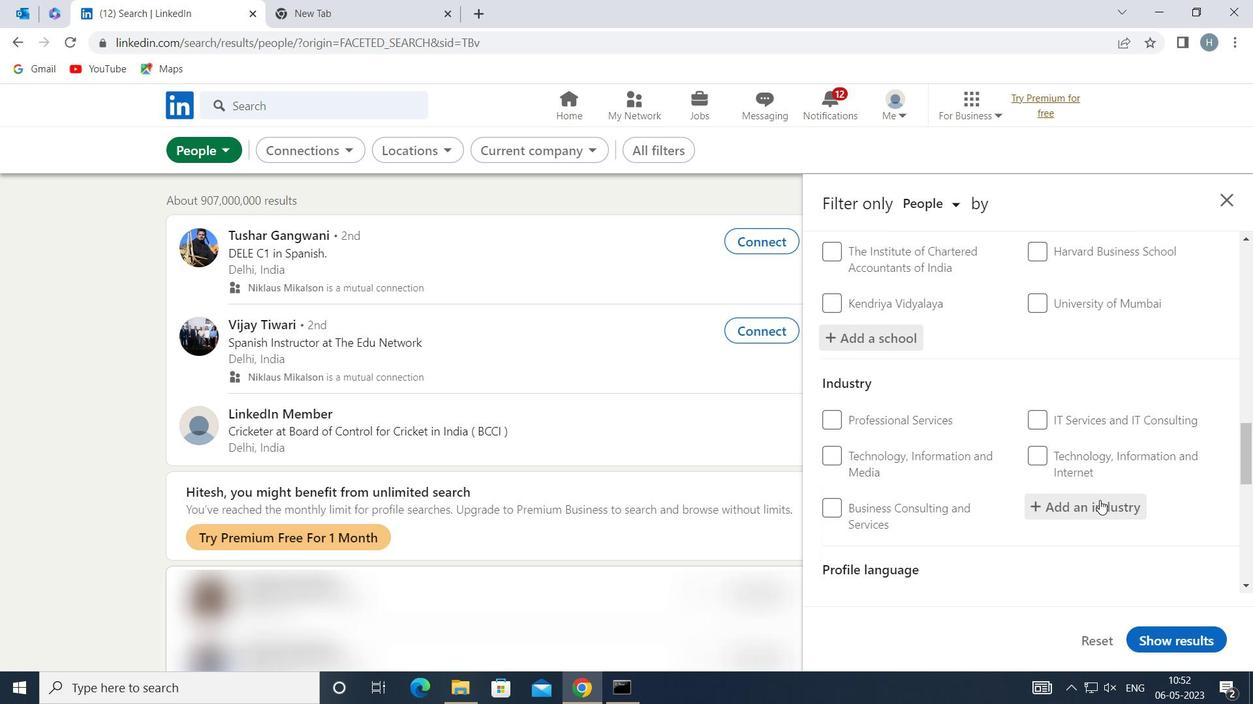 
Action: Key pressed <Key.shift>REUP
Screenshot: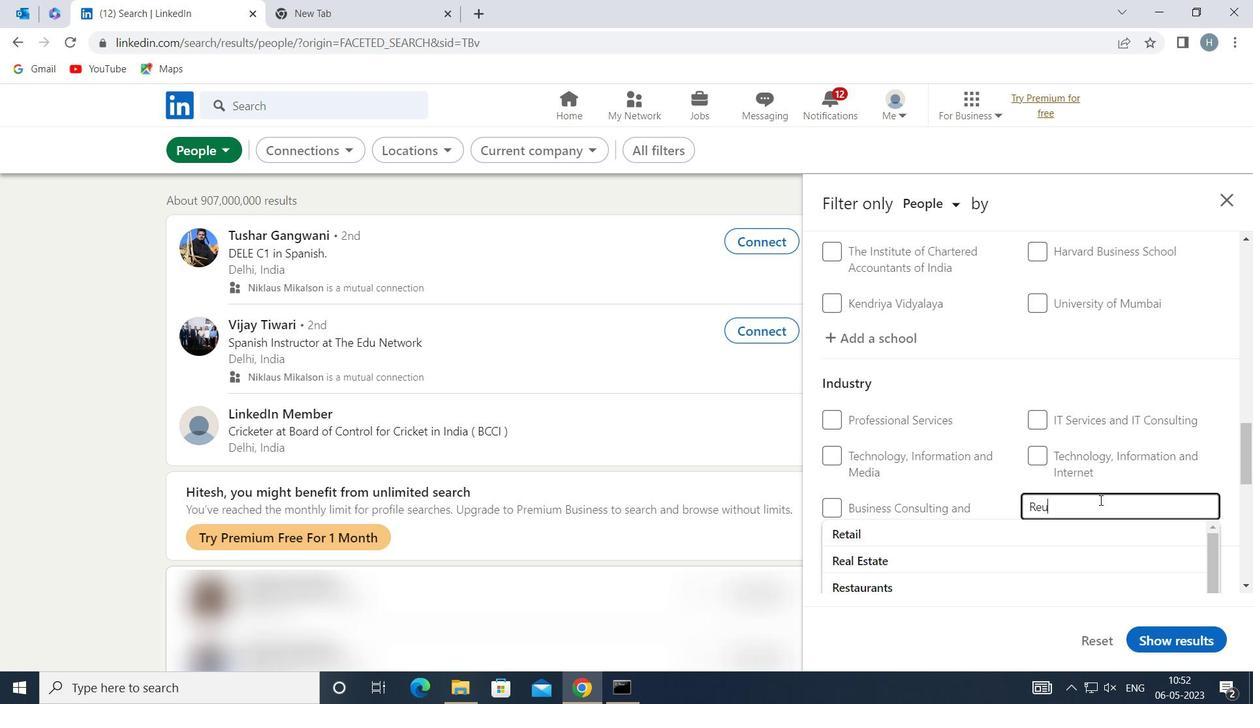 
Action: Mouse moved to (1060, 531)
Screenshot: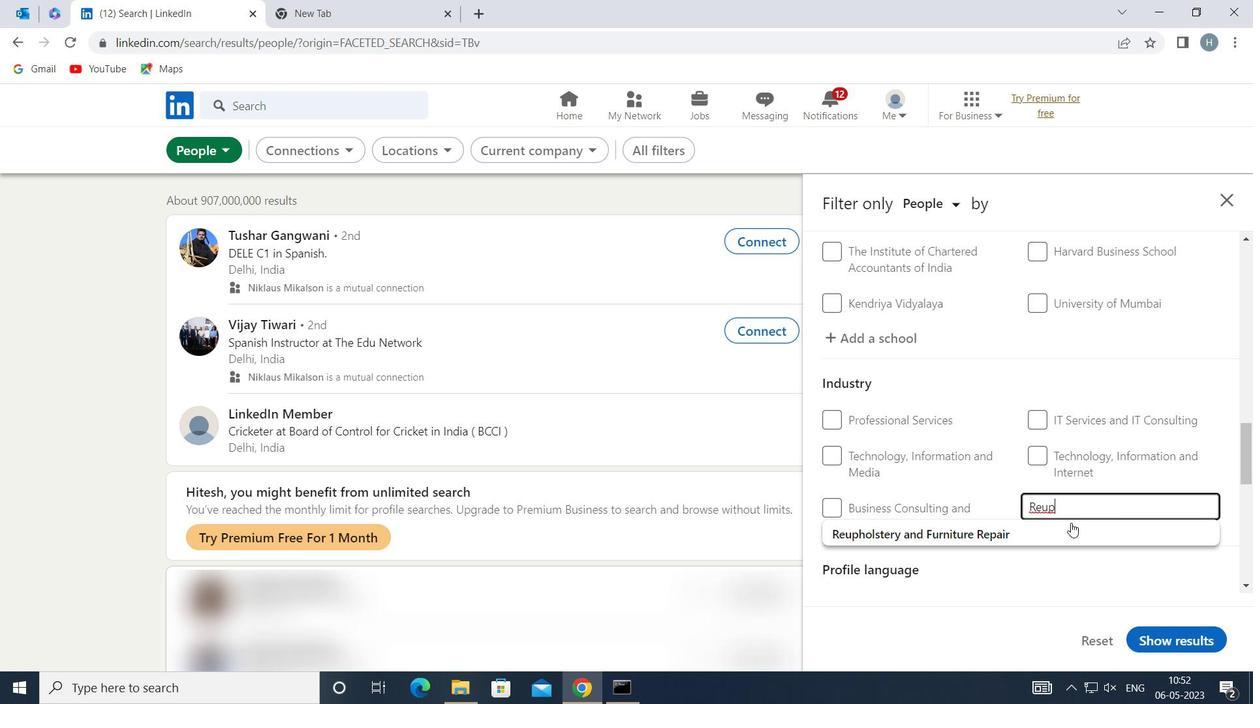 
Action: Mouse pressed left at (1060, 531)
Screenshot: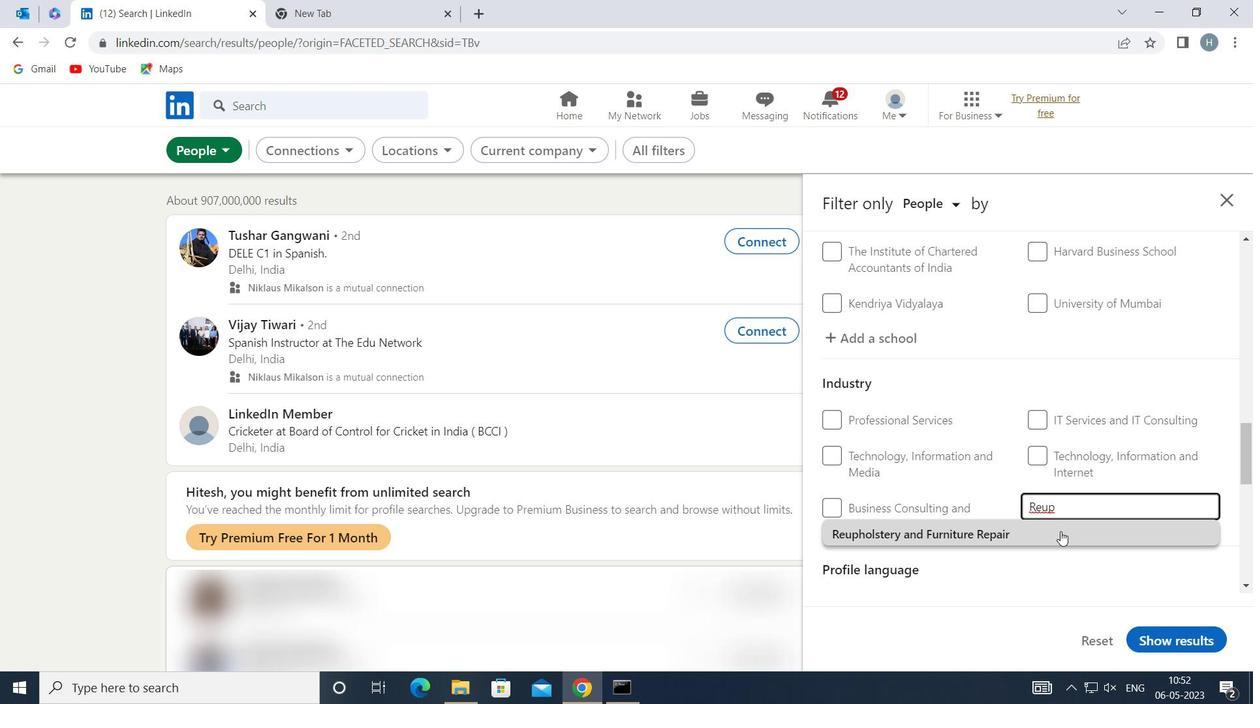 
Action: Mouse moved to (1013, 477)
Screenshot: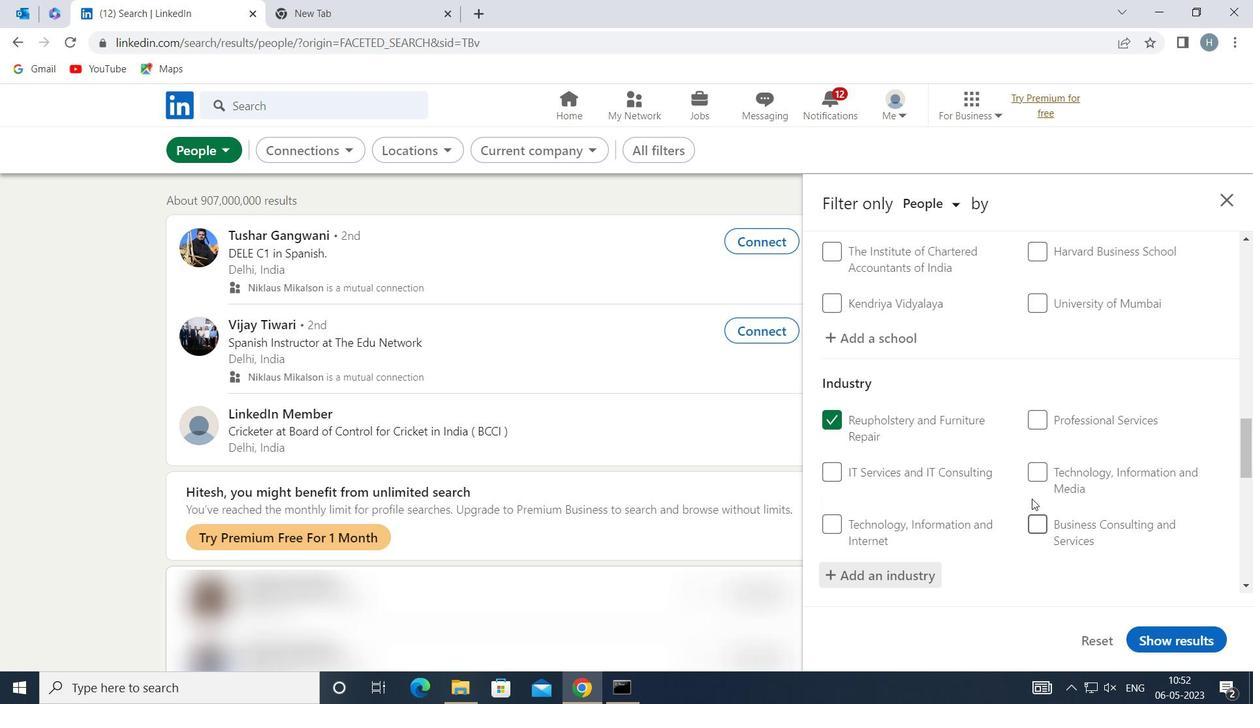 
Action: Mouse scrolled (1013, 476) with delta (0, 0)
Screenshot: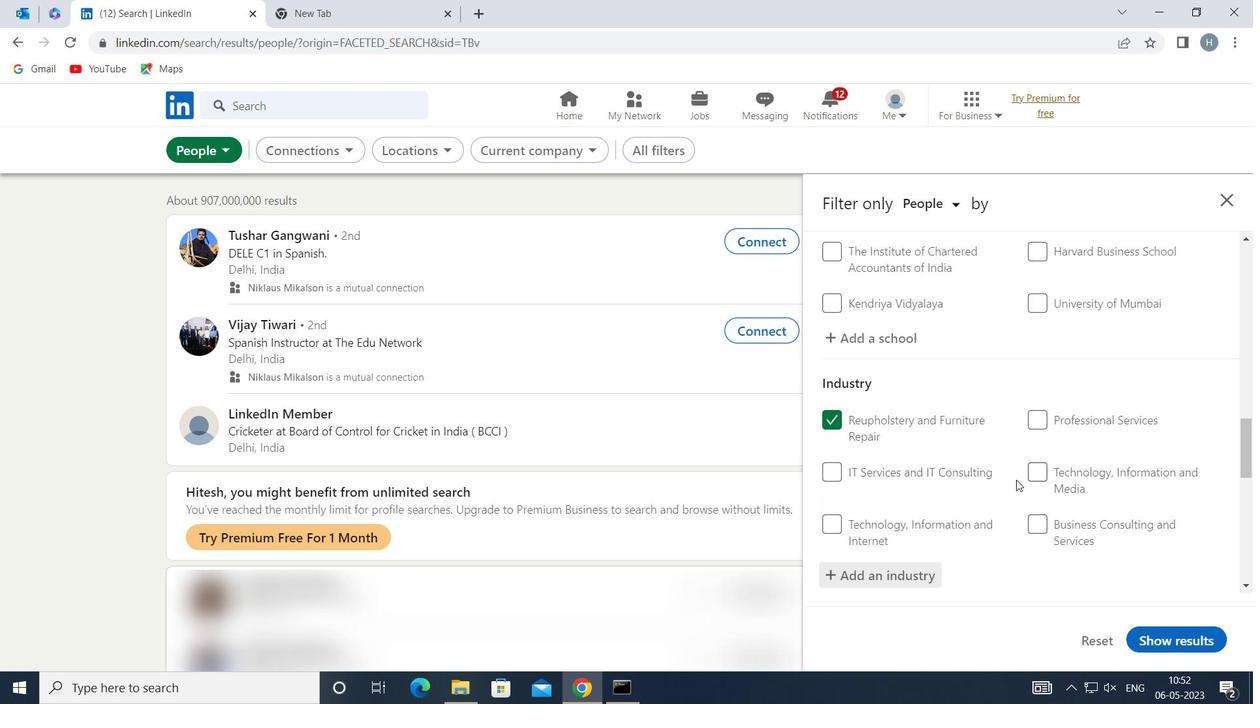 
Action: Mouse moved to (1013, 476)
Screenshot: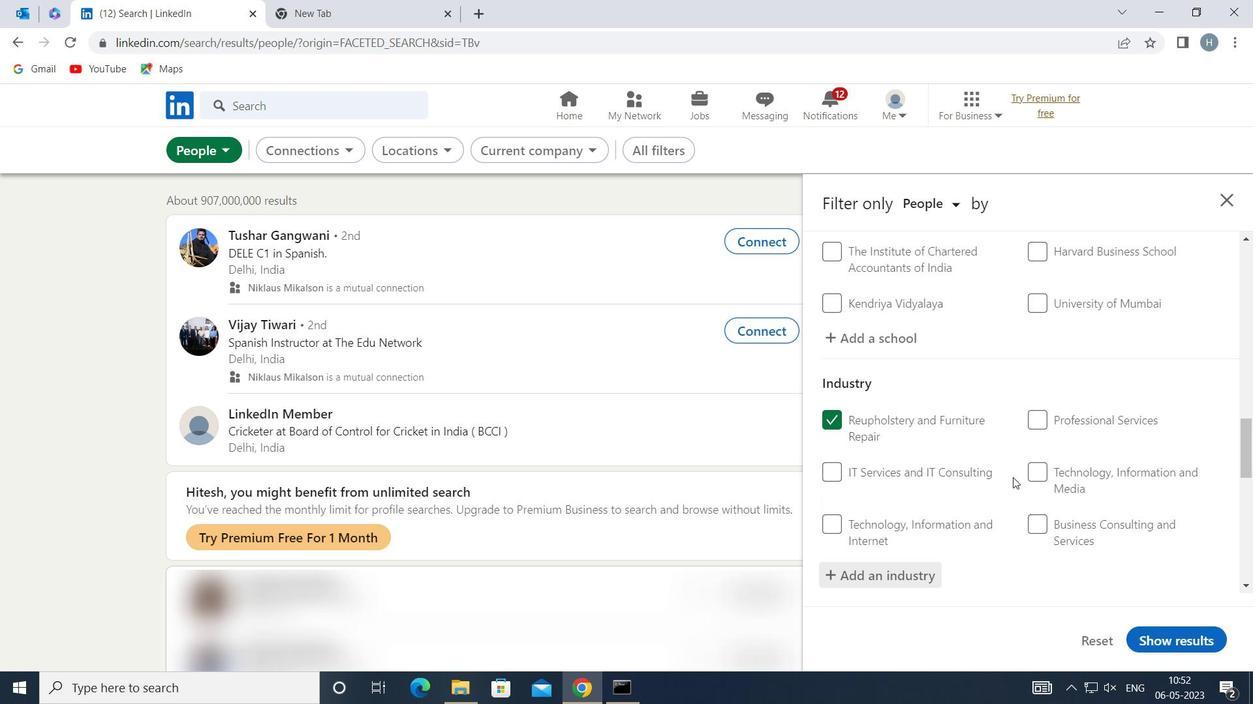 
Action: Mouse scrolled (1013, 475) with delta (0, 0)
Screenshot: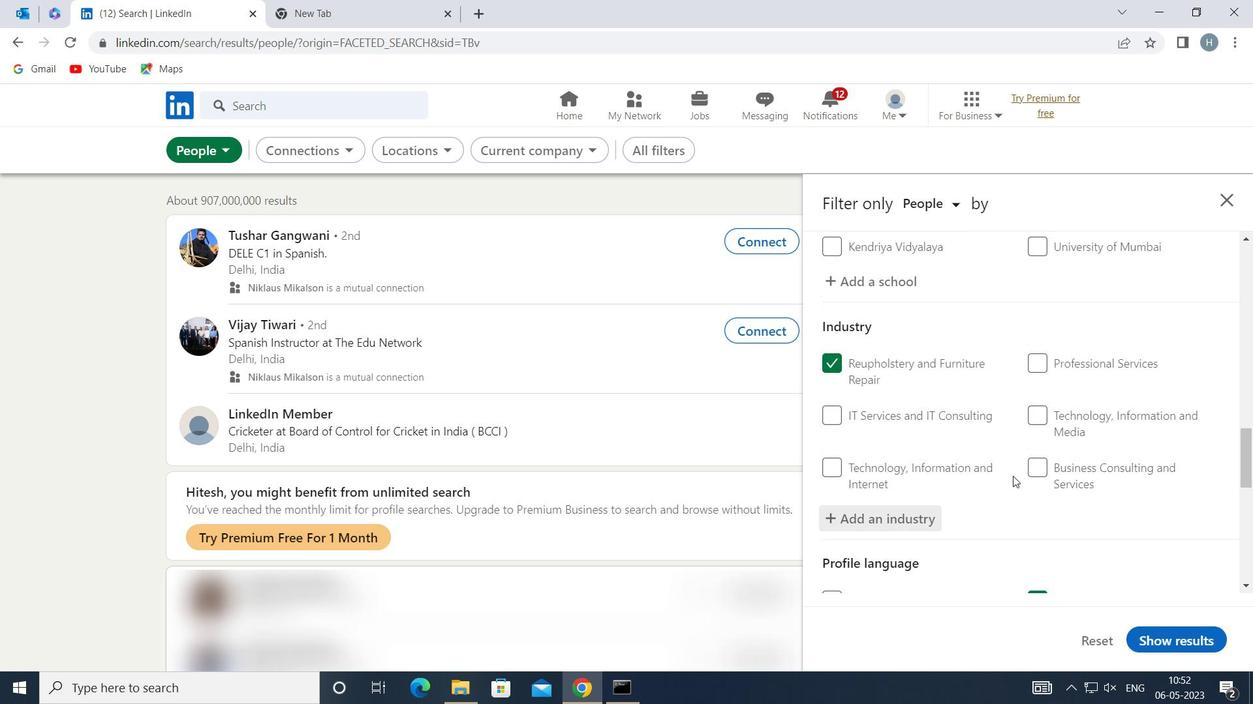 
Action: Mouse scrolled (1013, 475) with delta (0, 0)
Screenshot: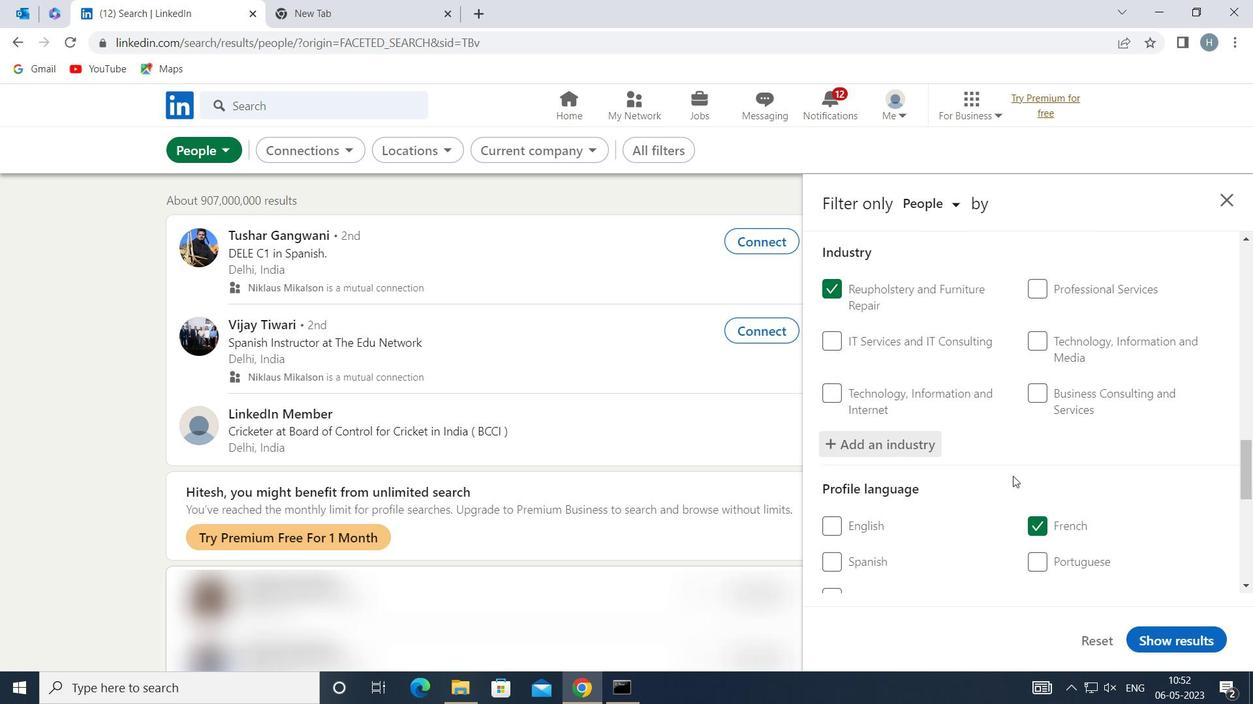 
Action: Mouse scrolled (1013, 475) with delta (0, 0)
Screenshot: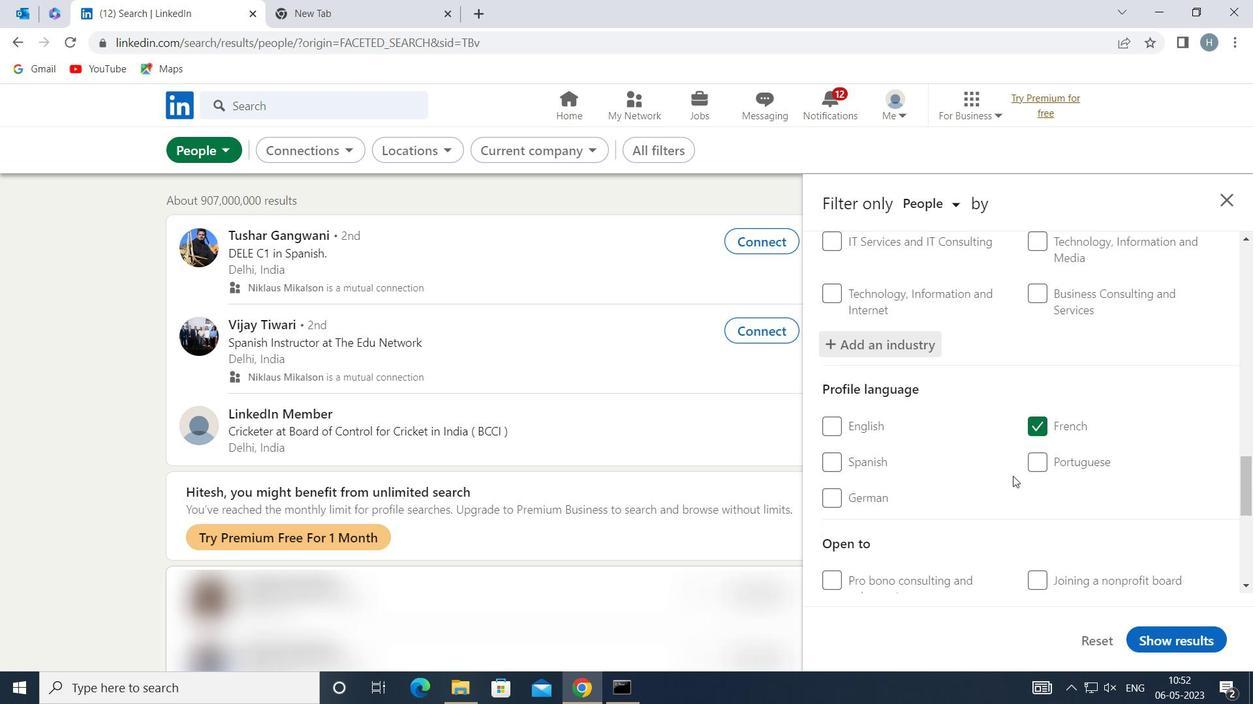 
Action: Mouse scrolled (1013, 475) with delta (0, 0)
Screenshot: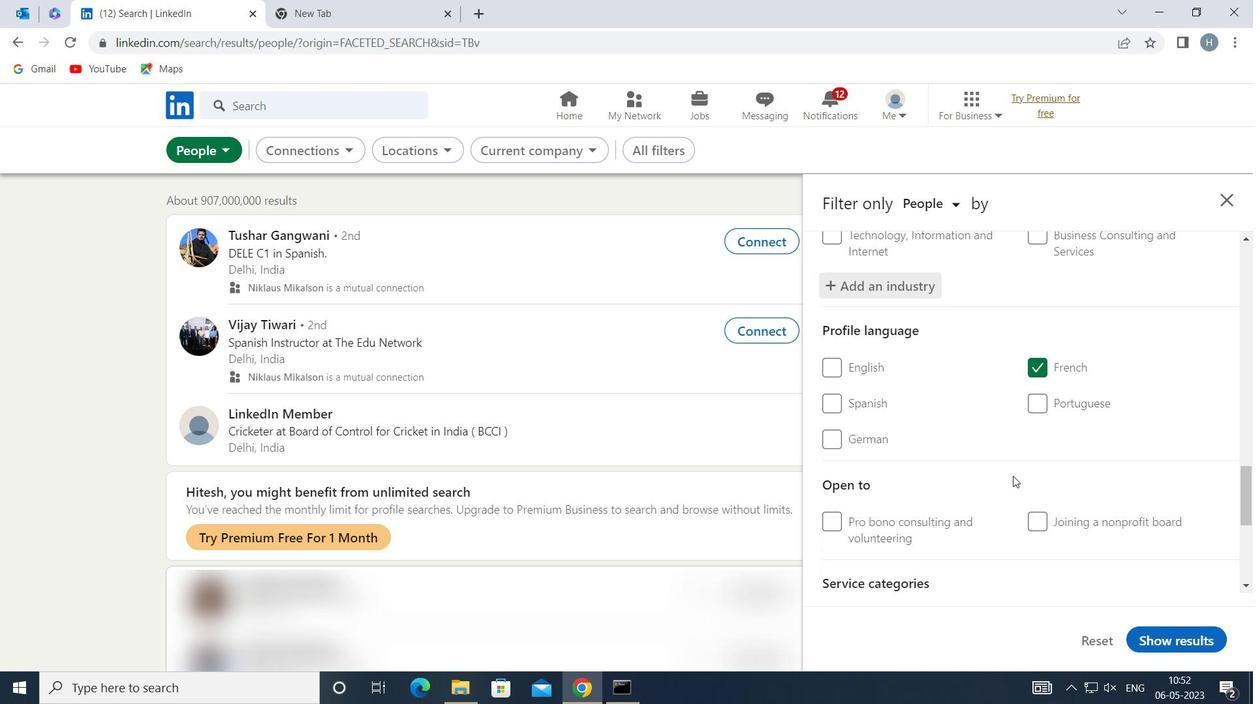 
Action: Mouse scrolled (1013, 475) with delta (0, 0)
Screenshot: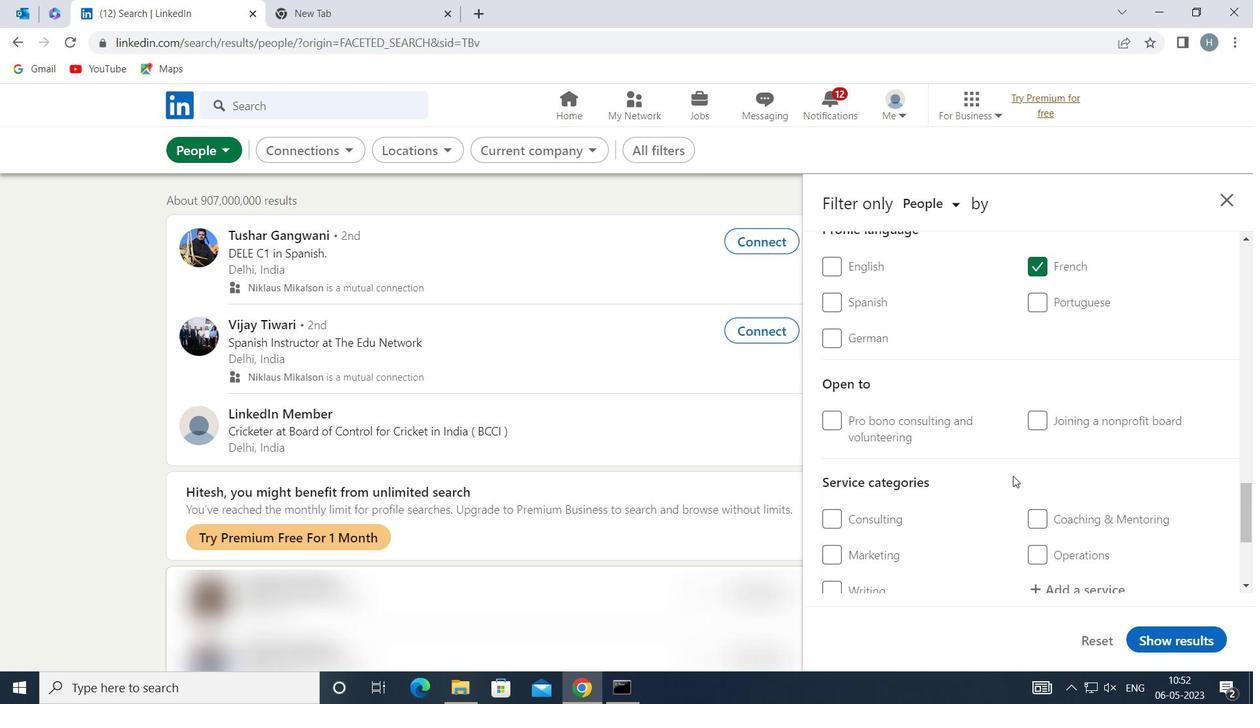 
Action: Mouse moved to (1080, 483)
Screenshot: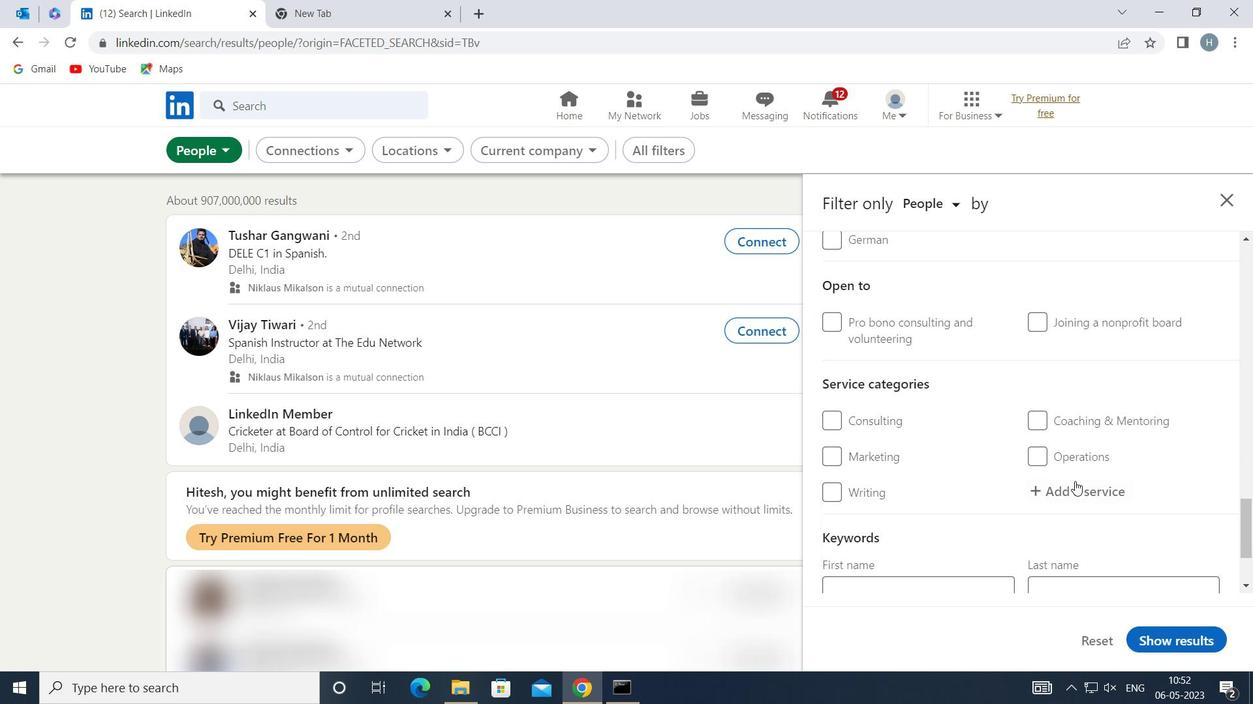 
Action: Mouse pressed left at (1080, 483)
Screenshot: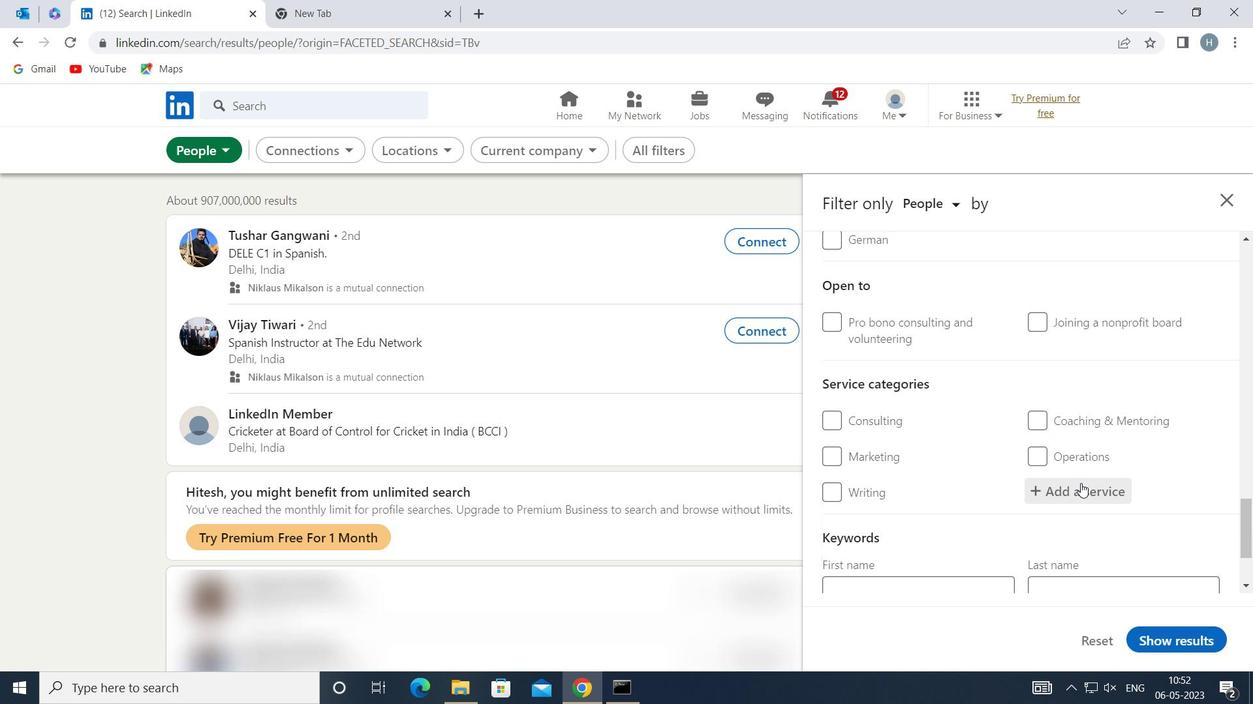 
Action: Key pressed <Key.shift>
Screenshot: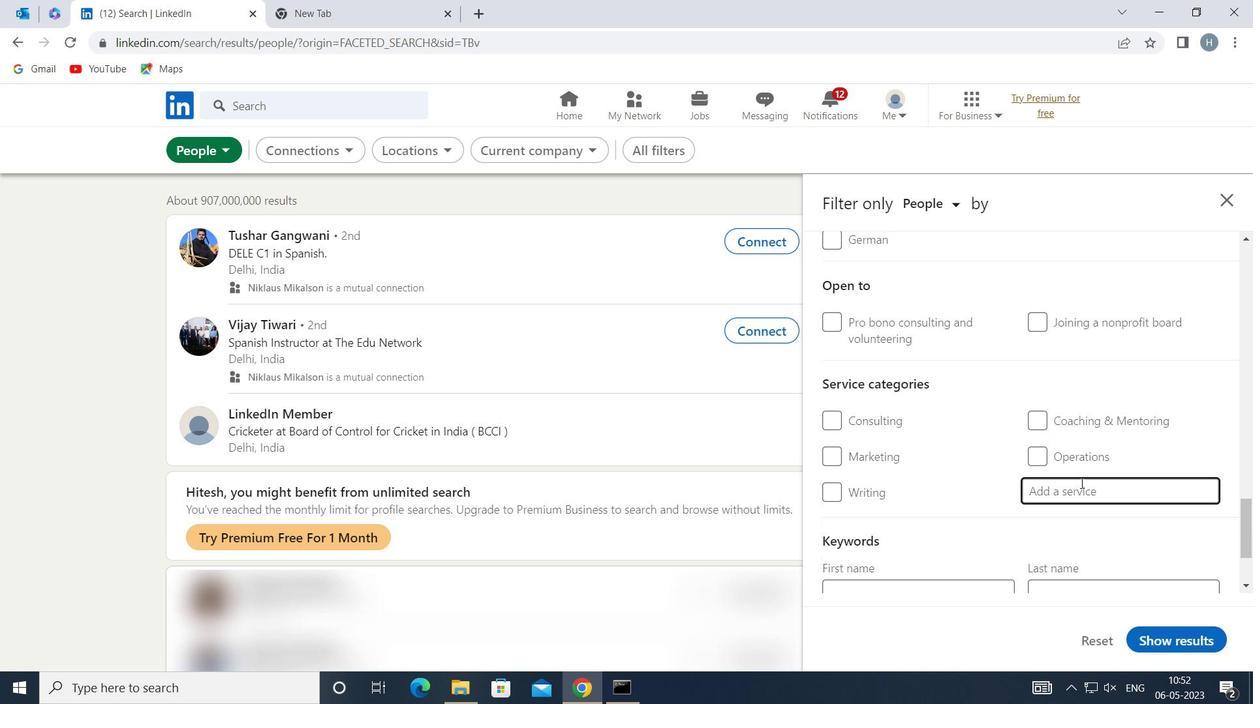
Action: Mouse moved to (1081, 483)
Screenshot: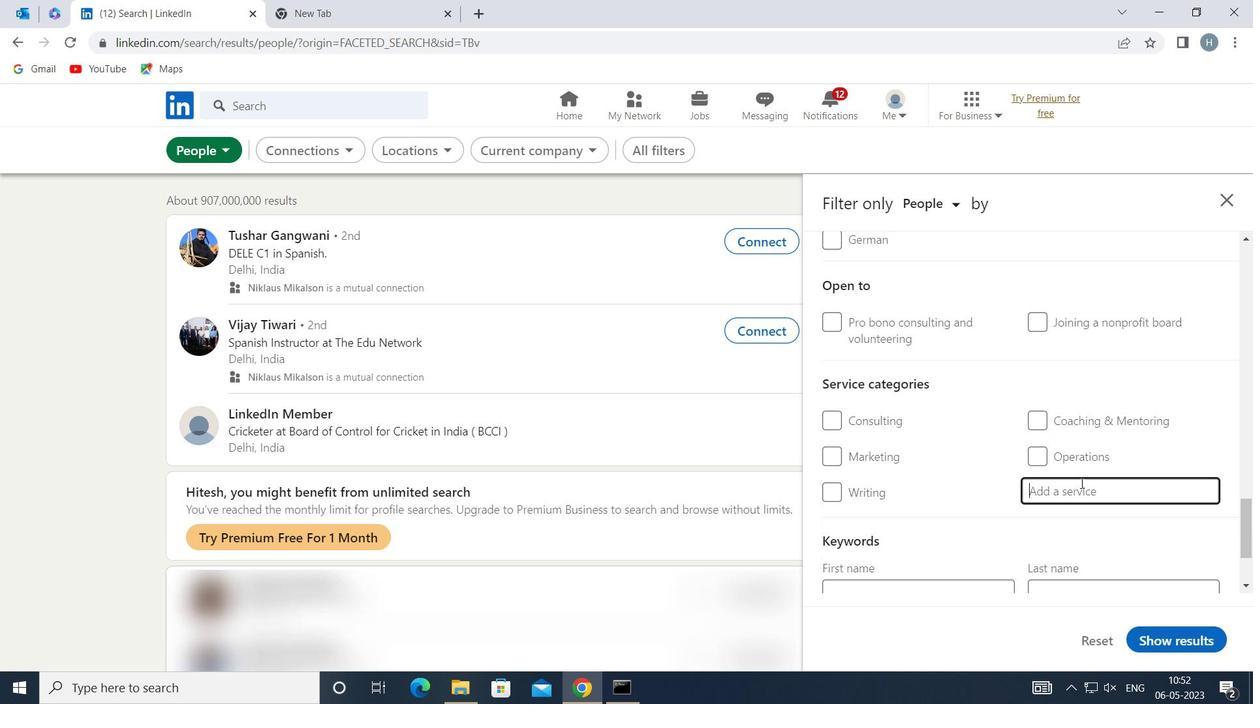
Action: Key pressed ASSIST
Screenshot: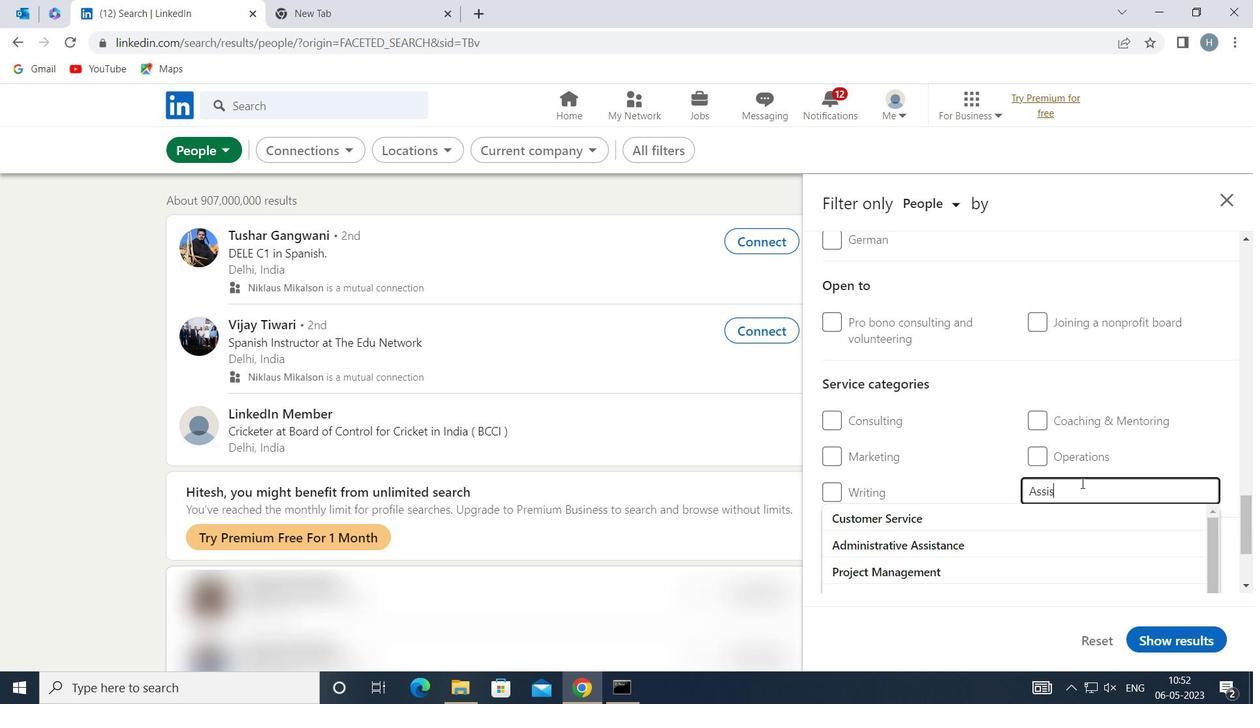
Action: Mouse moved to (1073, 487)
Screenshot: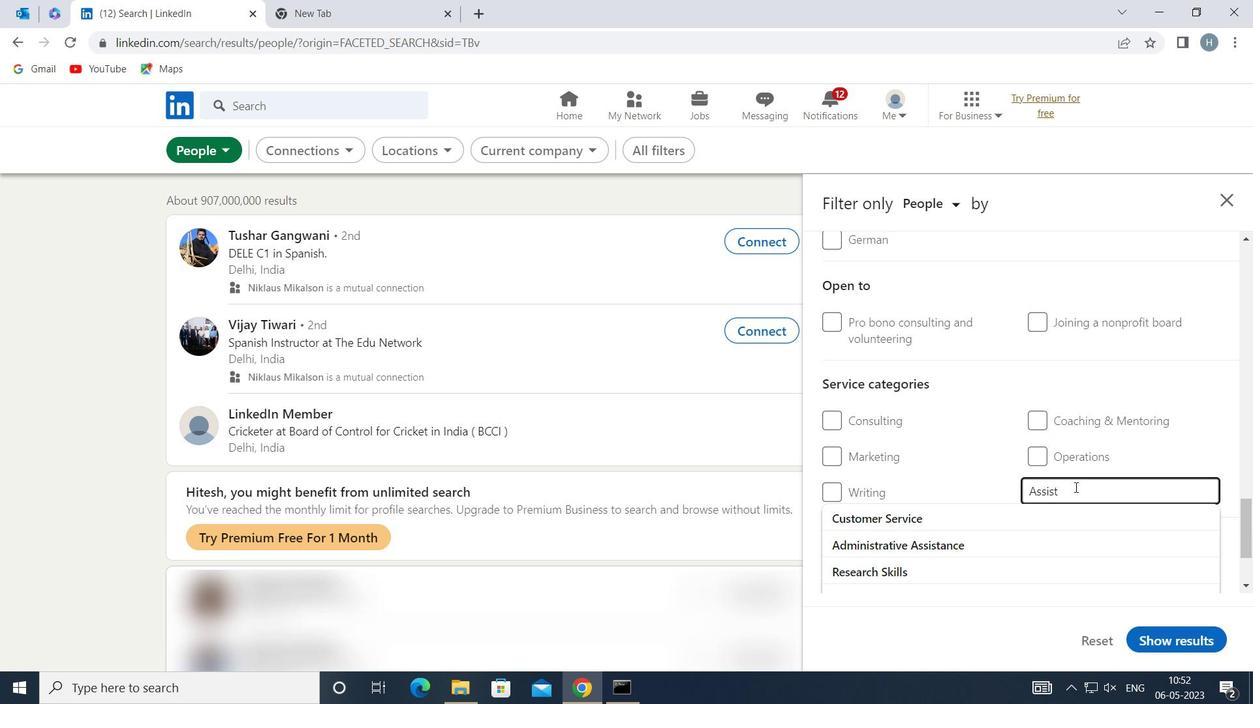 
Action: Key pressed ANCE<Key.shift>ADVERTISING
Screenshot: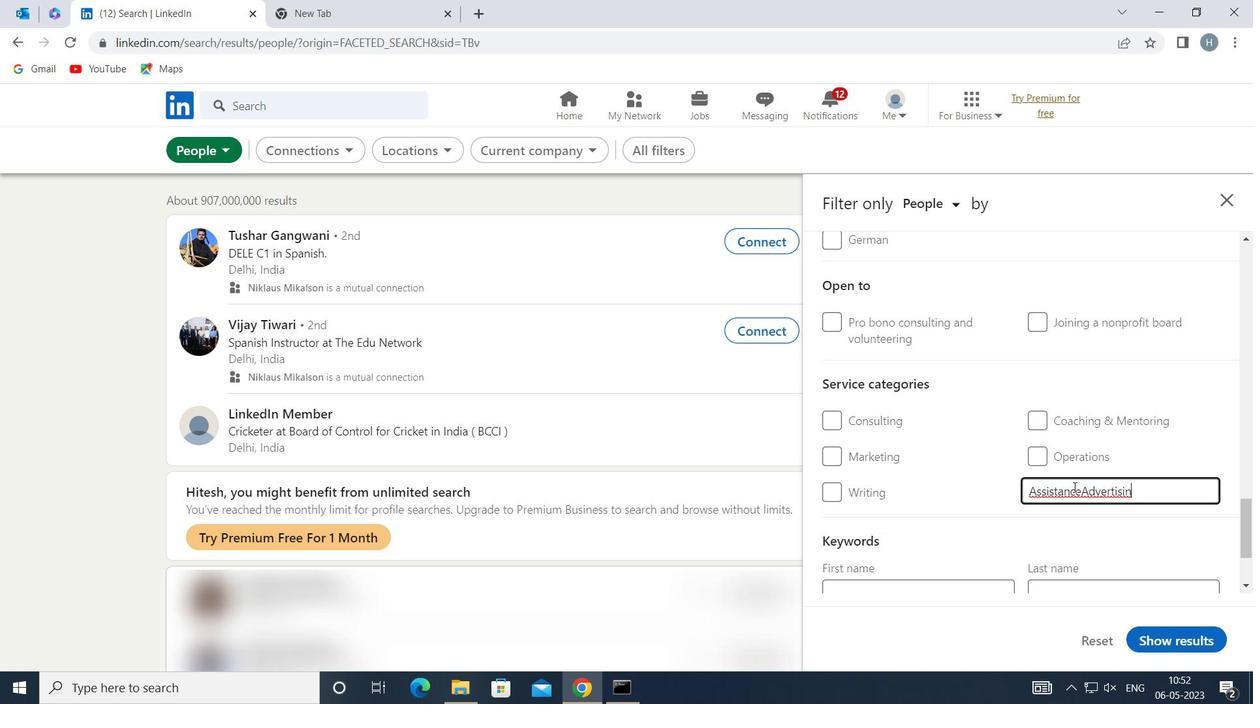 
Action: Mouse moved to (1079, 522)
Screenshot: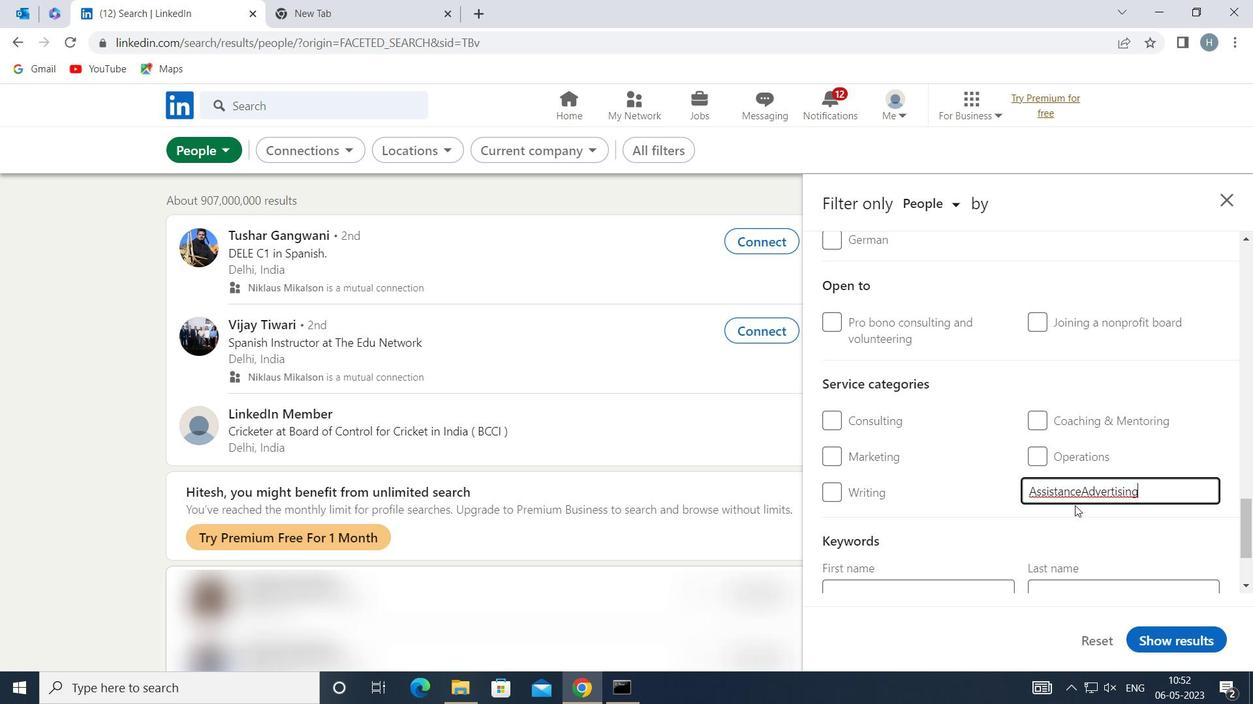 
Action: Mouse pressed left at (1079, 522)
Screenshot: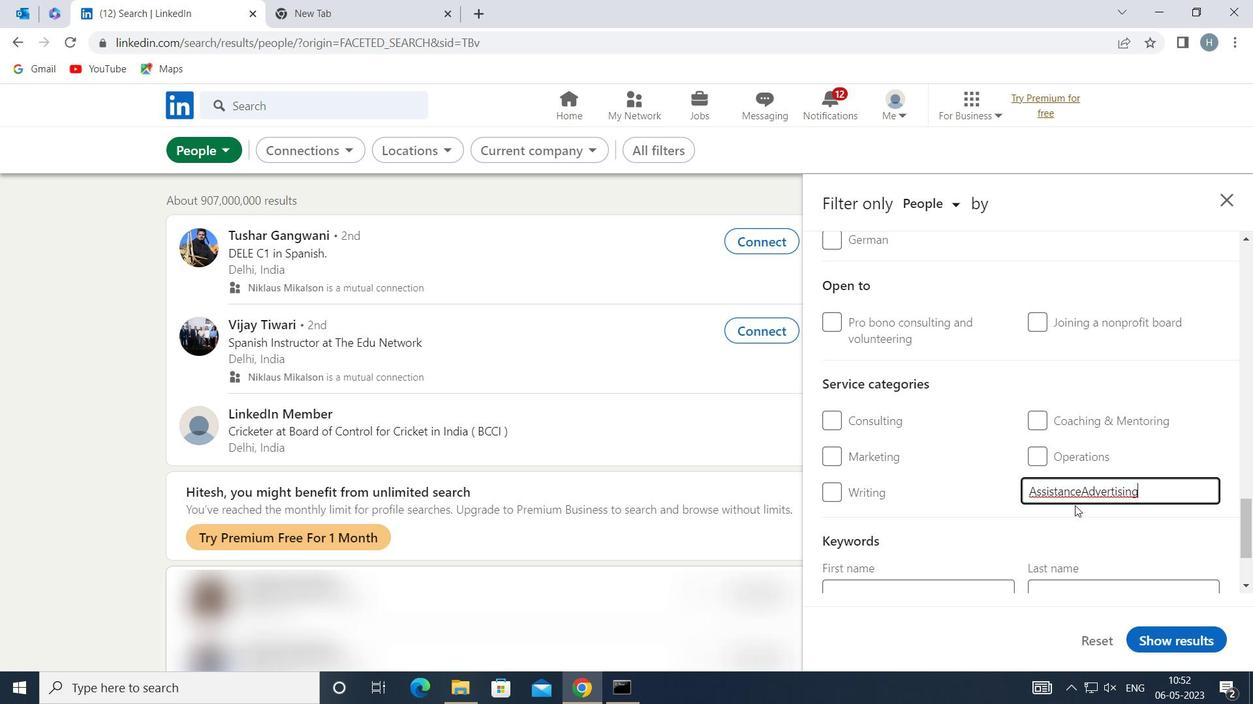 
Action: Mouse moved to (1080, 507)
Screenshot: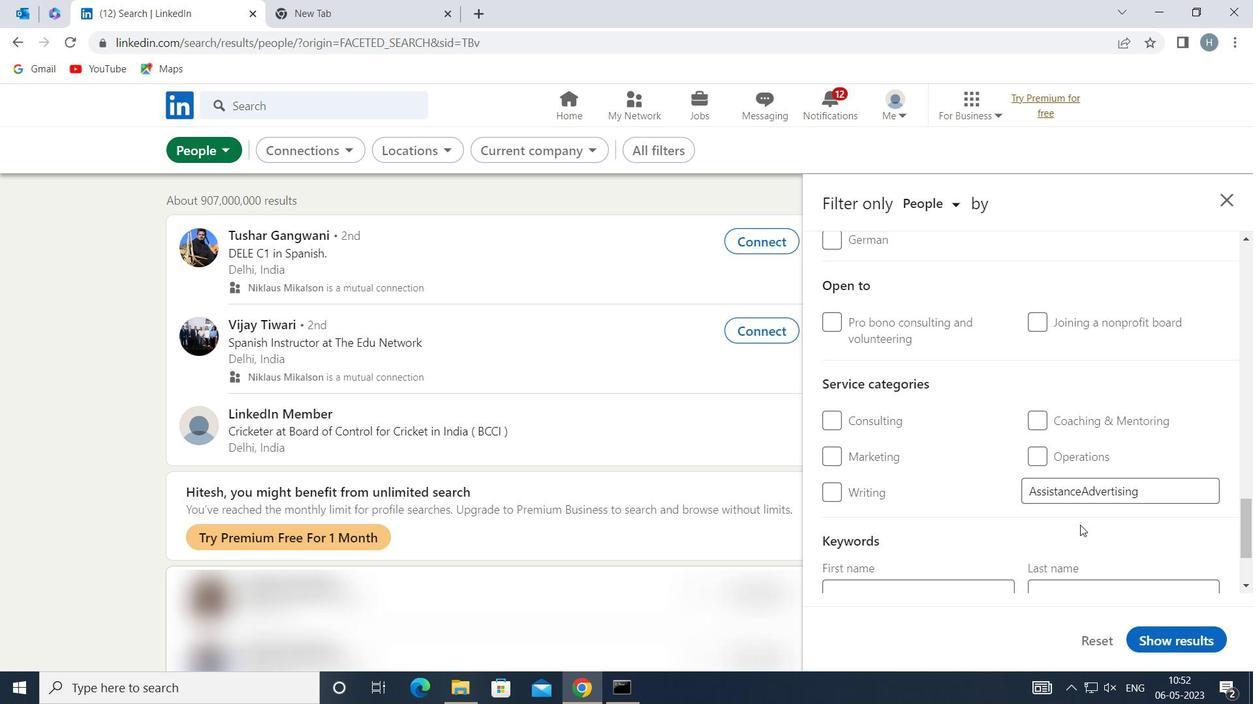 
Action: Mouse scrolled (1080, 507) with delta (0, 0)
Screenshot: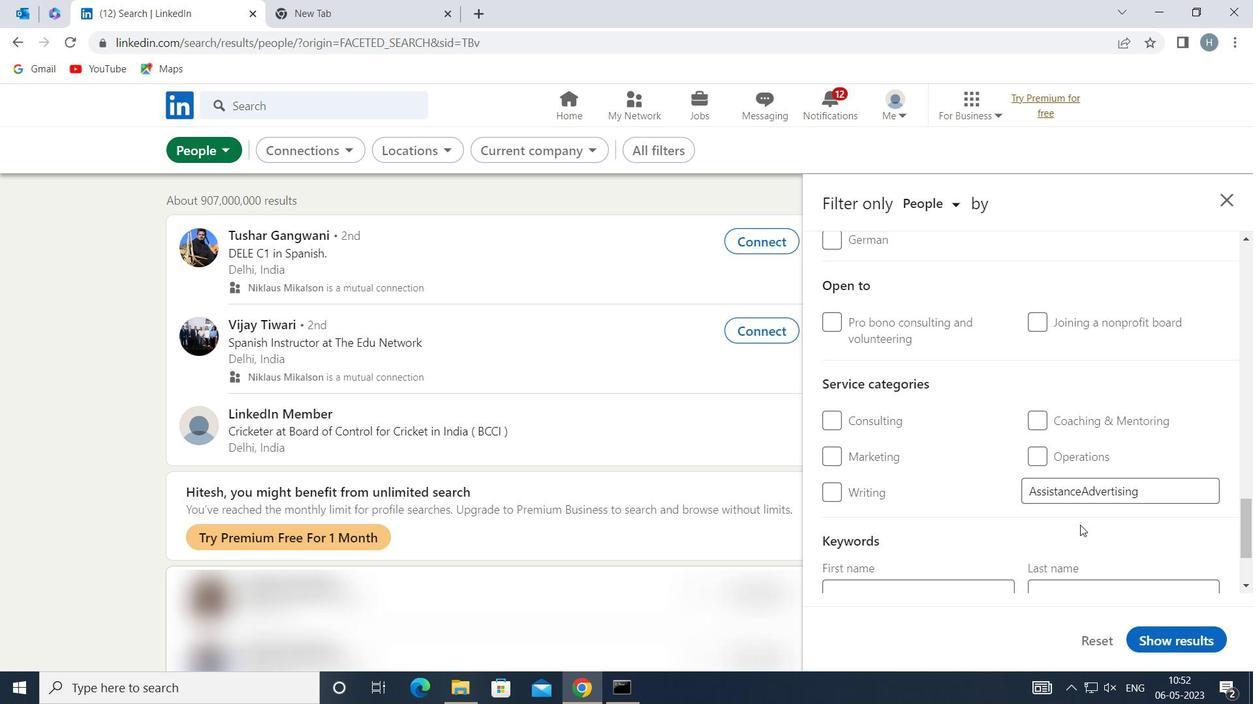 
Action: Mouse scrolled (1080, 507) with delta (0, 0)
Screenshot: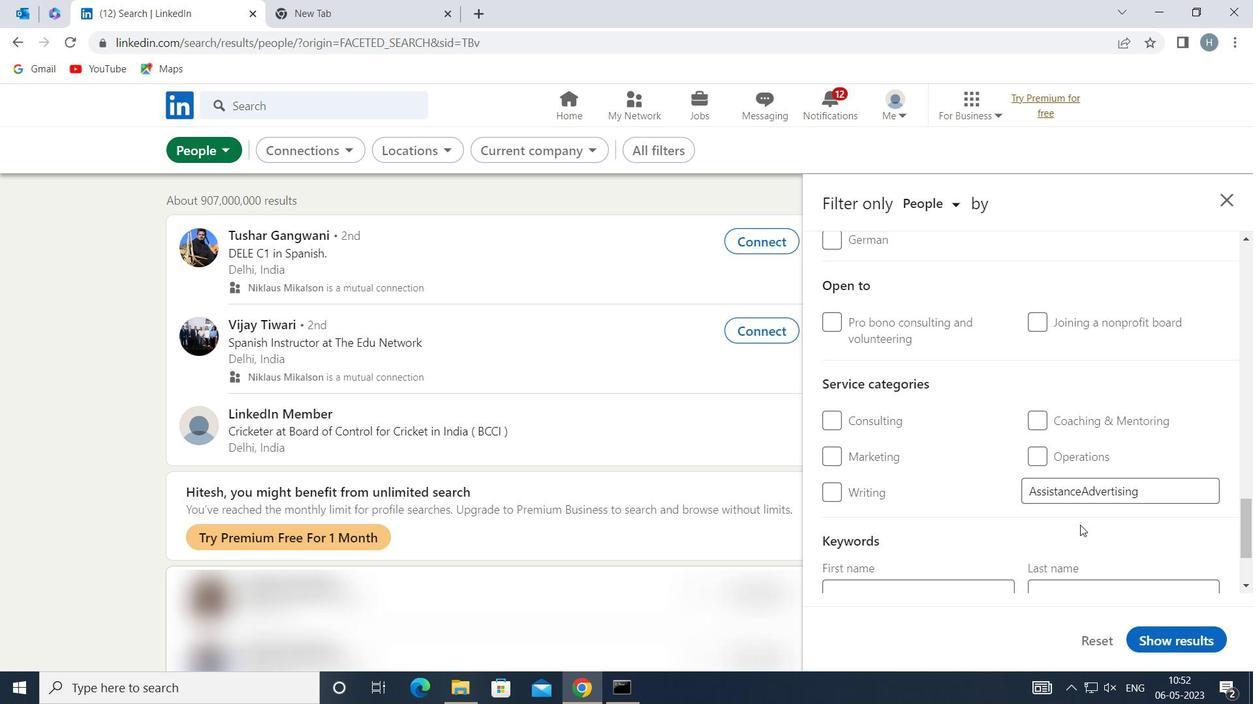 
Action: Mouse scrolled (1080, 507) with delta (0, 0)
Screenshot: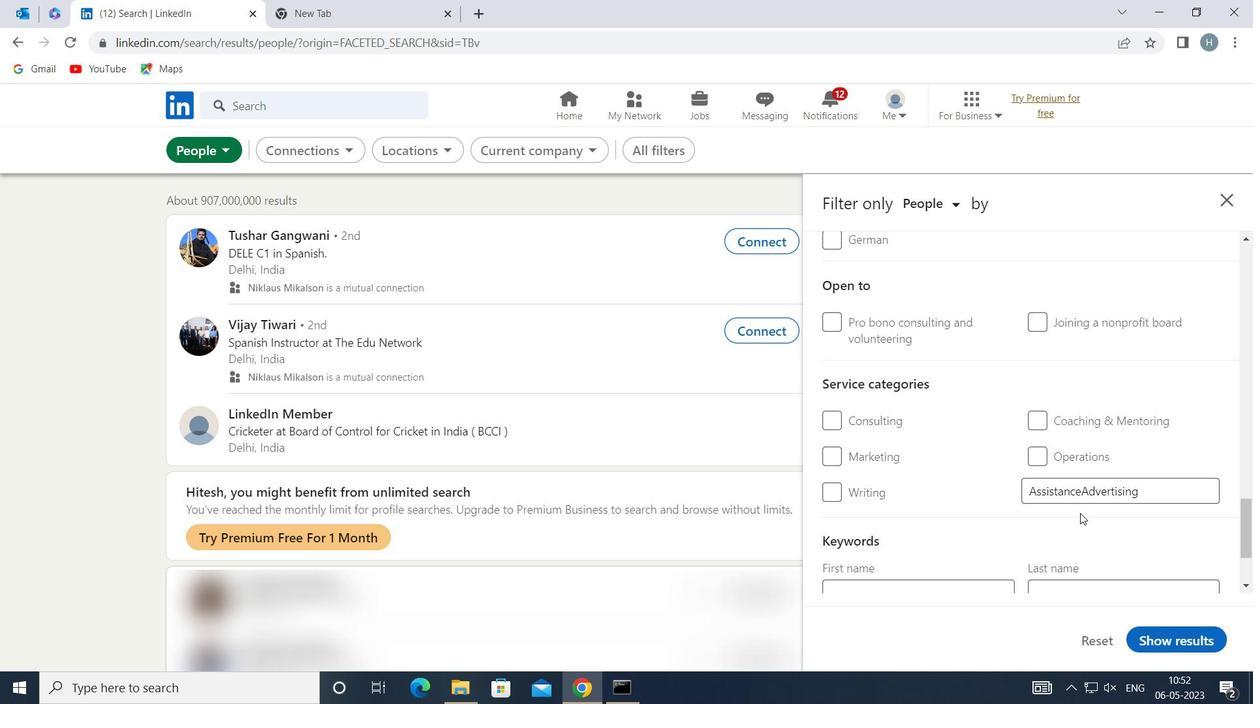 
Action: Mouse scrolled (1080, 507) with delta (0, 0)
Screenshot: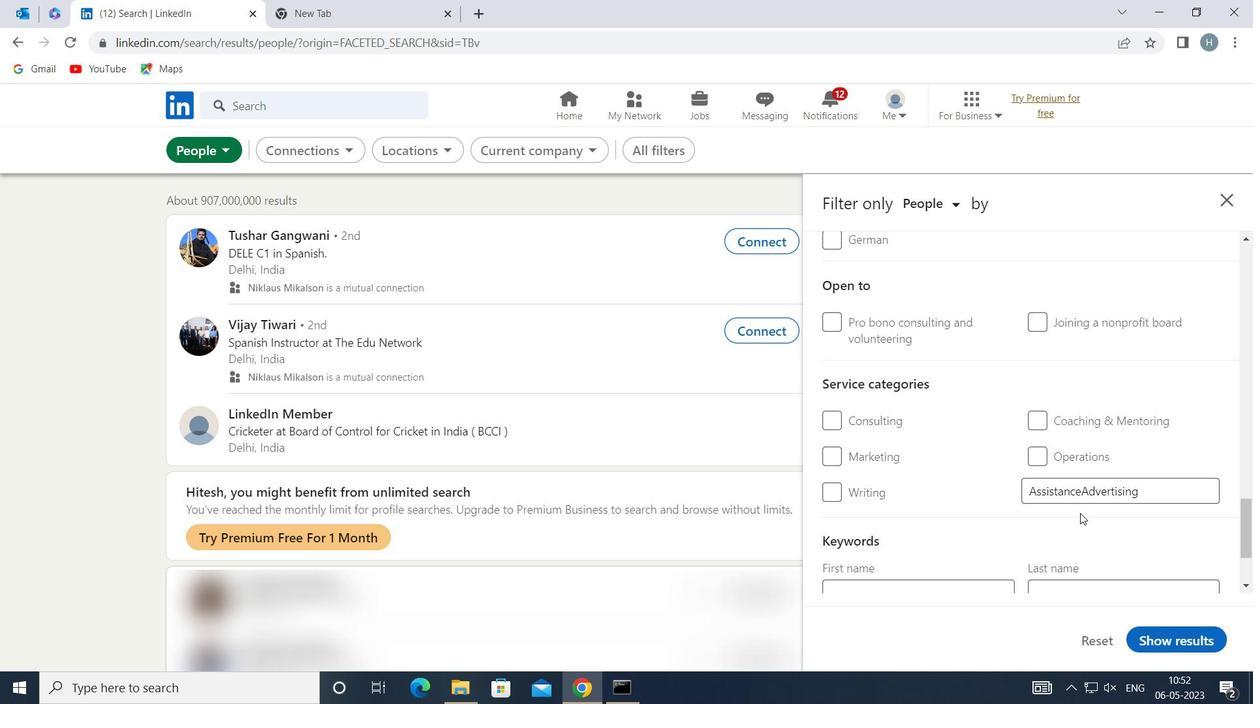 
Action: Mouse moved to (937, 520)
Screenshot: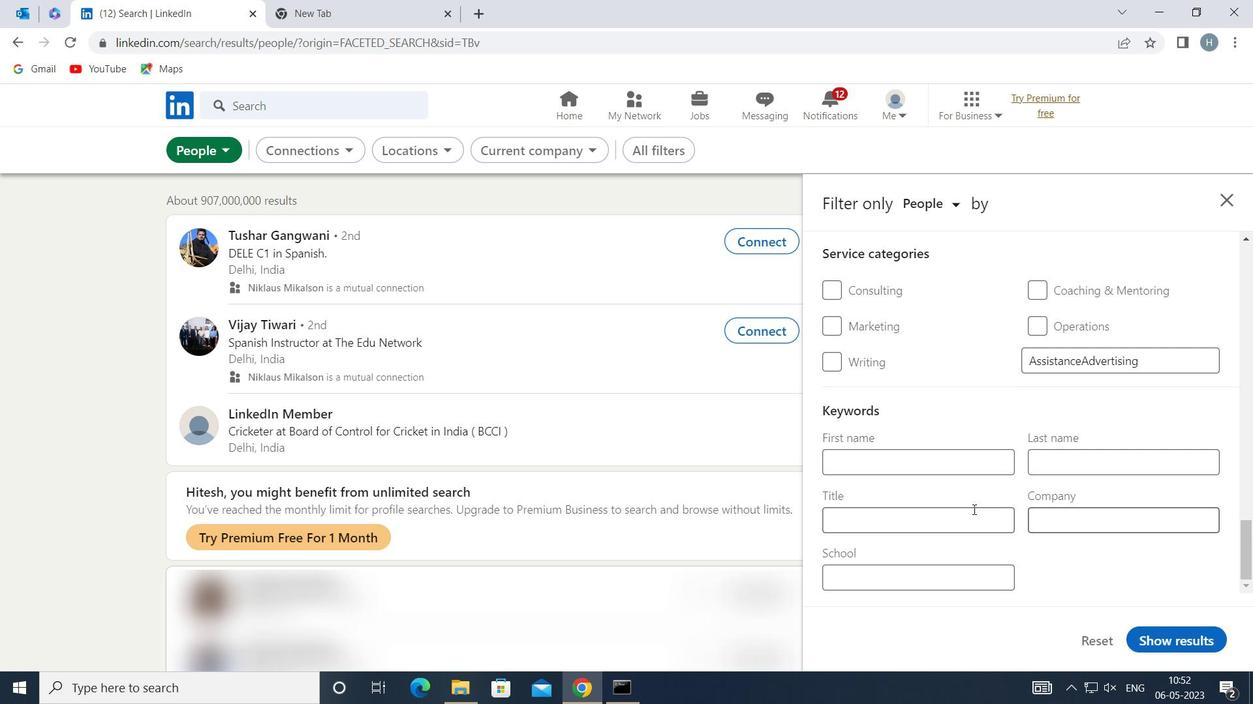 
Action: Mouse pressed left at (937, 520)
Screenshot: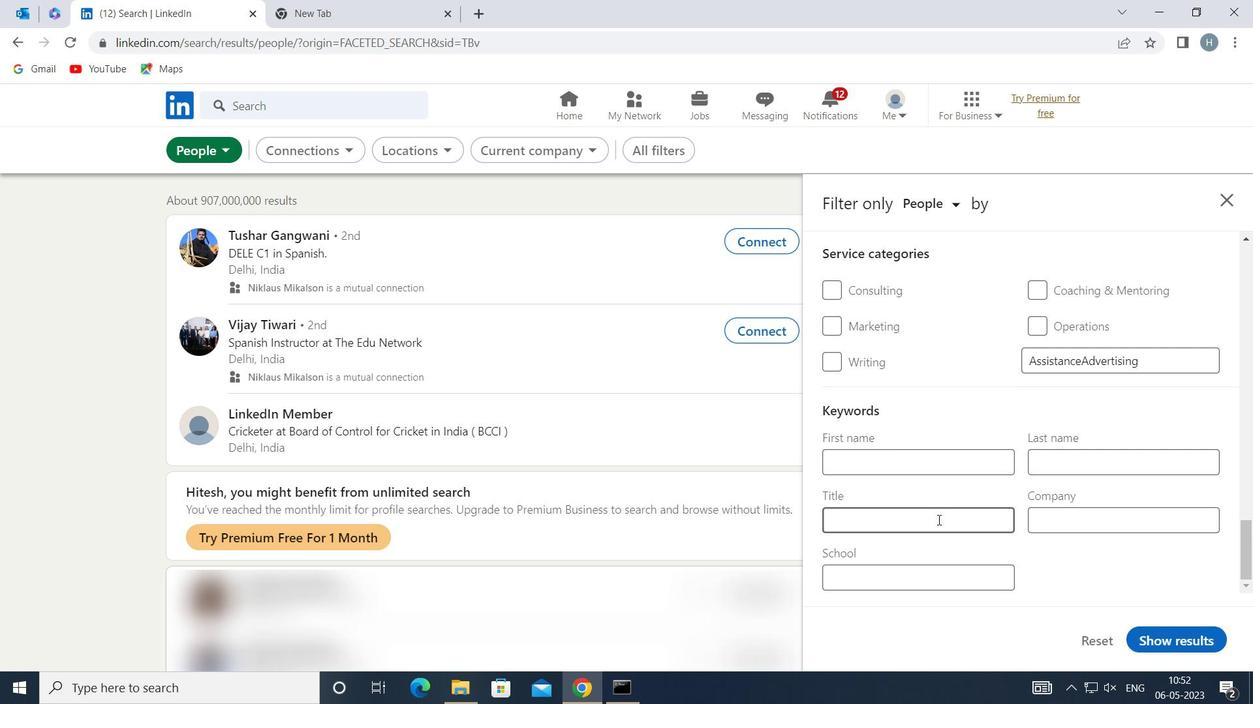 
Action: Mouse moved to (1080, 446)
Screenshot: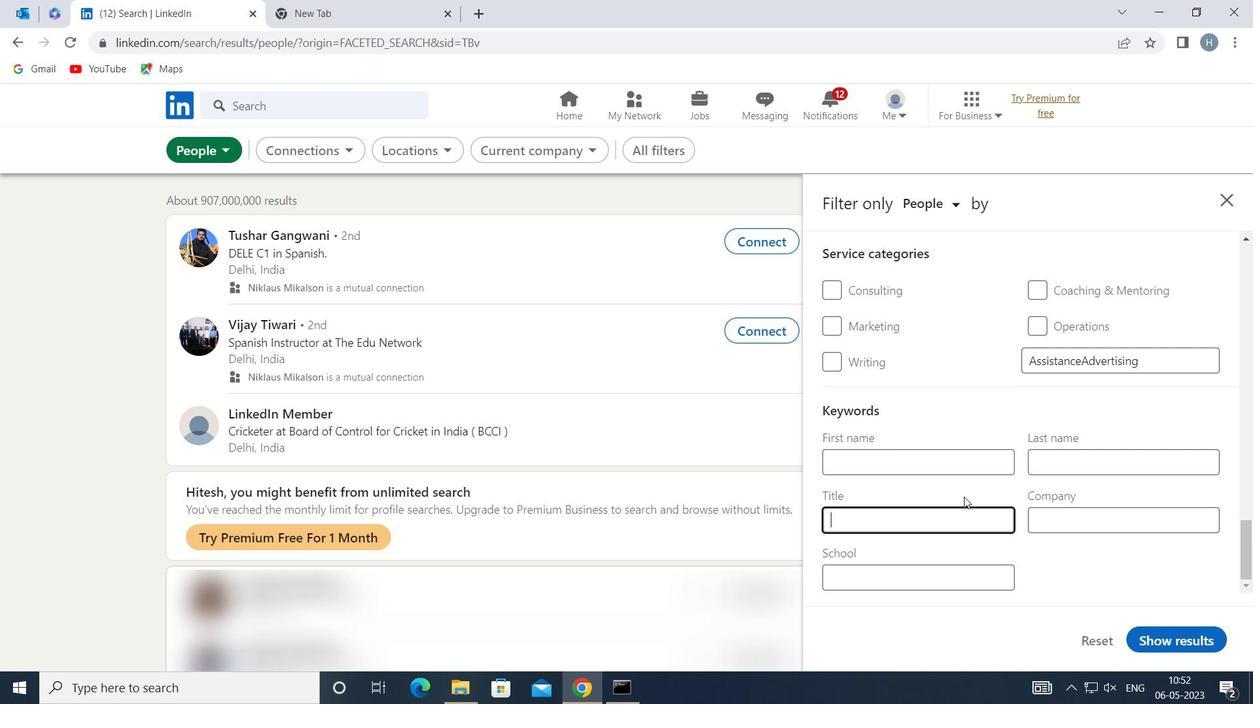 
Action: Key pressed <Key.shift>GRAPHIC<Key.space><Key.shift><Key.shift><Key.shift>DESIGNER
Screenshot: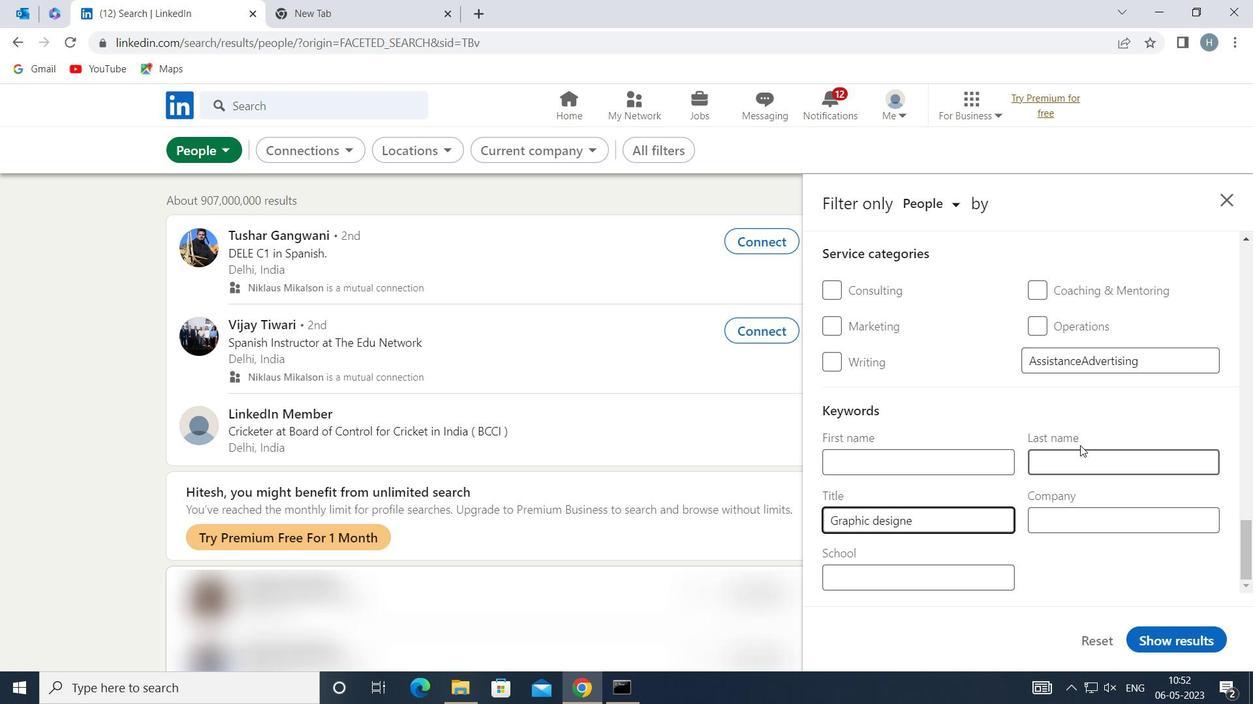 
Action: Mouse moved to (1159, 637)
Screenshot: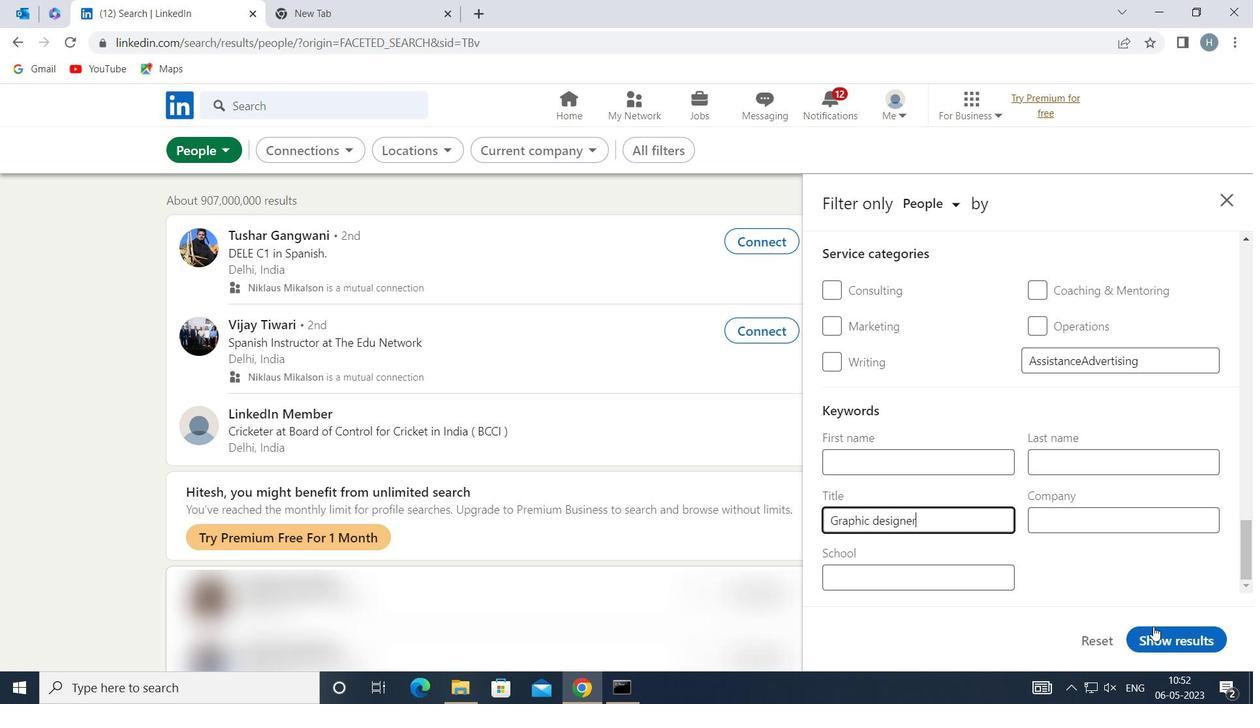 
Action: Mouse pressed left at (1159, 637)
Screenshot: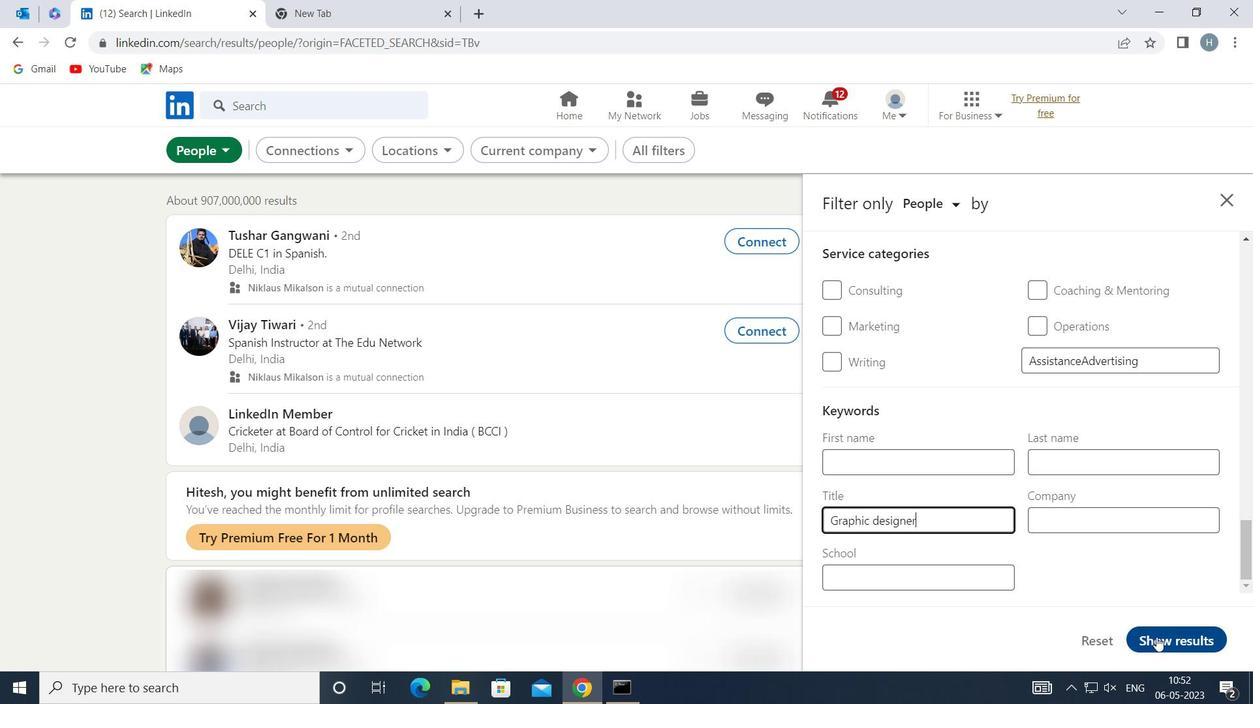 
Action: Mouse moved to (969, 532)
Screenshot: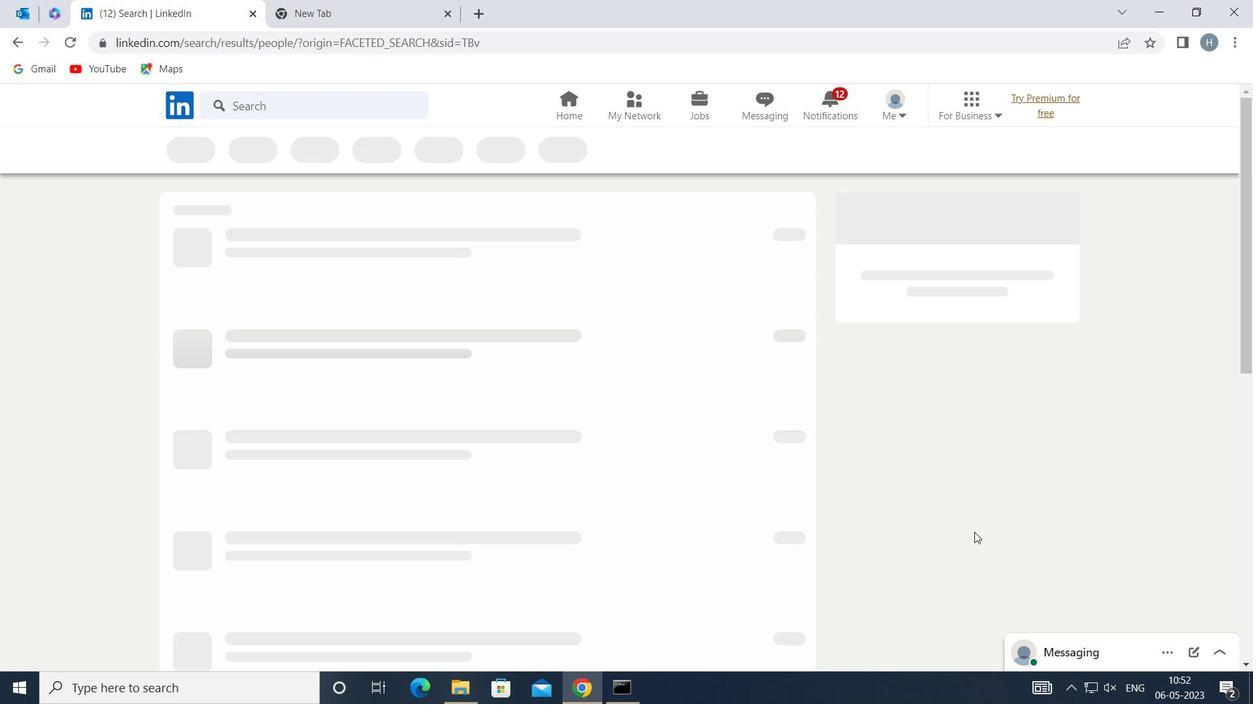
